 Task: Search one way flight ticket for 5 adults, 2 children, 1 infant in seat and 1 infant on lap in economy from Nome: Nome Airport to Raleigh: Raleigh-durham International Airport on 8-5-2023. Choice of flights is Royal air maroc. Number of bags: 10 checked bags. Price is upto 107000. Outbound departure time preference is 13:30.
Action: Mouse moved to (411, 365)
Screenshot: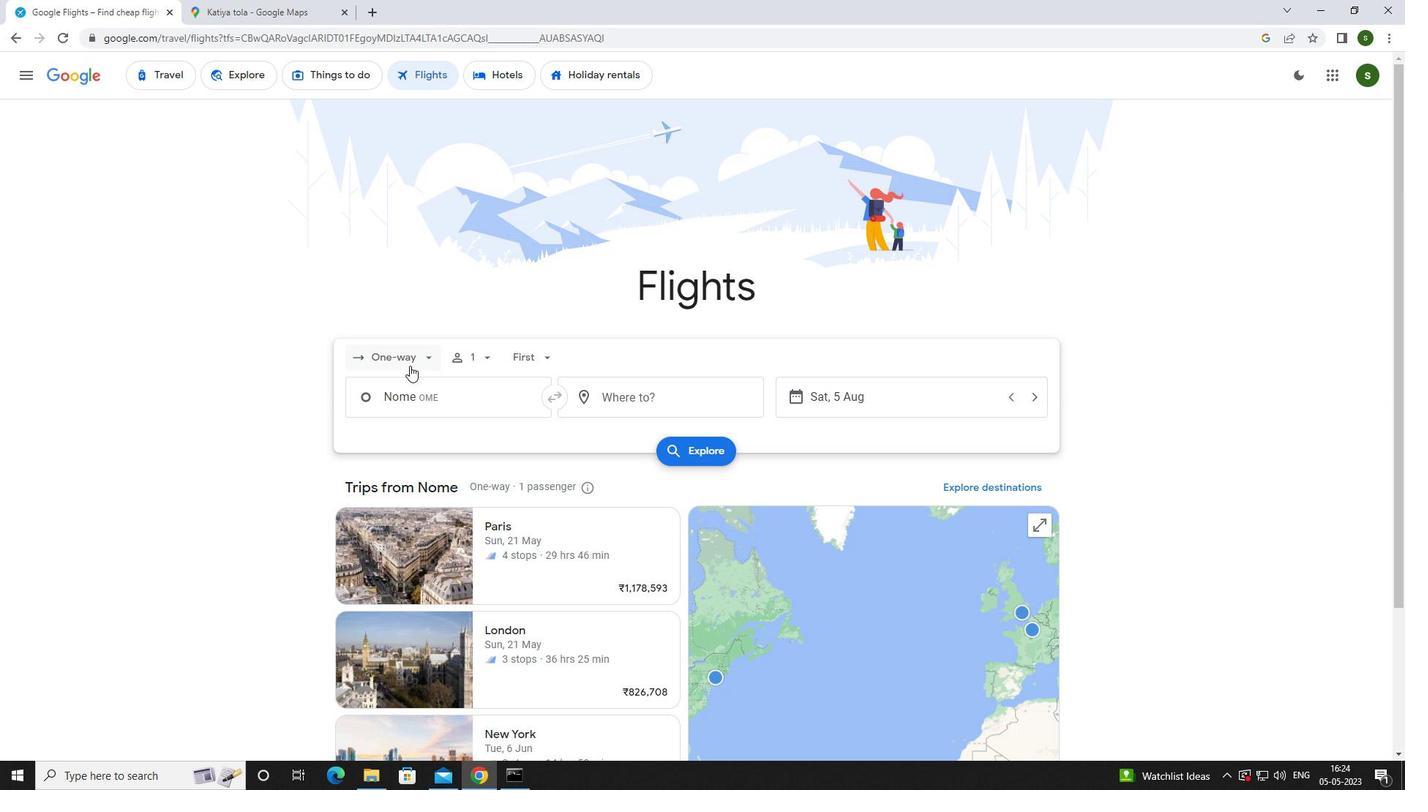 
Action: Mouse pressed left at (411, 365)
Screenshot: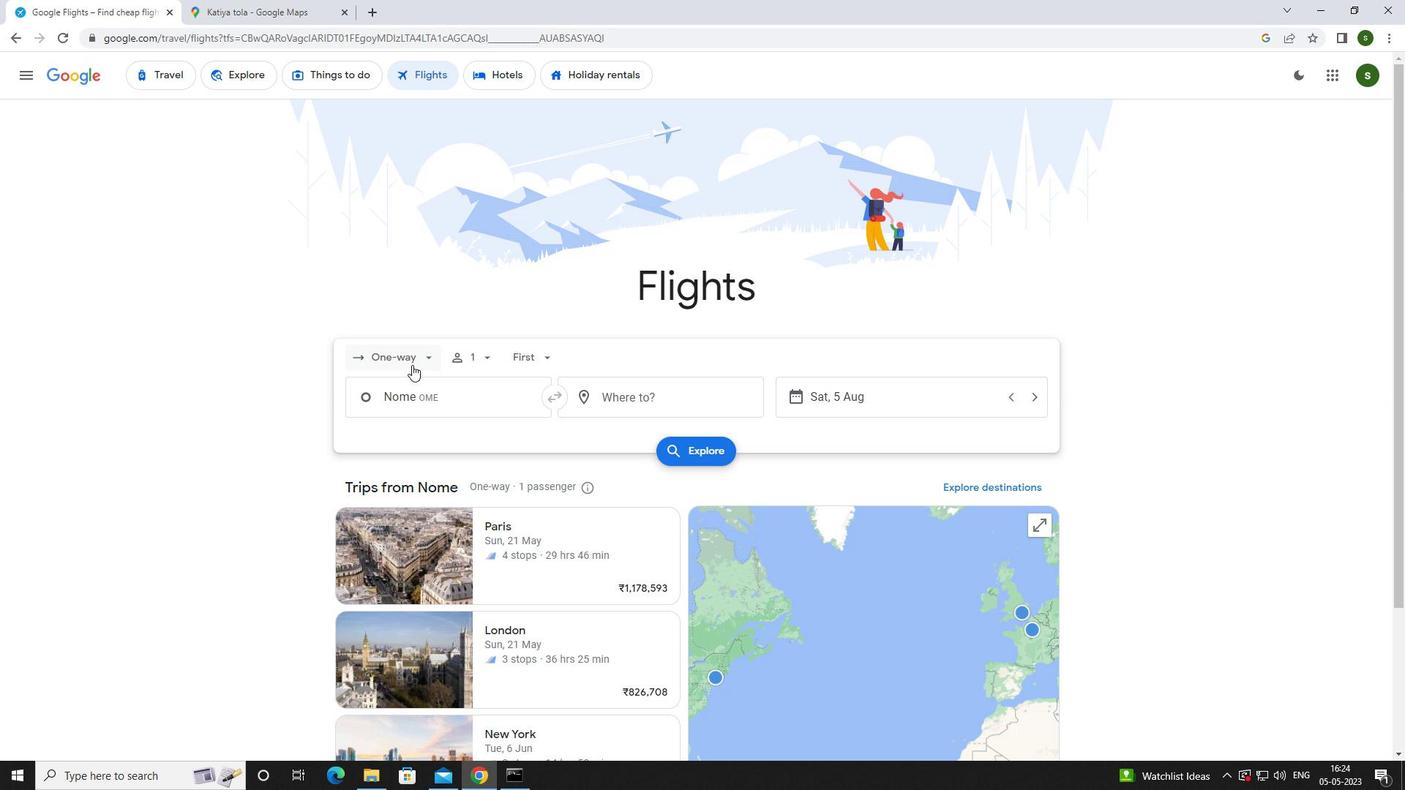 
Action: Mouse moved to (408, 418)
Screenshot: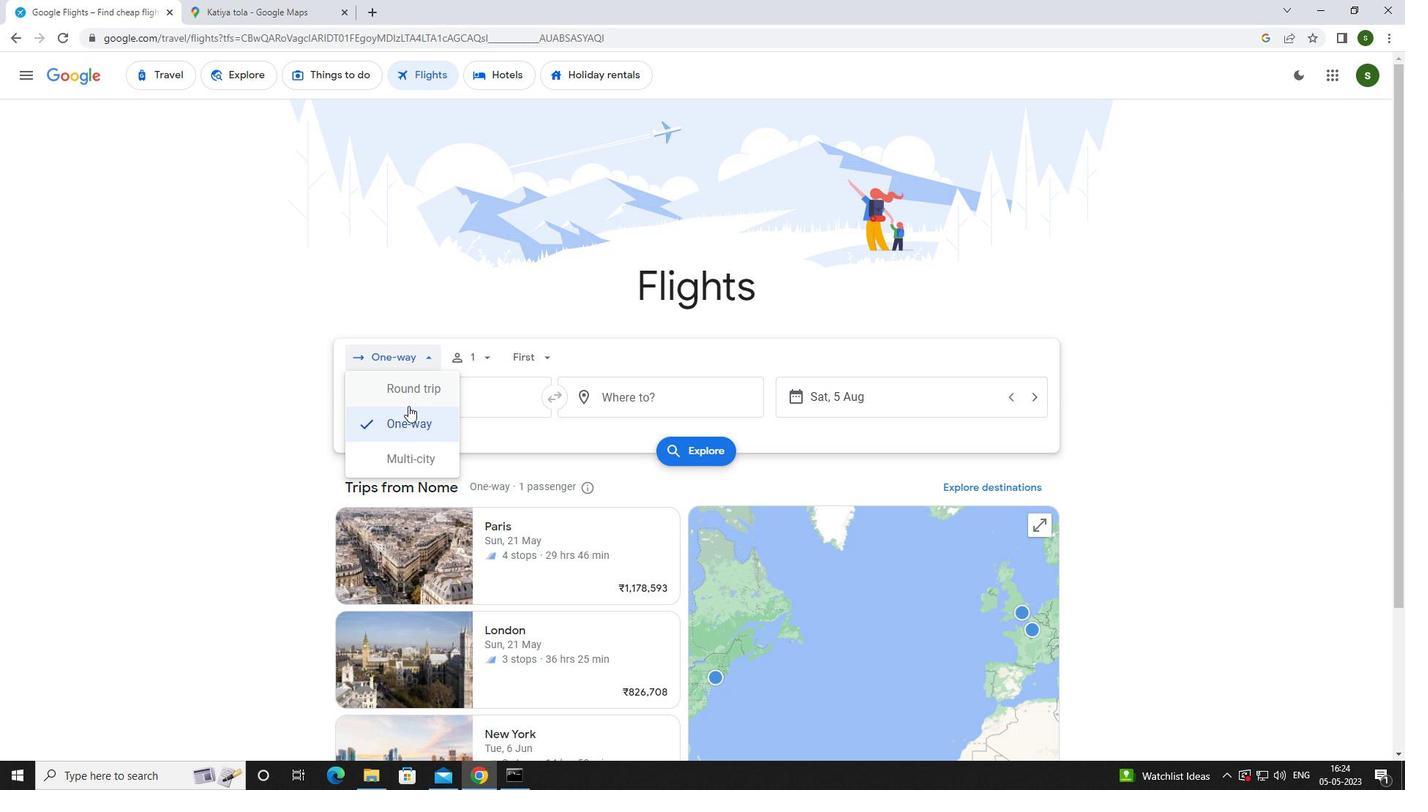 
Action: Mouse pressed left at (408, 418)
Screenshot: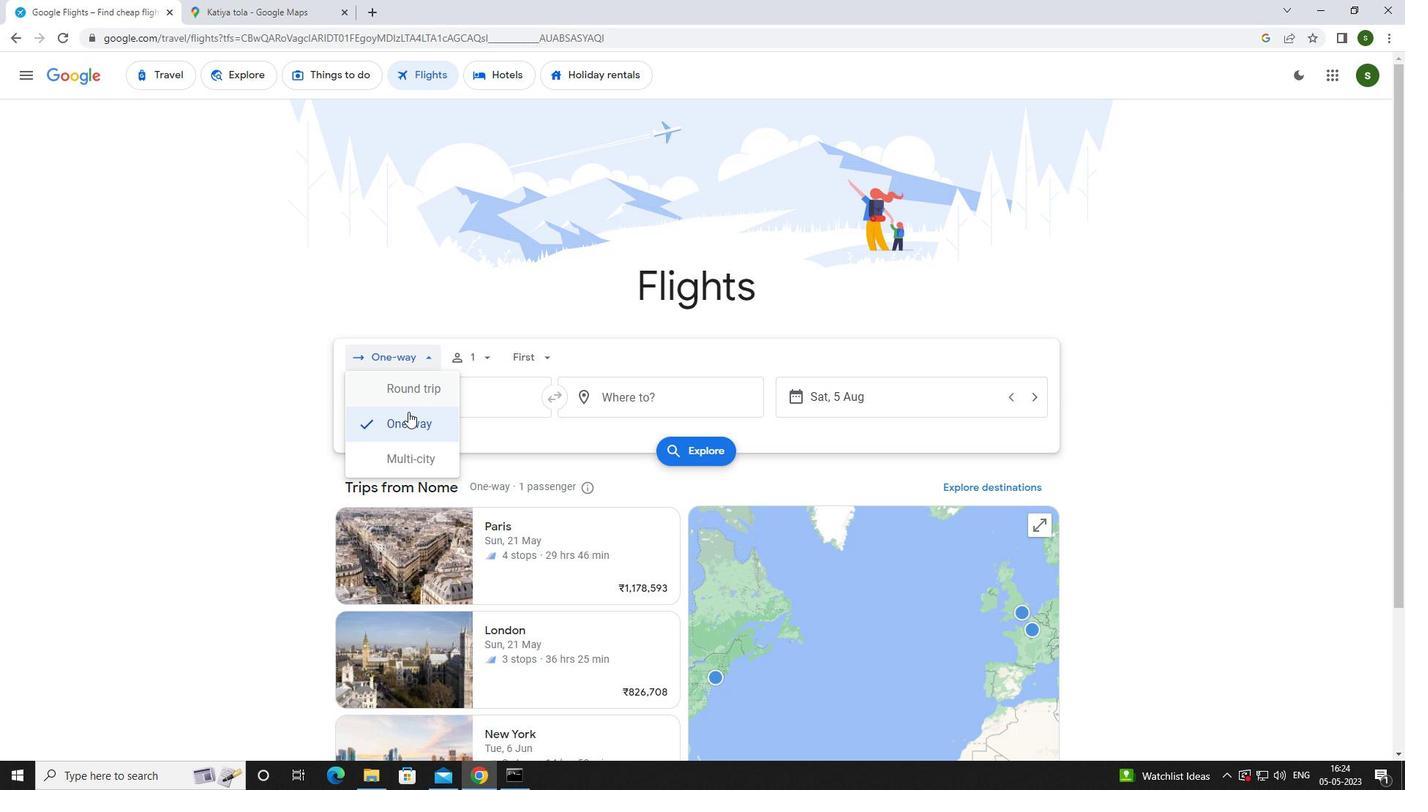 
Action: Mouse moved to (469, 358)
Screenshot: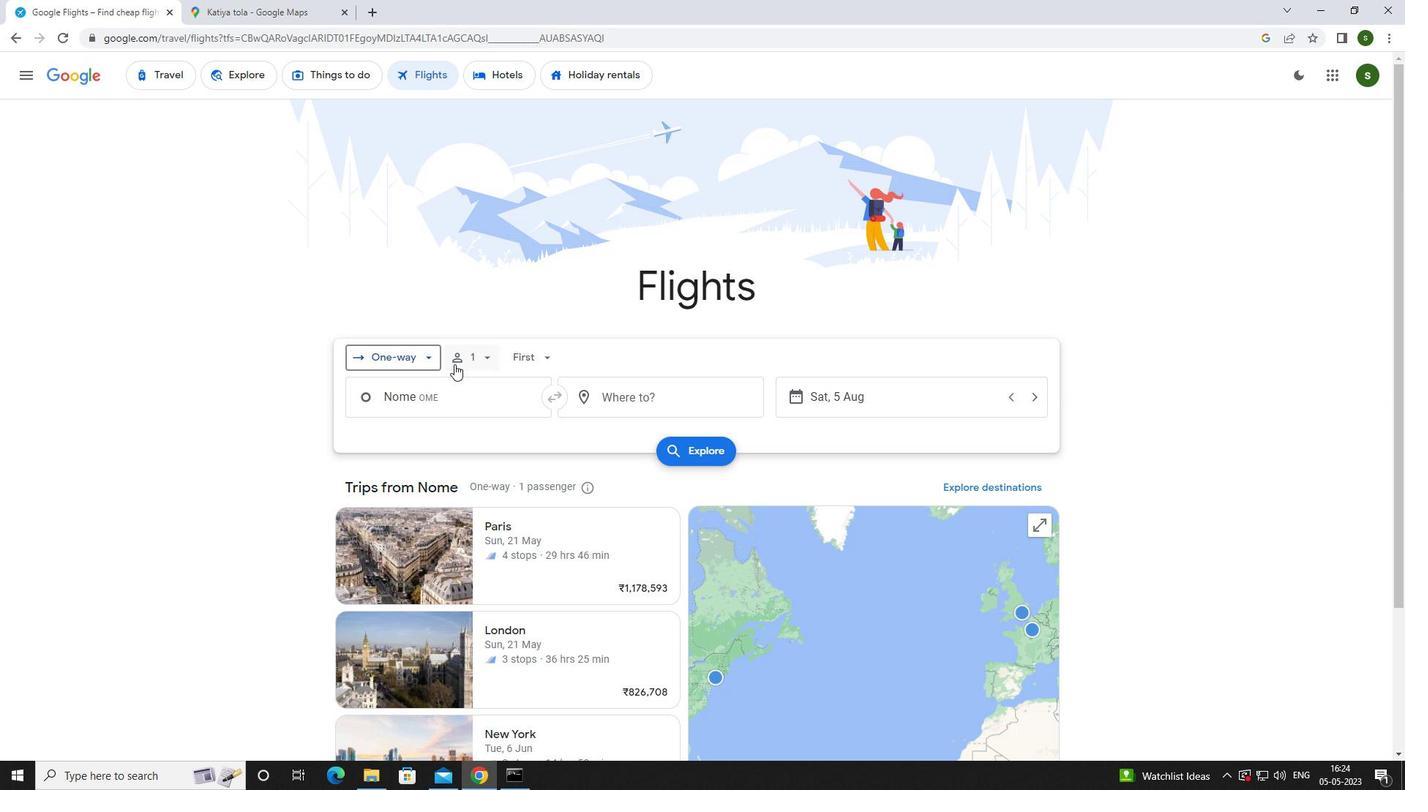 
Action: Mouse pressed left at (469, 358)
Screenshot: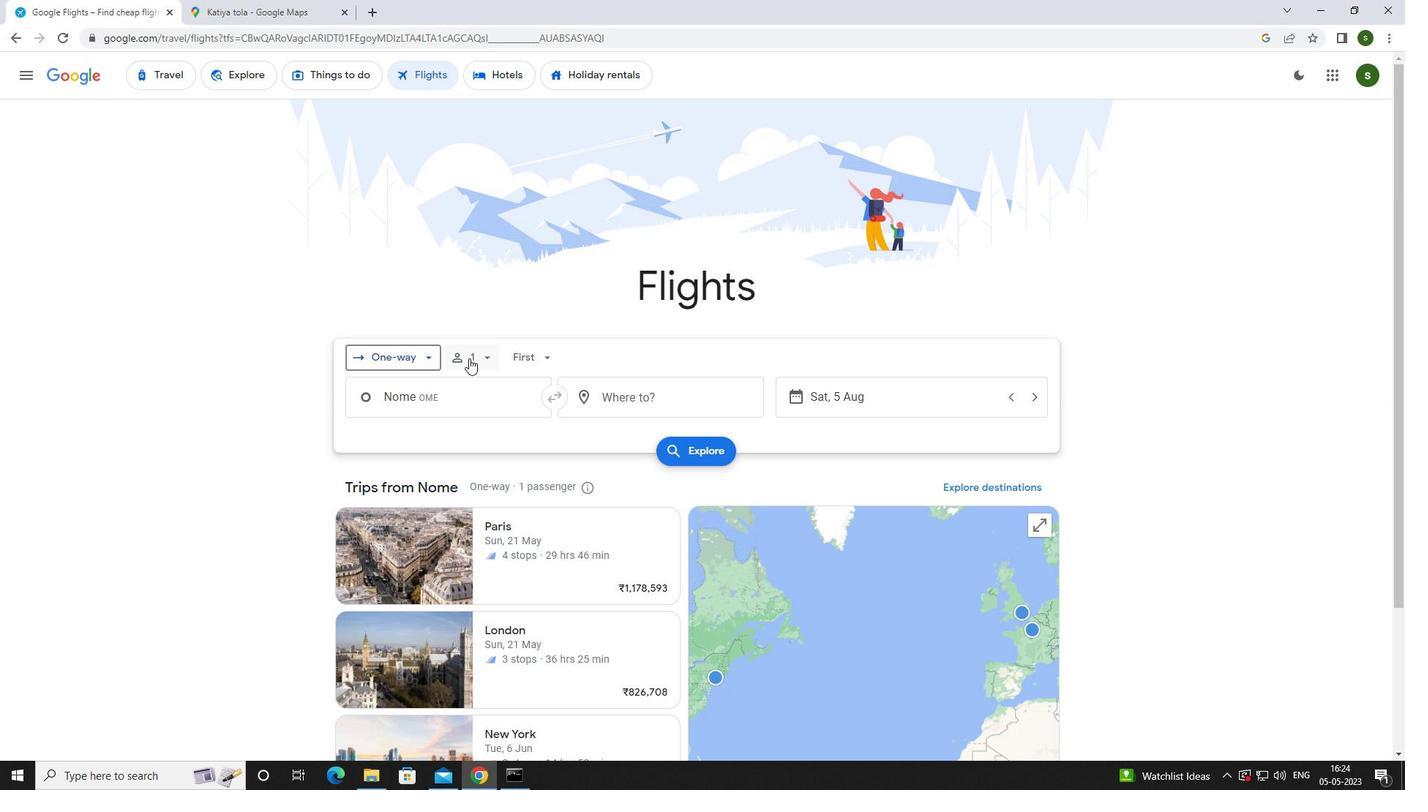 
Action: Mouse moved to (593, 395)
Screenshot: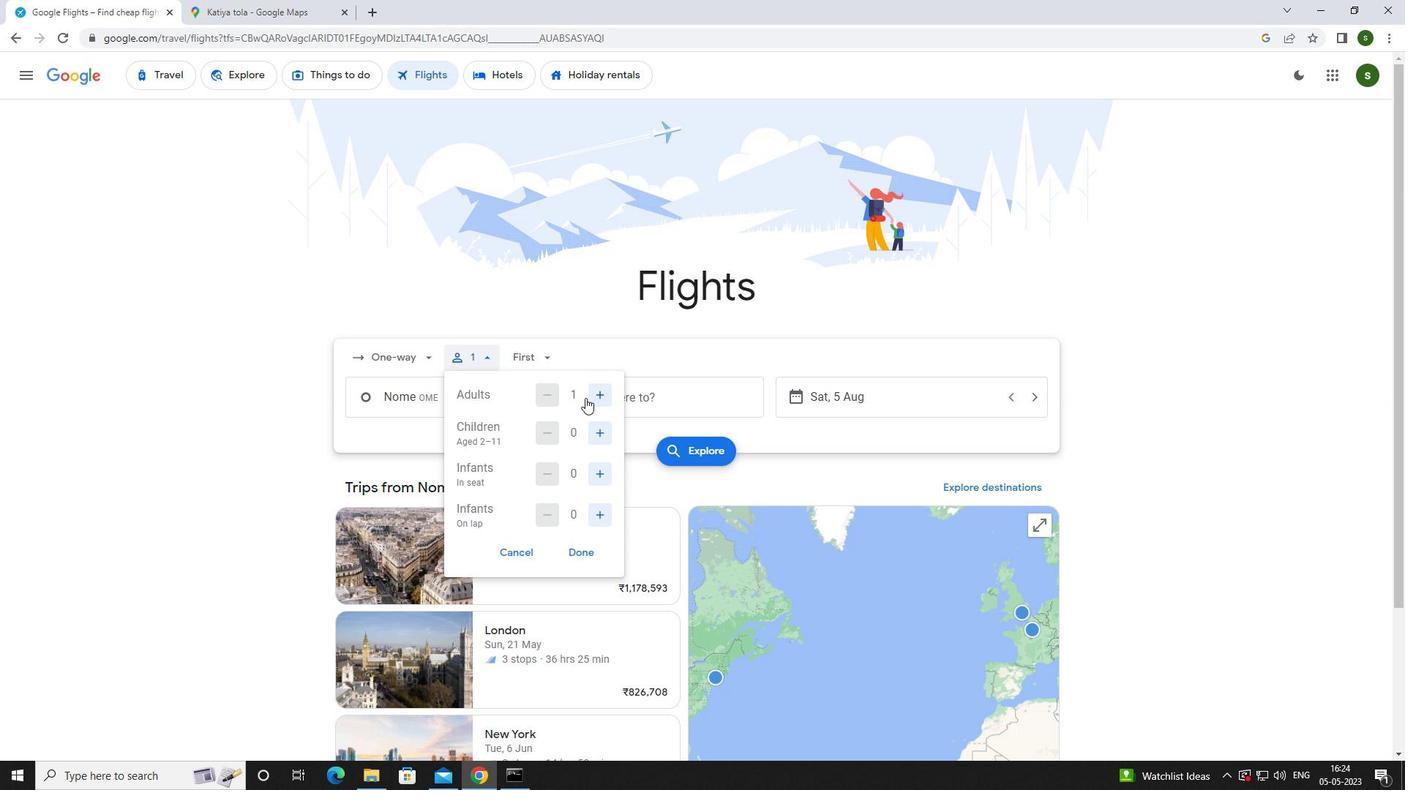 
Action: Mouse pressed left at (593, 395)
Screenshot: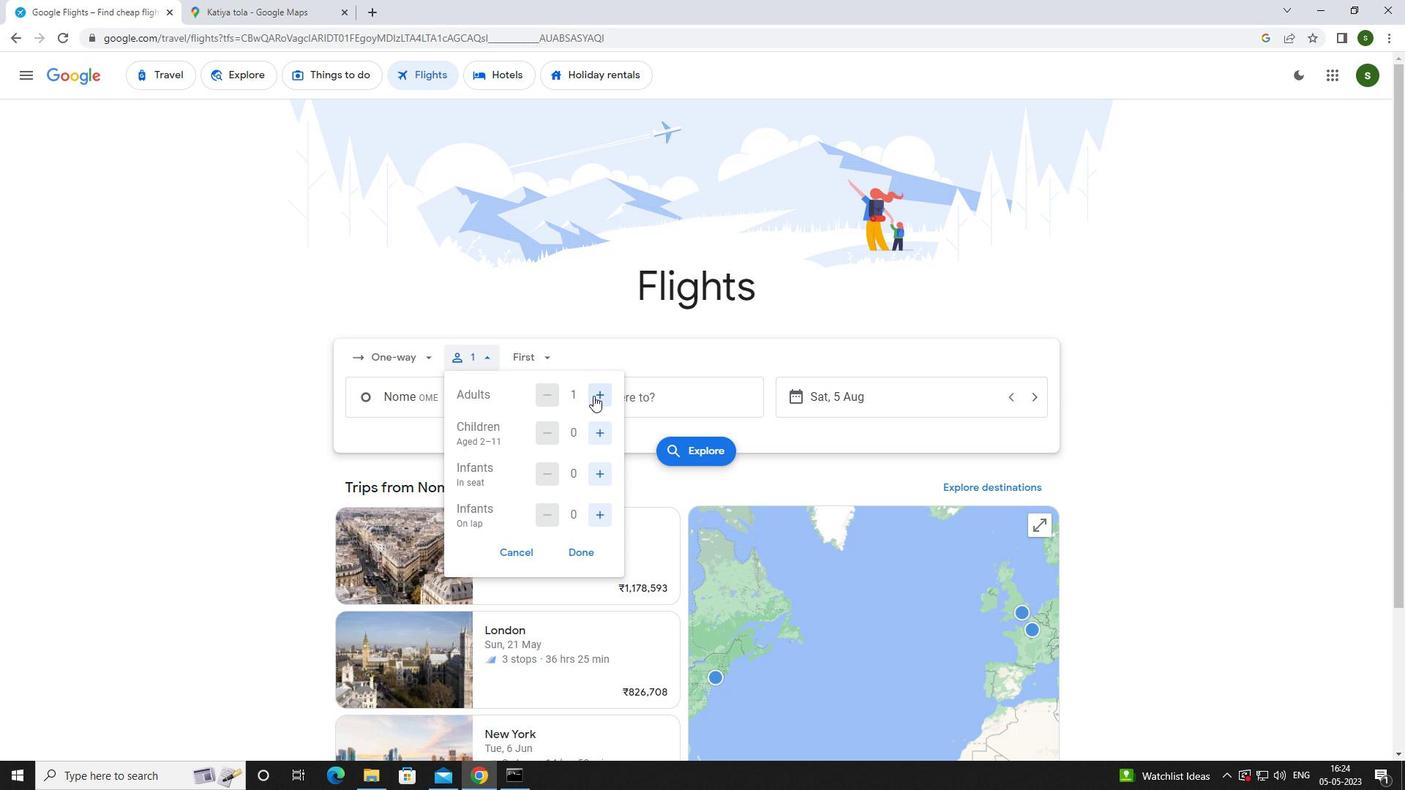
Action: Mouse pressed left at (593, 395)
Screenshot: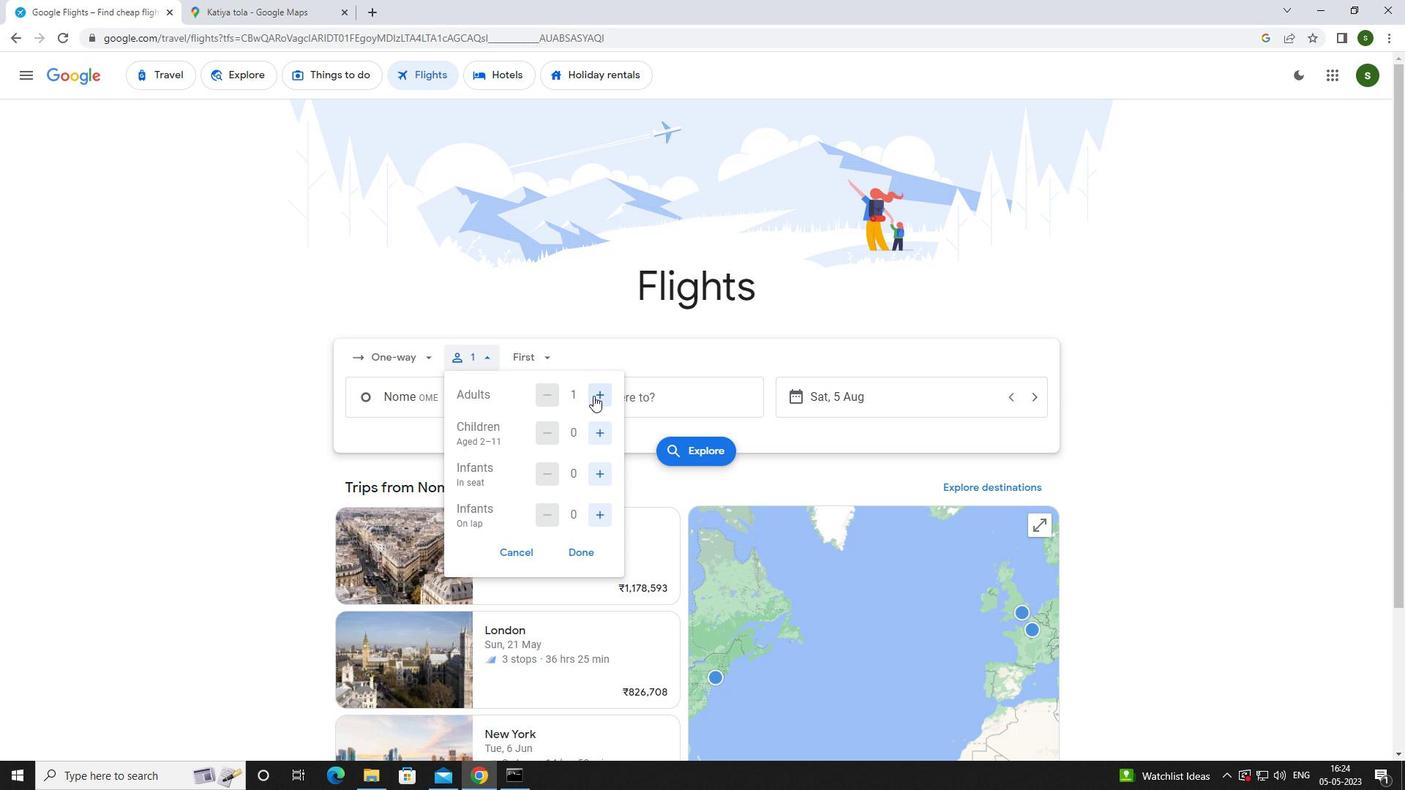 
Action: Mouse pressed left at (593, 395)
Screenshot: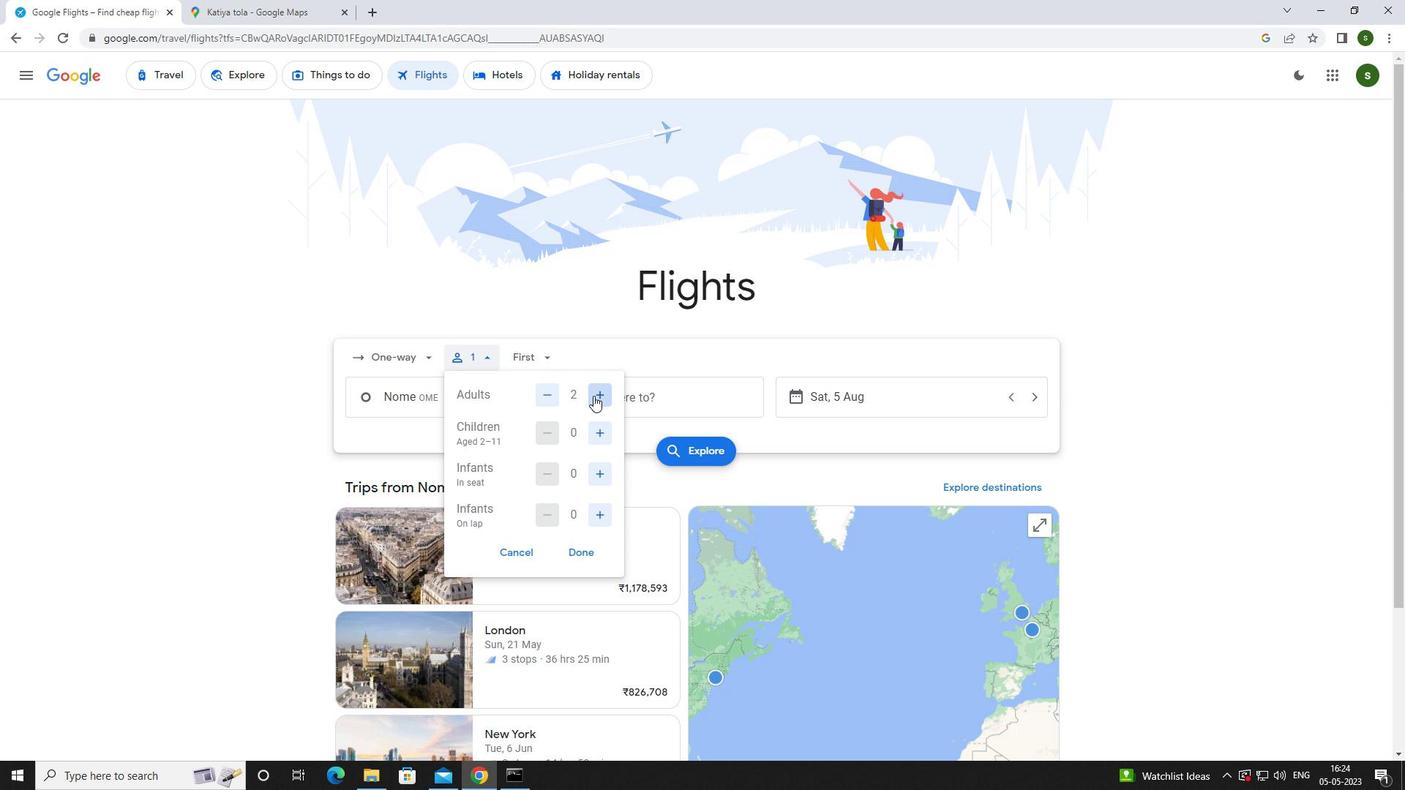 
Action: Mouse pressed left at (593, 395)
Screenshot: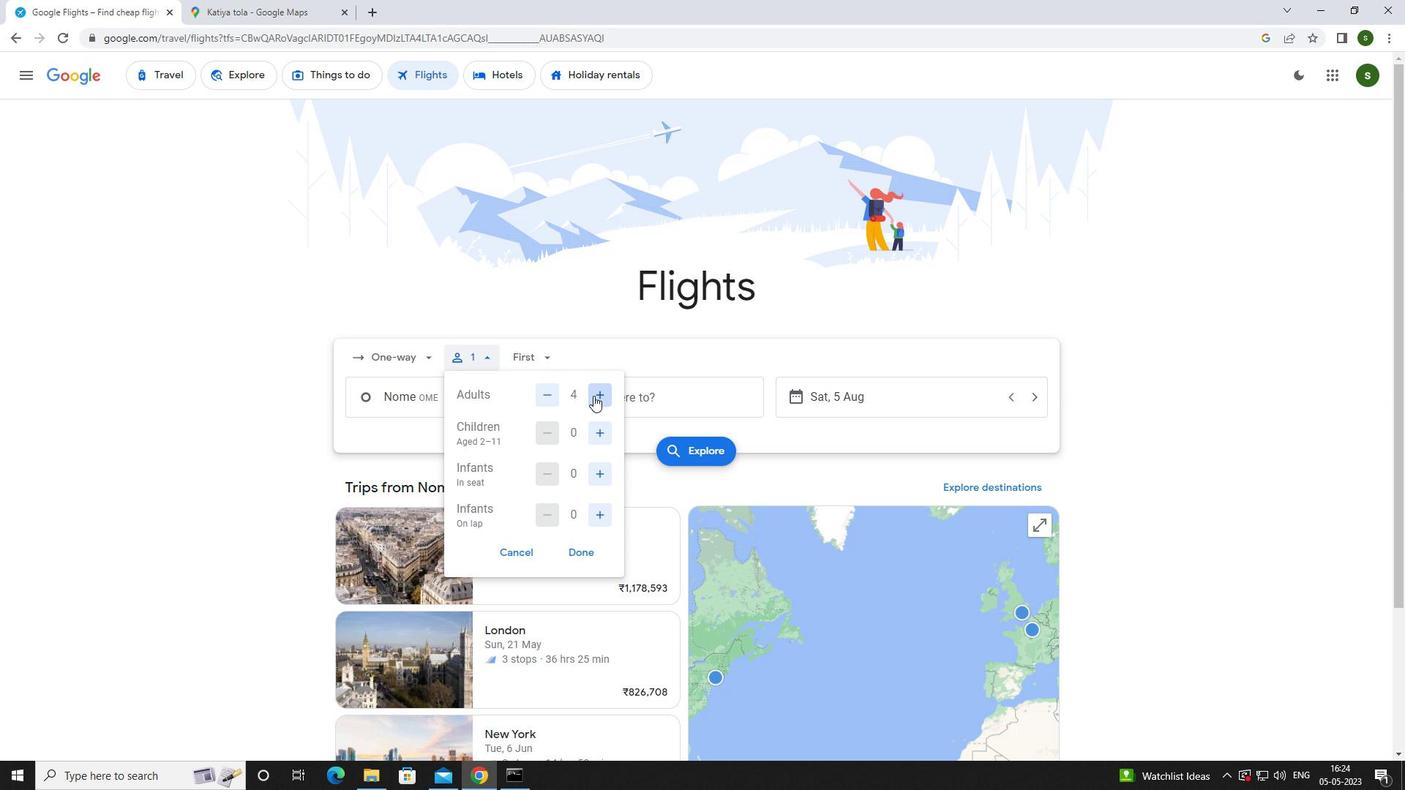 
Action: Mouse moved to (599, 425)
Screenshot: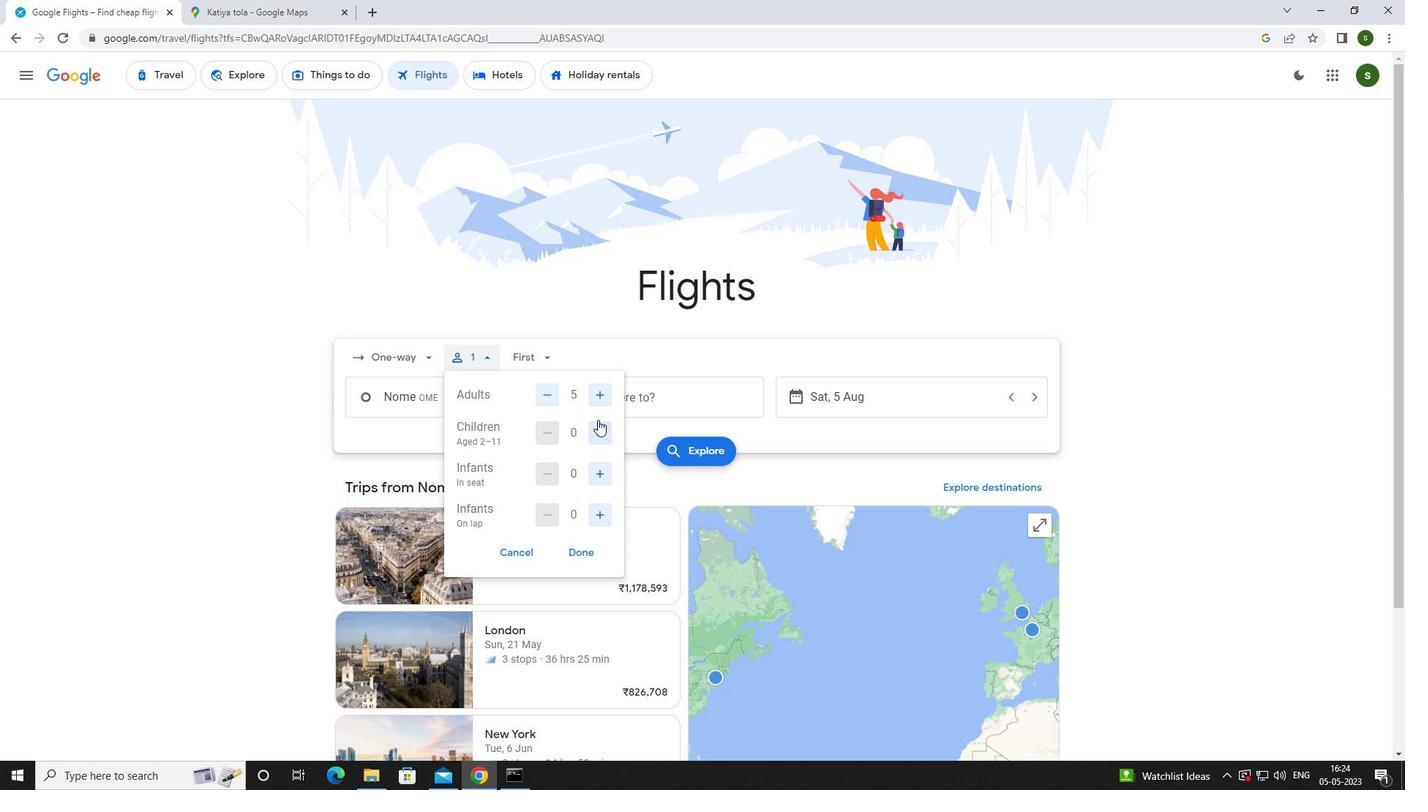
Action: Mouse pressed left at (599, 425)
Screenshot: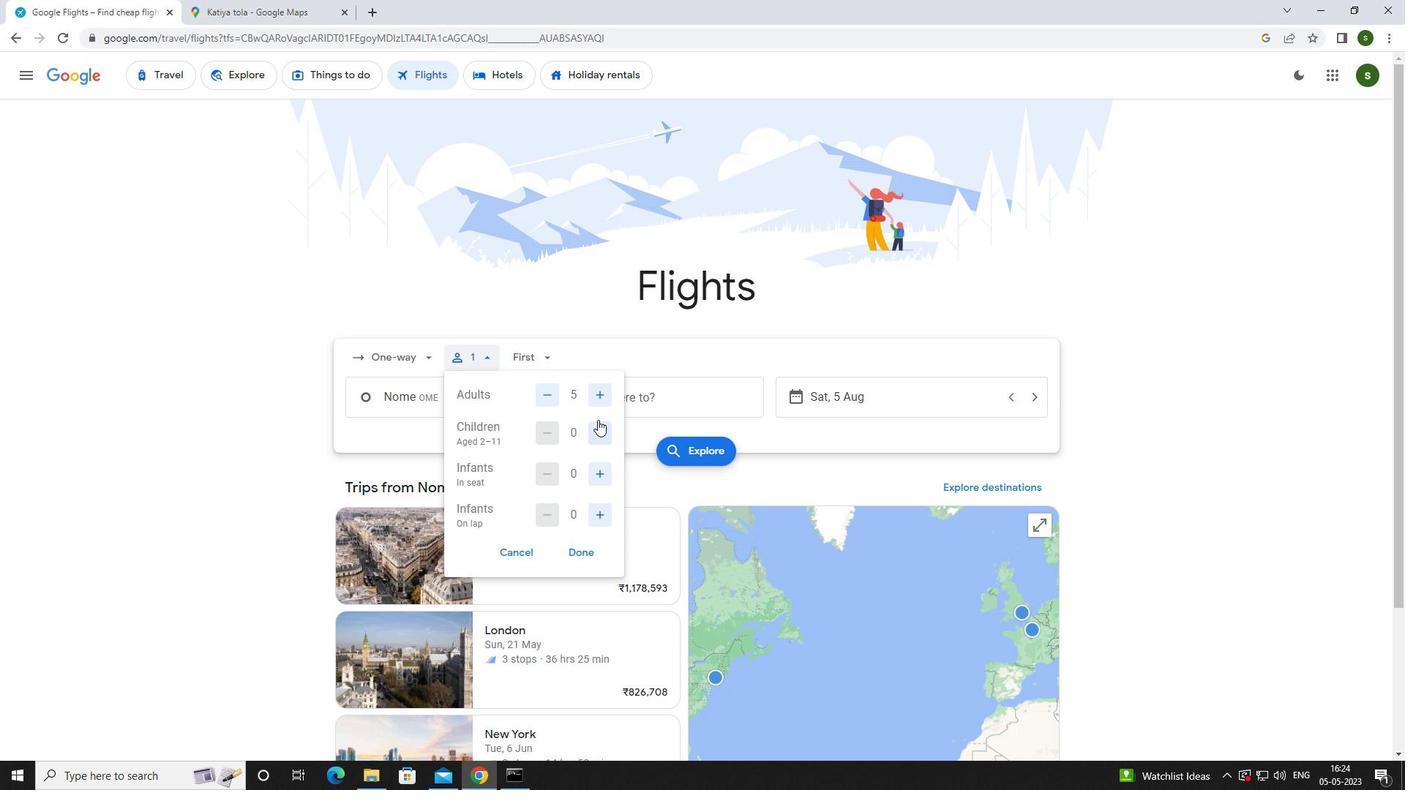 
Action: Mouse pressed left at (599, 425)
Screenshot: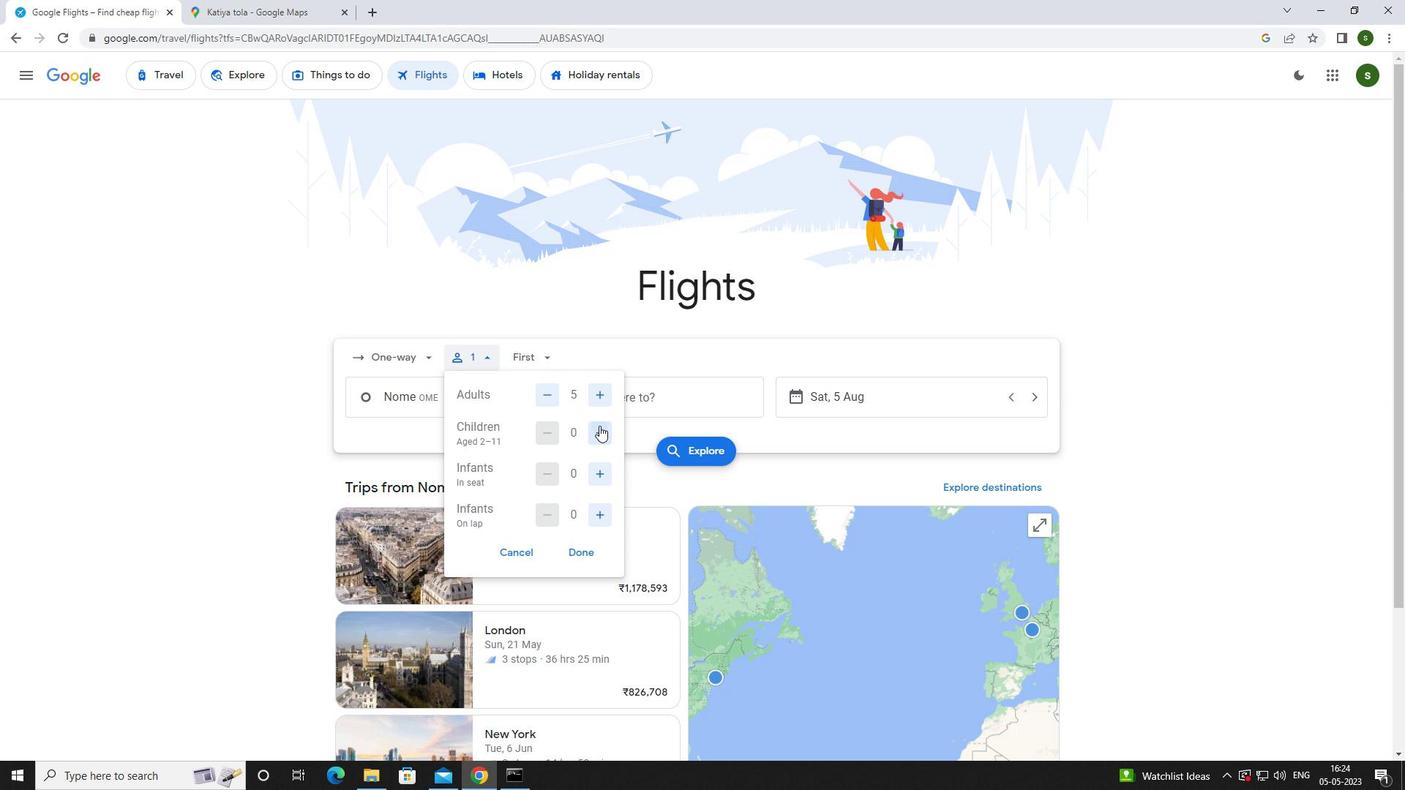 
Action: Mouse moved to (601, 471)
Screenshot: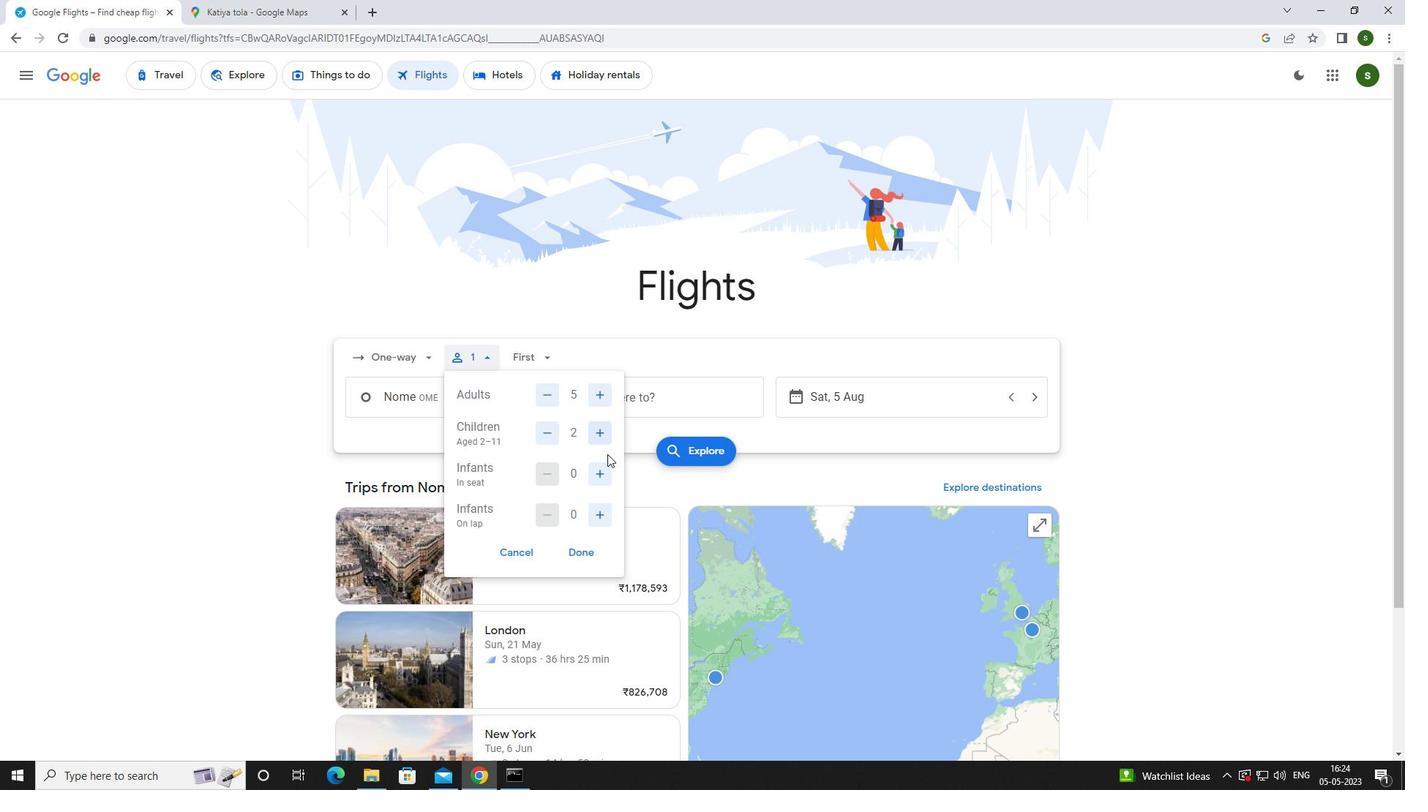
Action: Mouse pressed left at (601, 471)
Screenshot: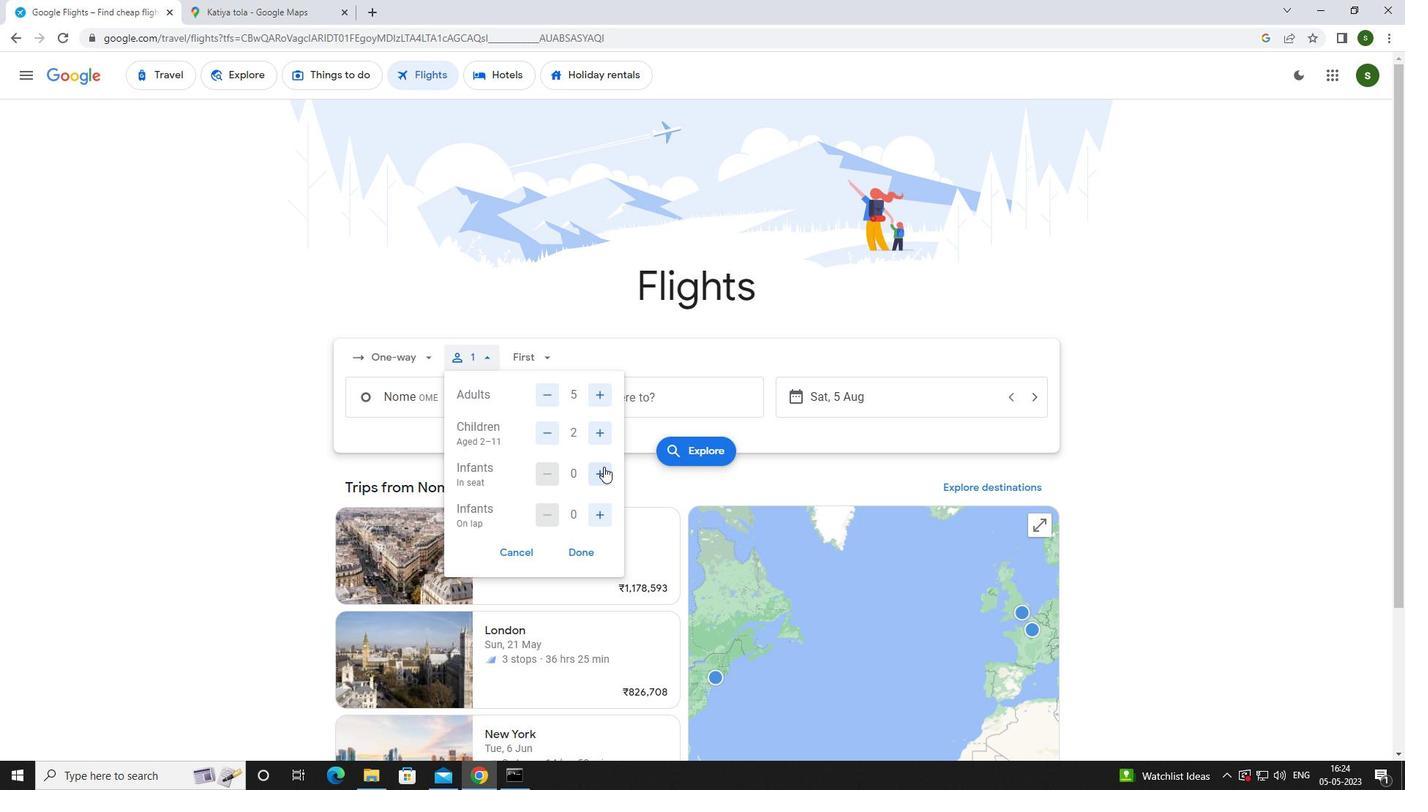
Action: Mouse moved to (601, 512)
Screenshot: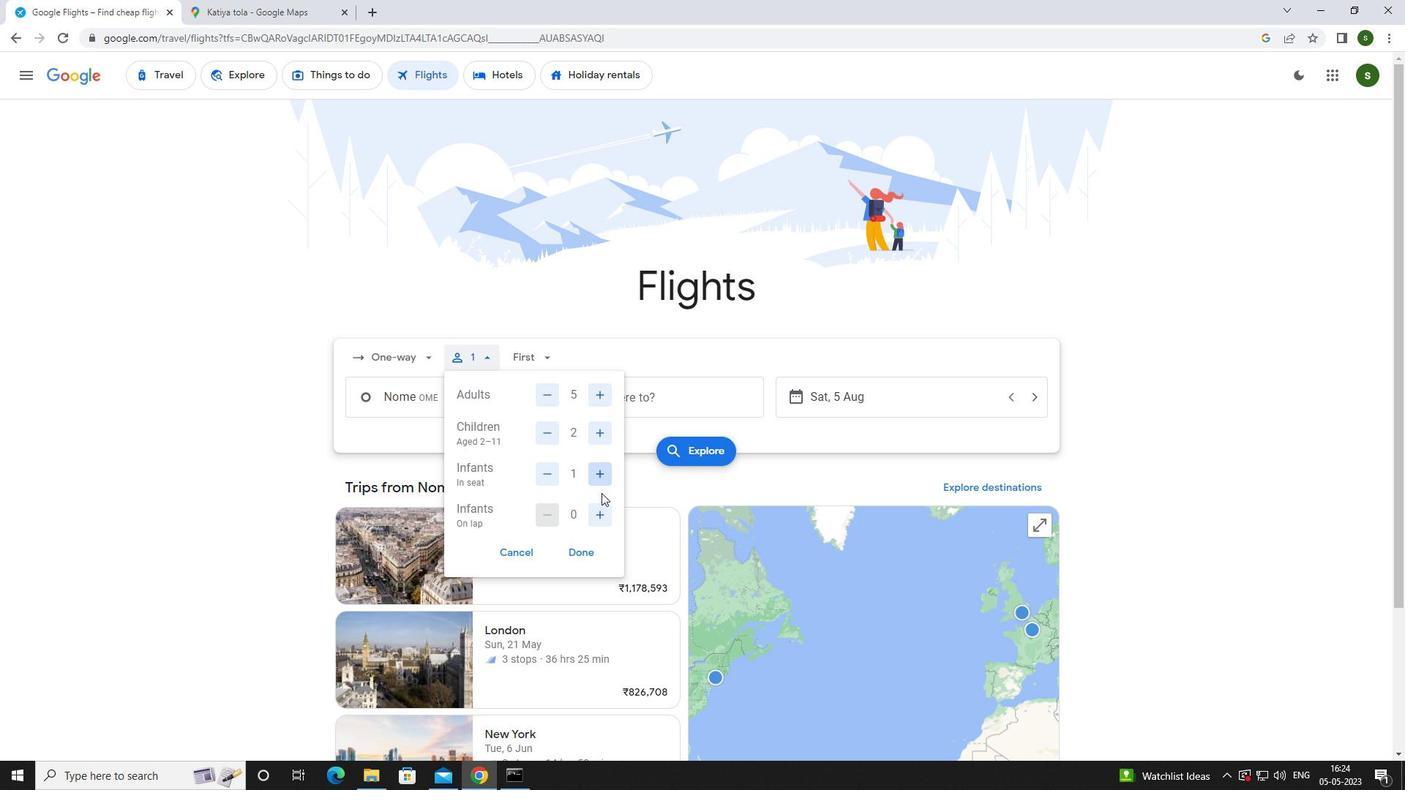 
Action: Mouse pressed left at (601, 512)
Screenshot: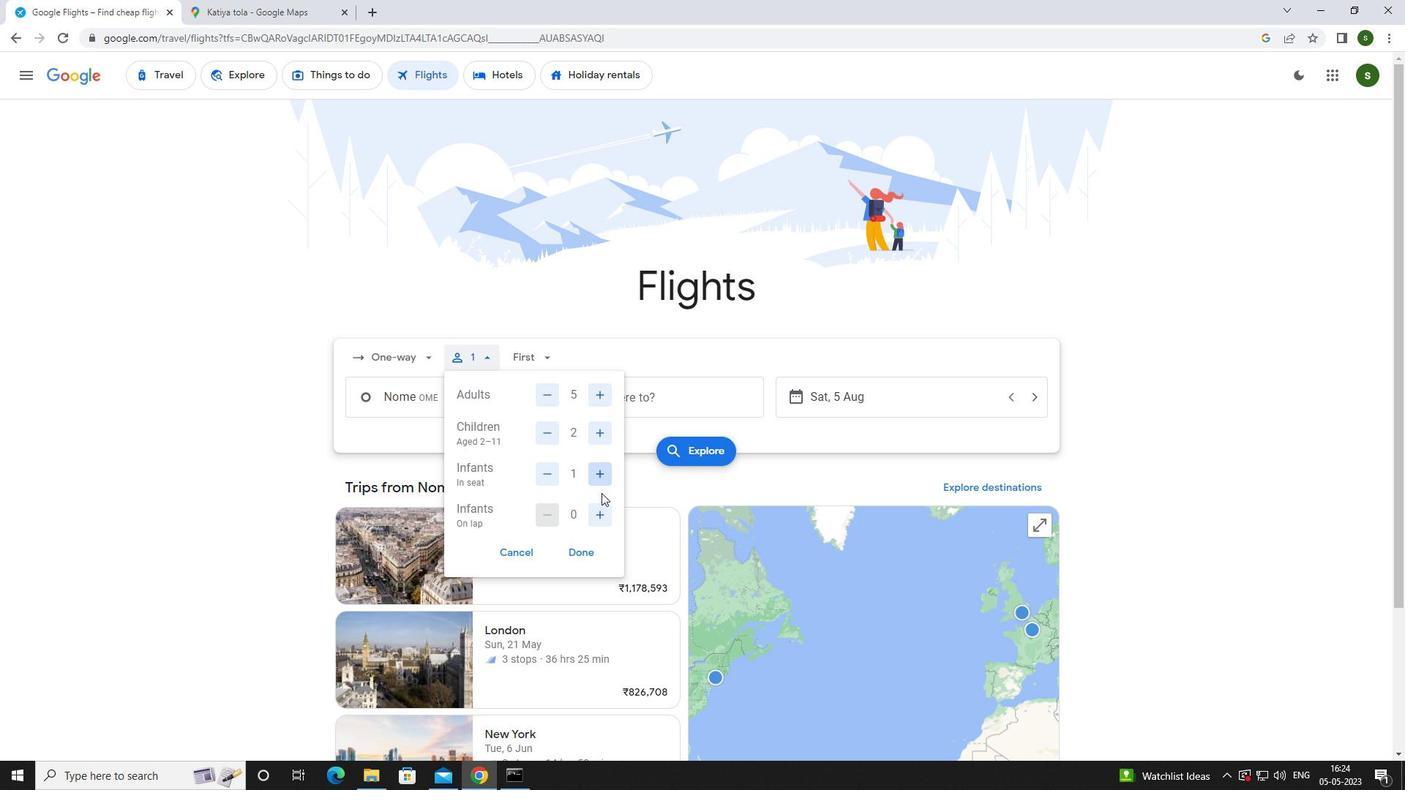 
Action: Mouse moved to (543, 353)
Screenshot: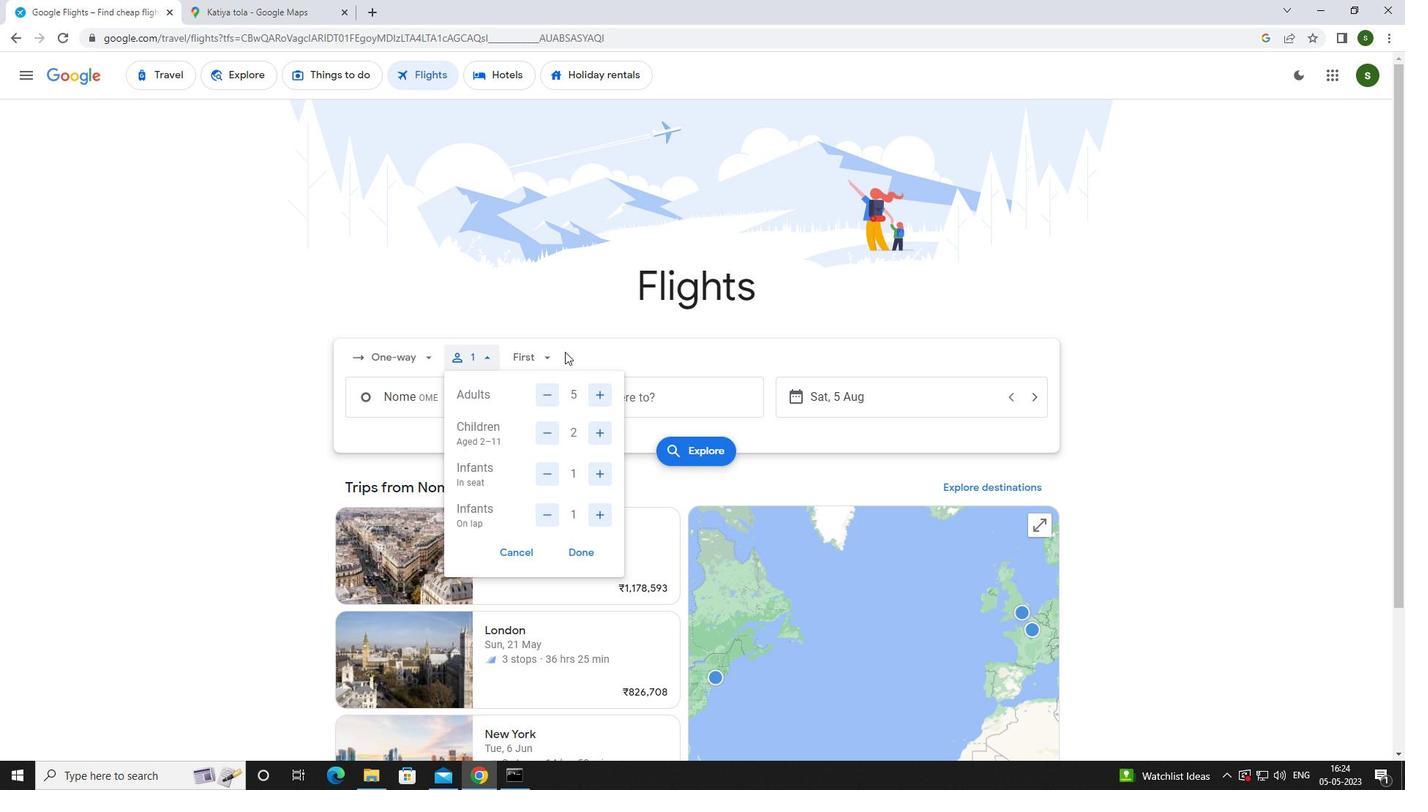 
Action: Mouse pressed left at (543, 353)
Screenshot: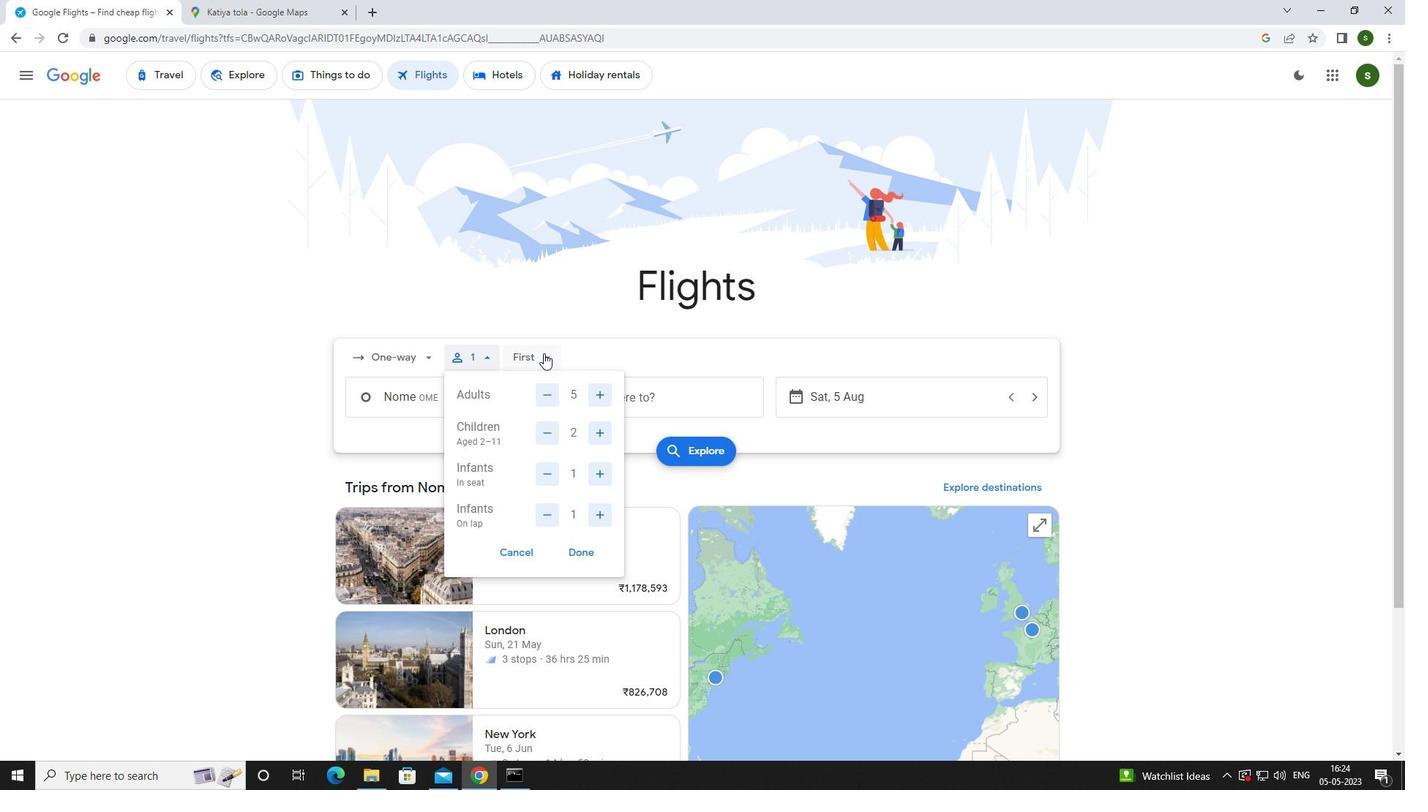 
Action: Mouse moved to (570, 389)
Screenshot: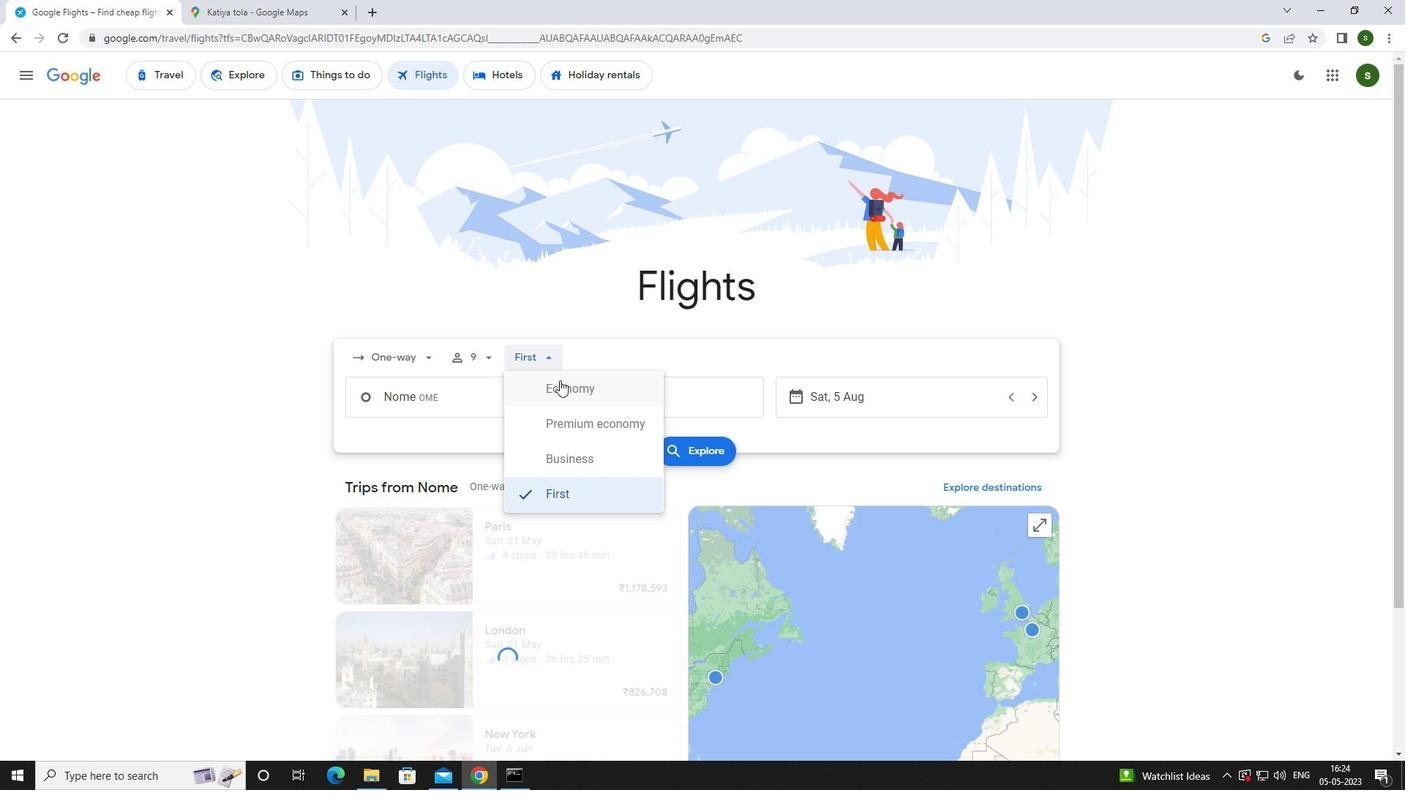 
Action: Mouse pressed left at (570, 389)
Screenshot: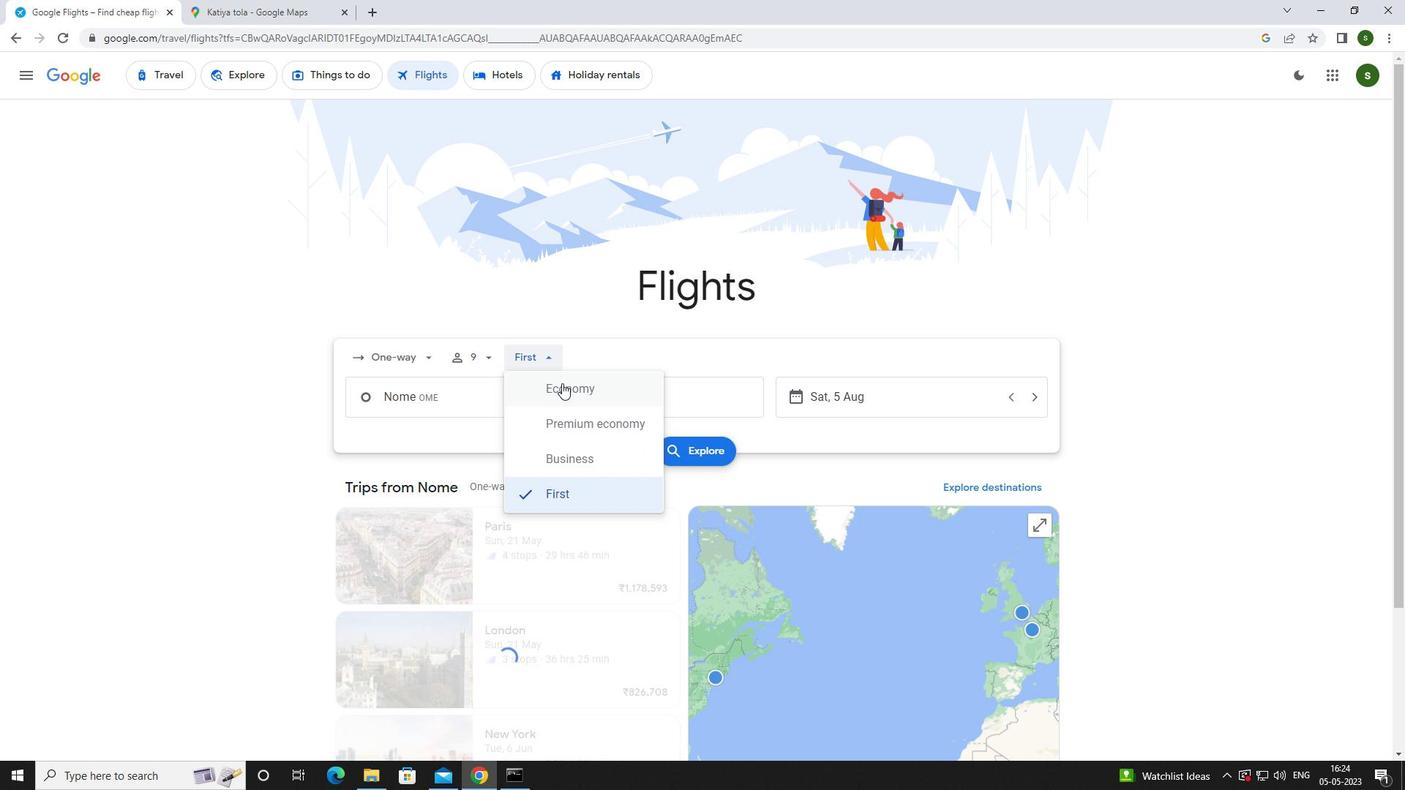 
Action: Mouse moved to (506, 400)
Screenshot: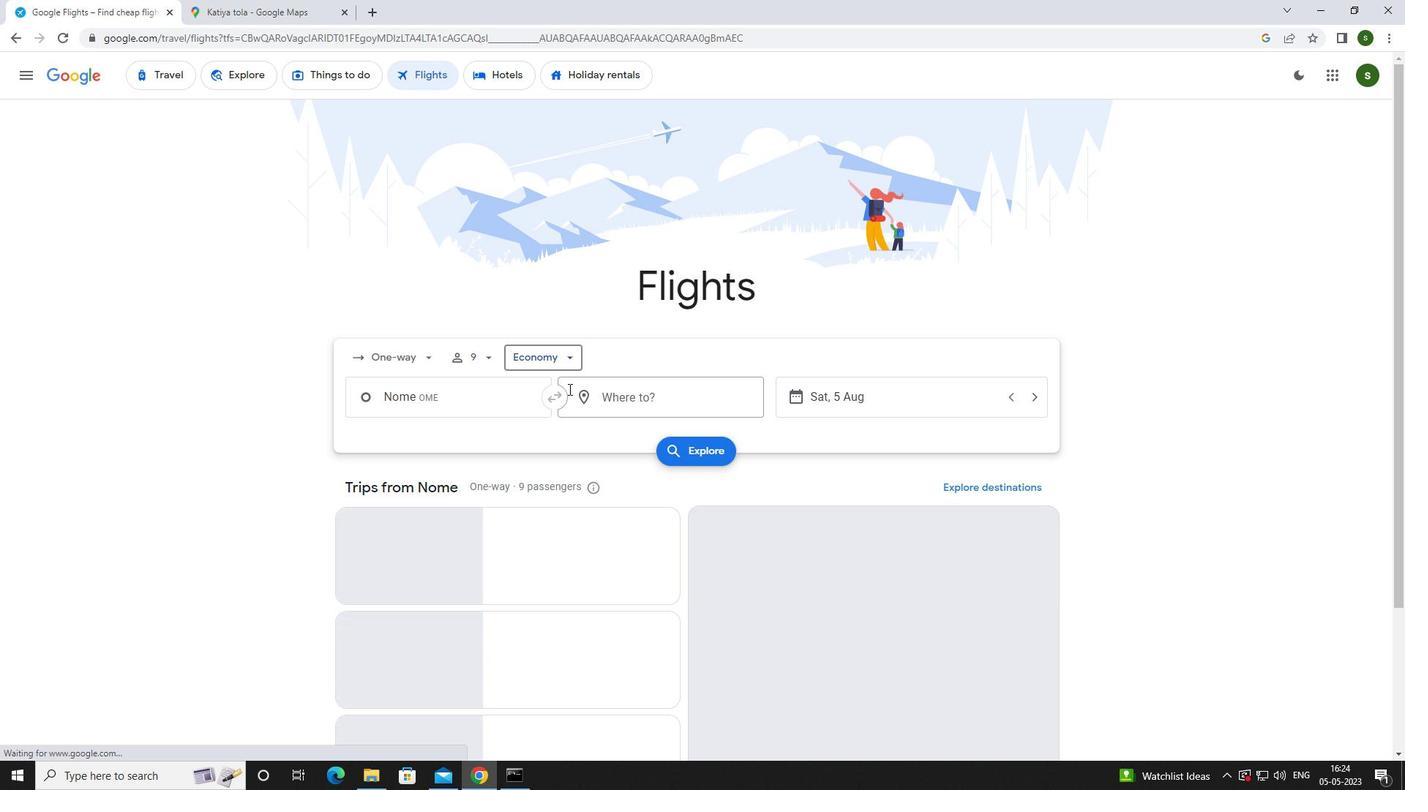 
Action: Mouse pressed left at (506, 400)
Screenshot: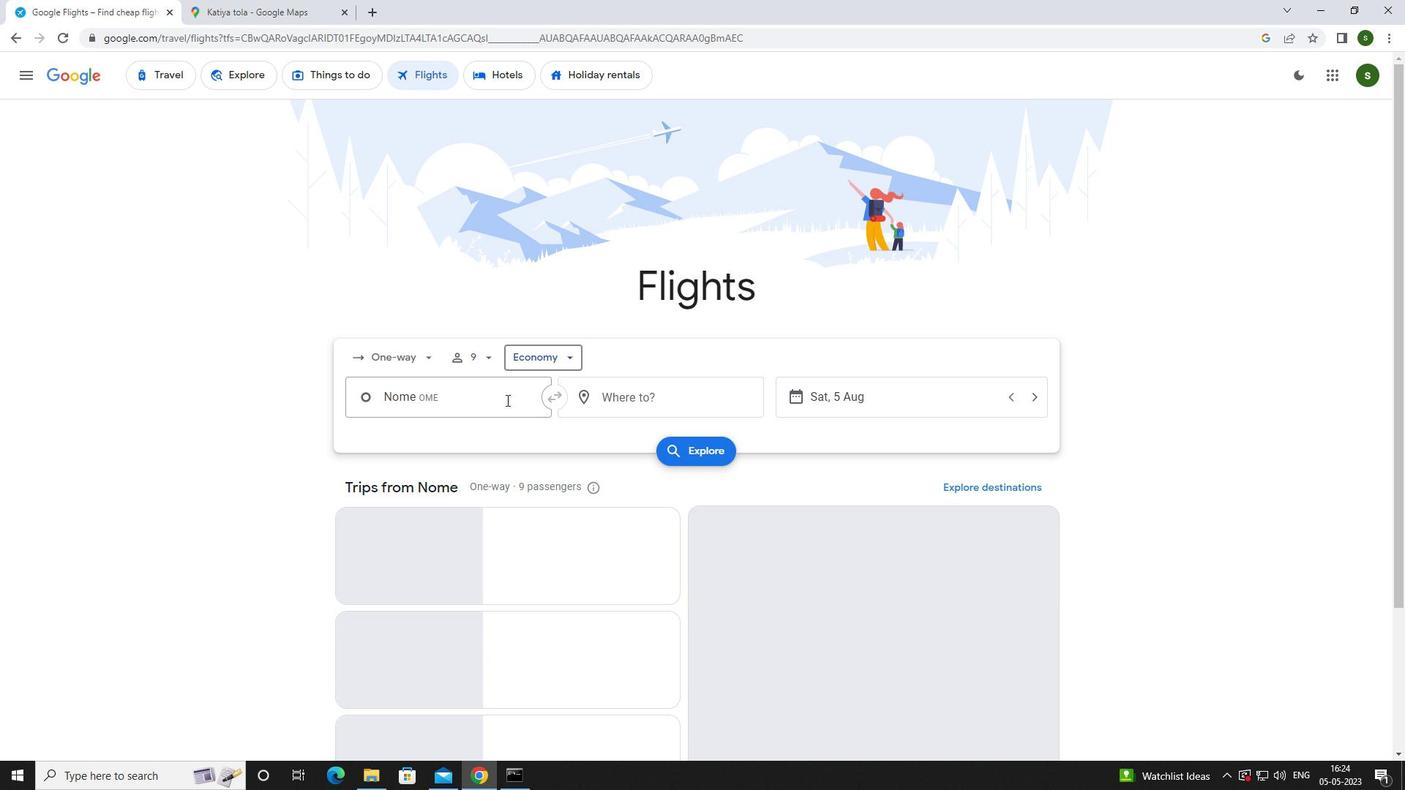 
Action: Key pressed <Key.caps_lock>n<Key.caps_lock>ome
Screenshot: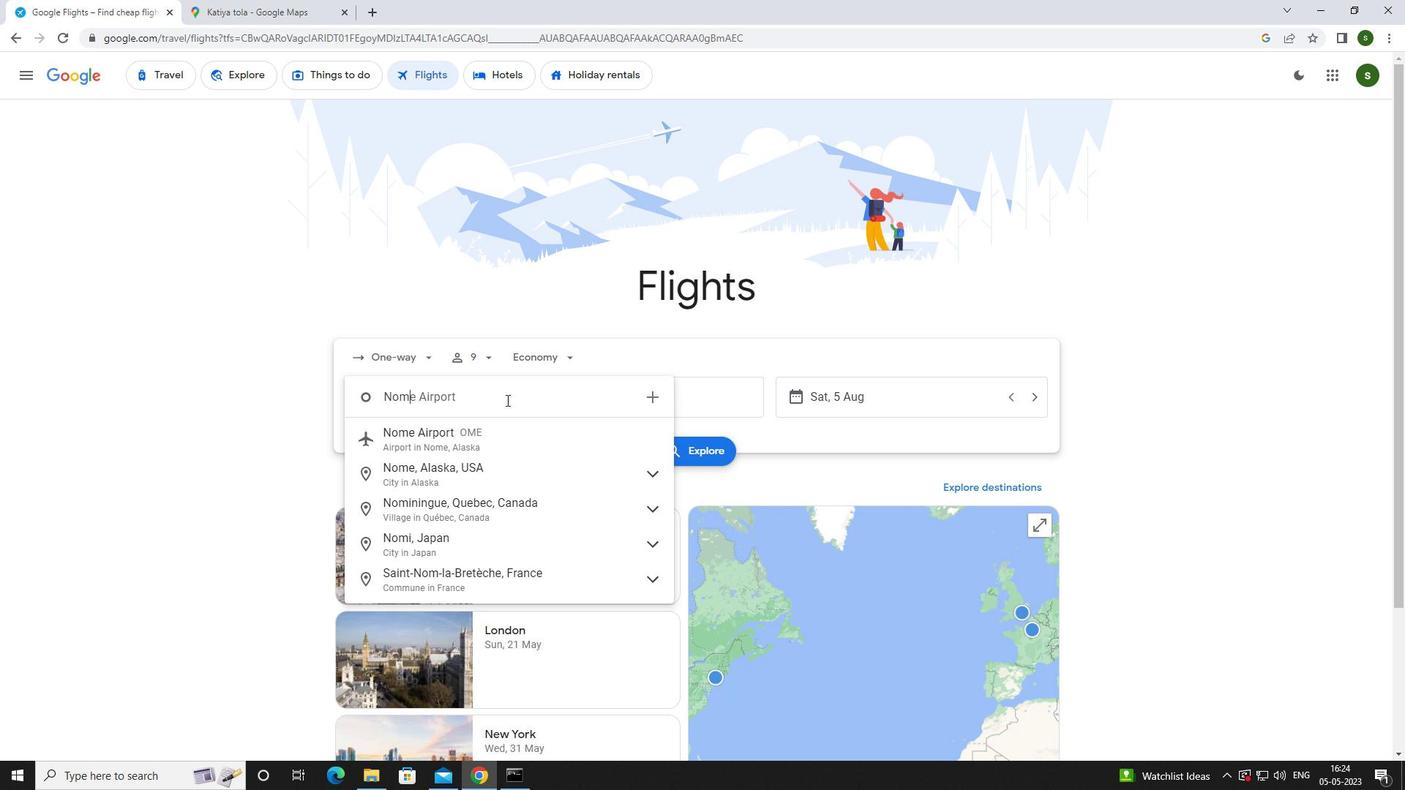 
Action: Mouse moved to (504, 439)
Screenshot: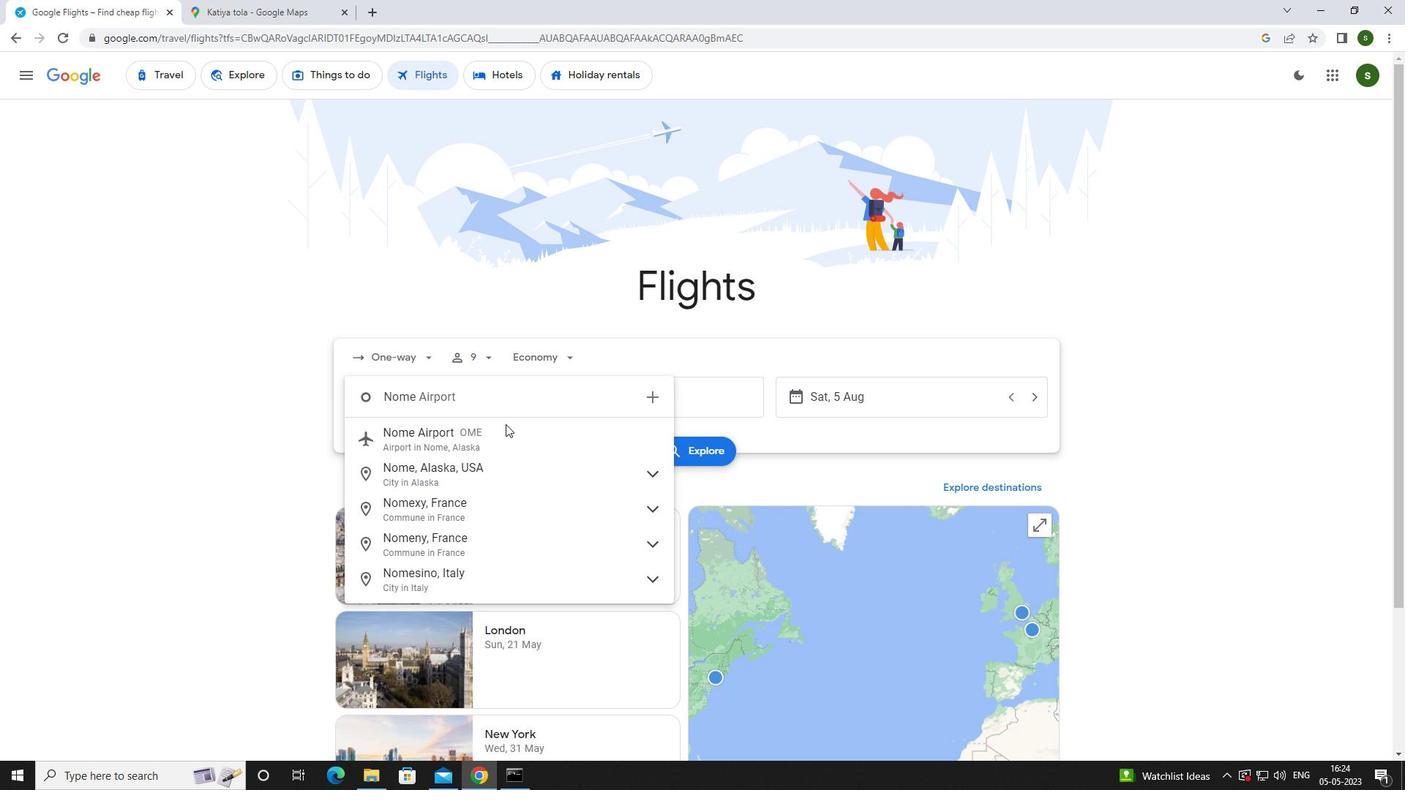 
Action: Mouse pressed left at (504, 439)
Screenshot: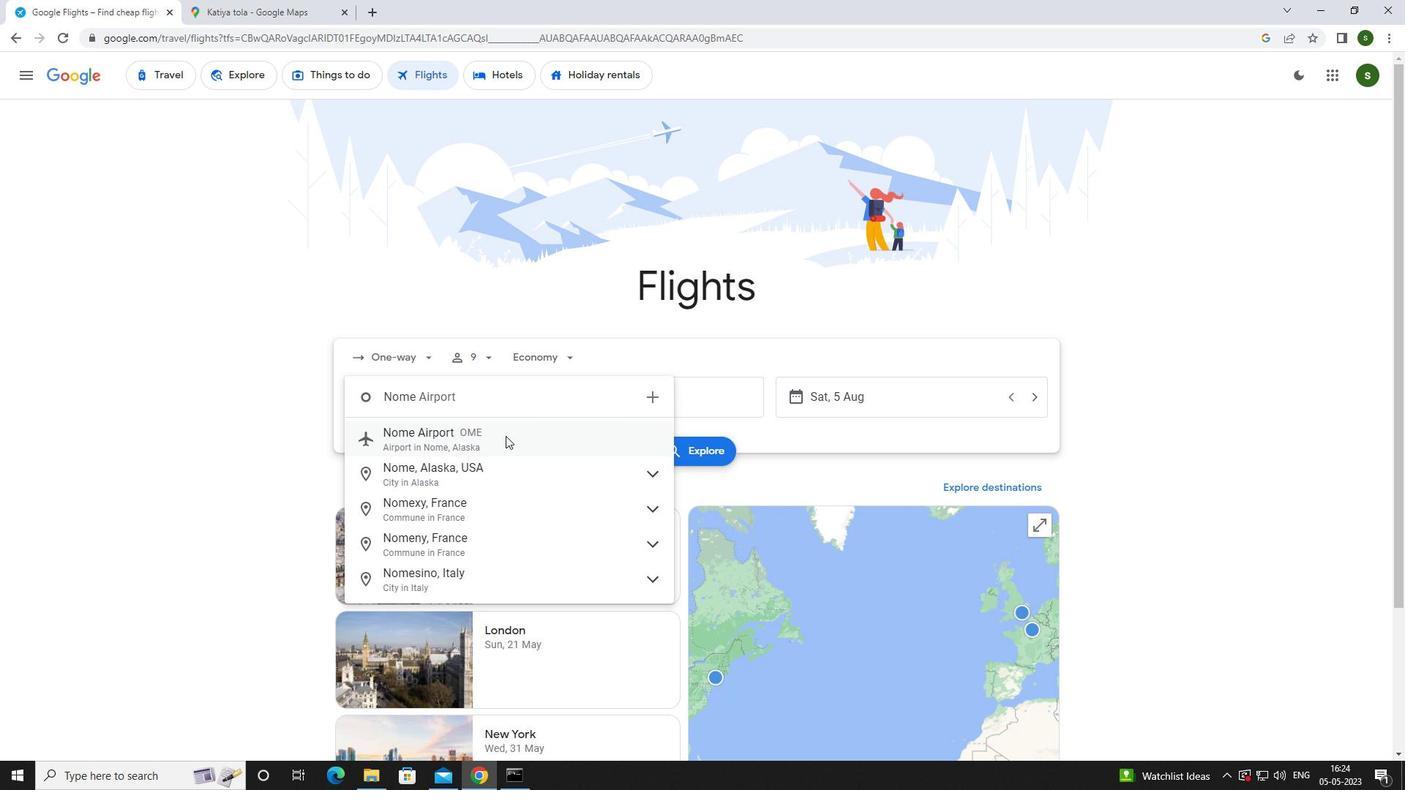 
Action: Mouse moved to (619, 387)
Screenshot: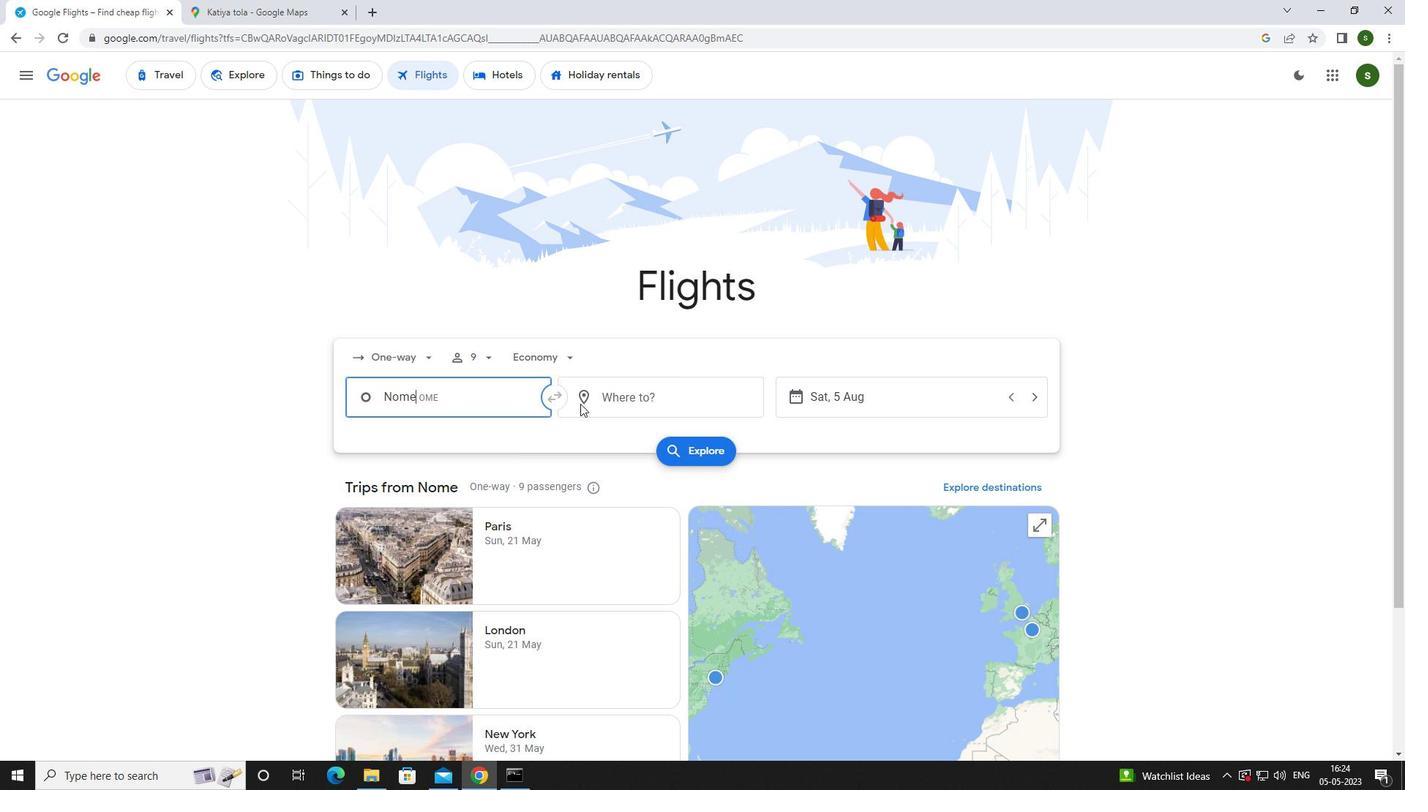 
Action: Mouse pressed left at (619, 387)
Screenshot: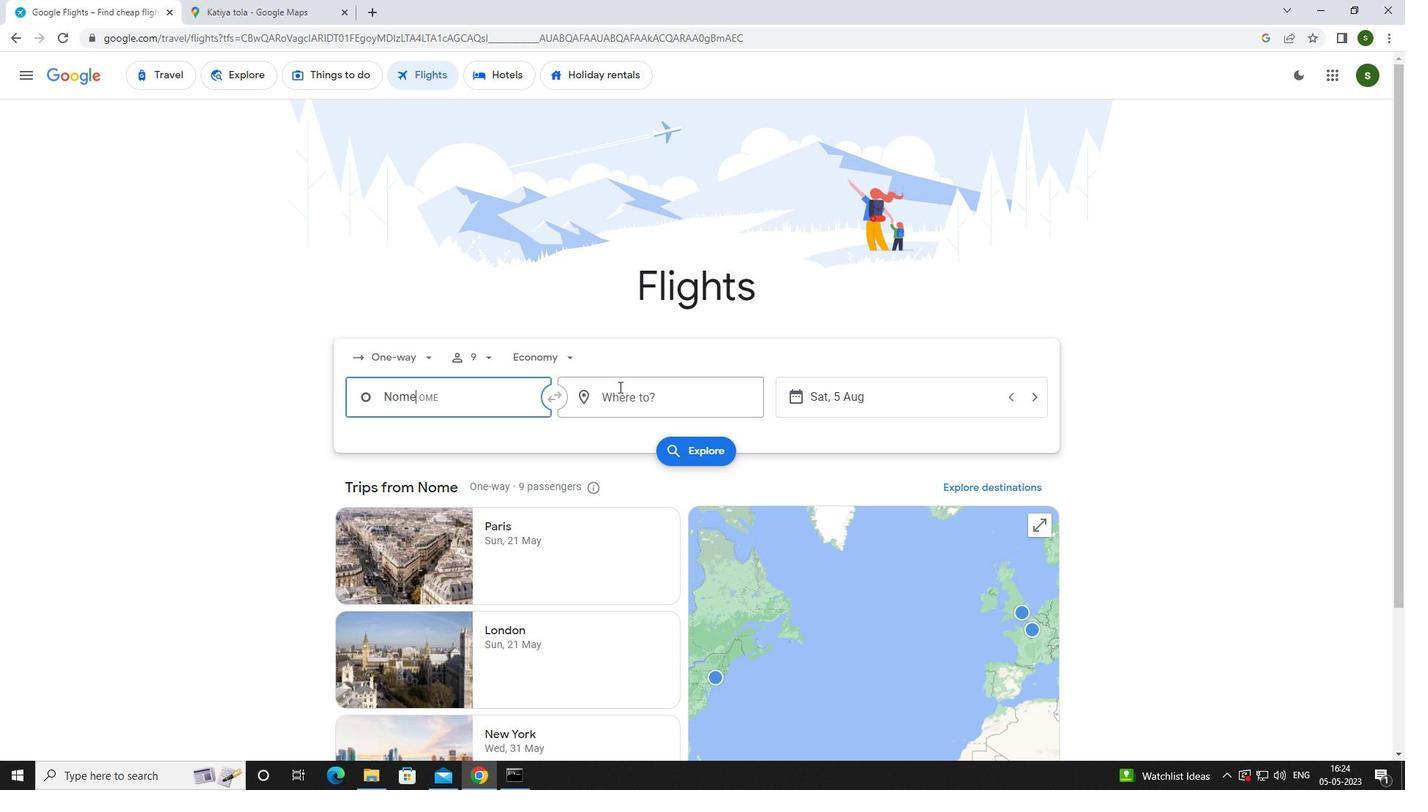 
Action: Mouse moved to (619, 387)
Screenshot: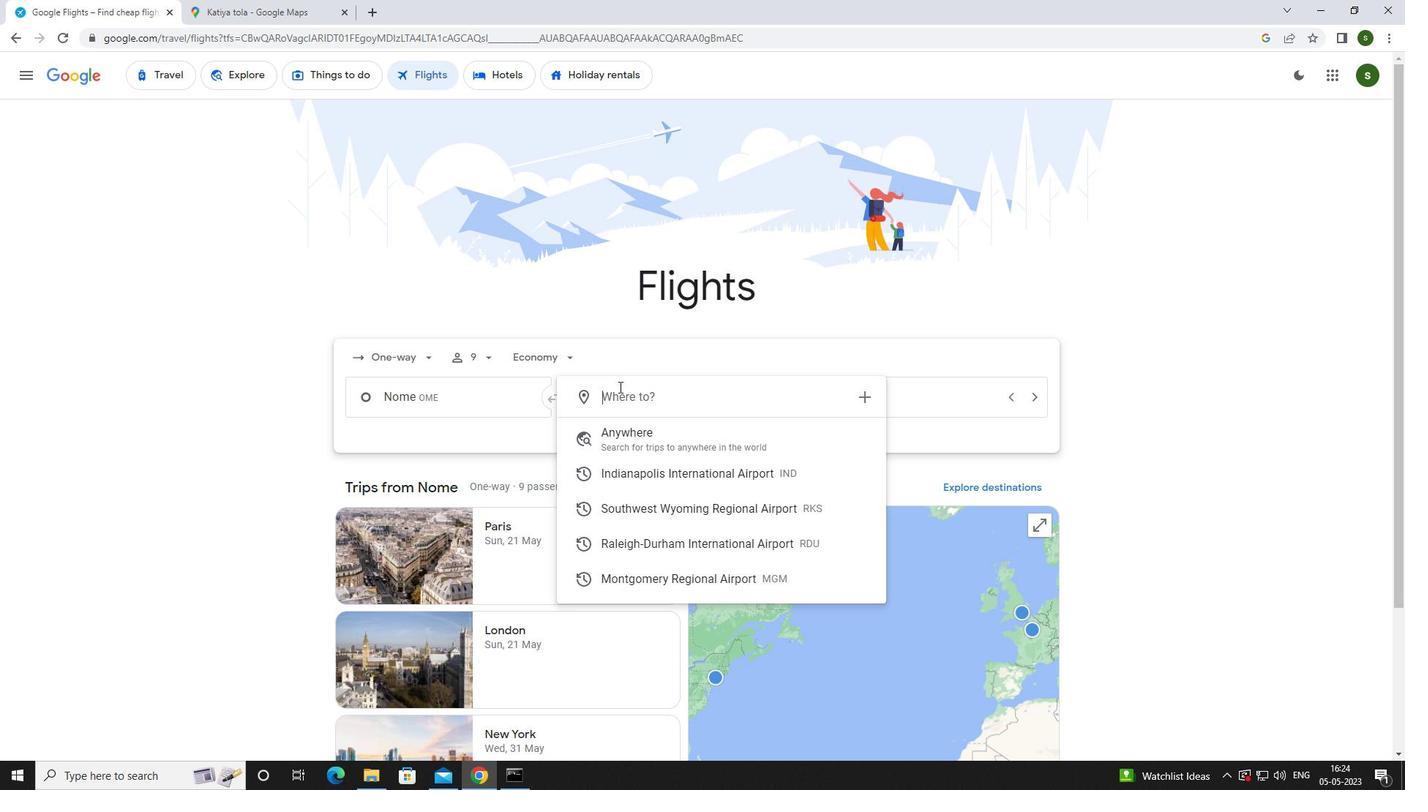 
Action: Key pressed <Key.caps_lock>r<Key.caps_lock>aleigh
Screenshot: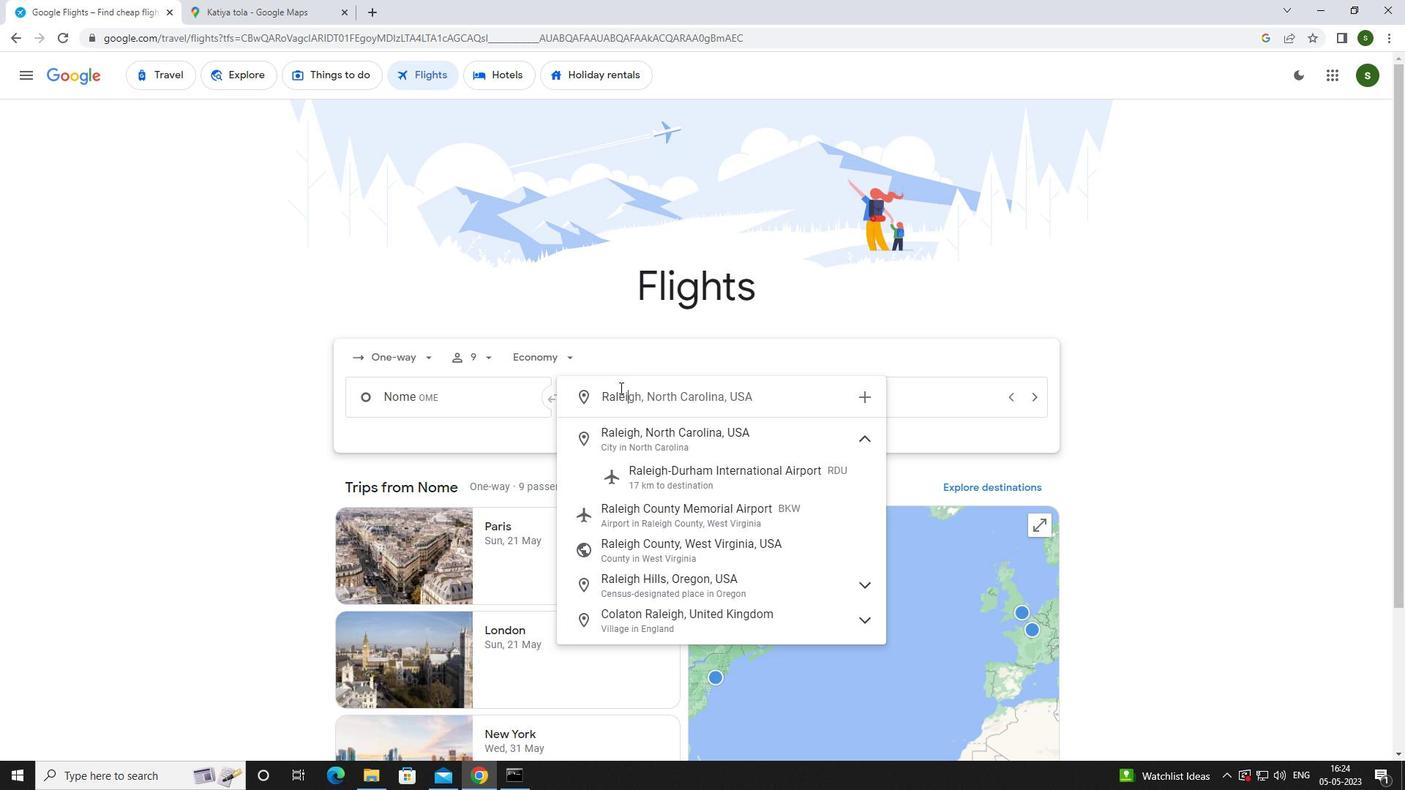 
Action: Mouse moved to (659, 470)
Screenshot: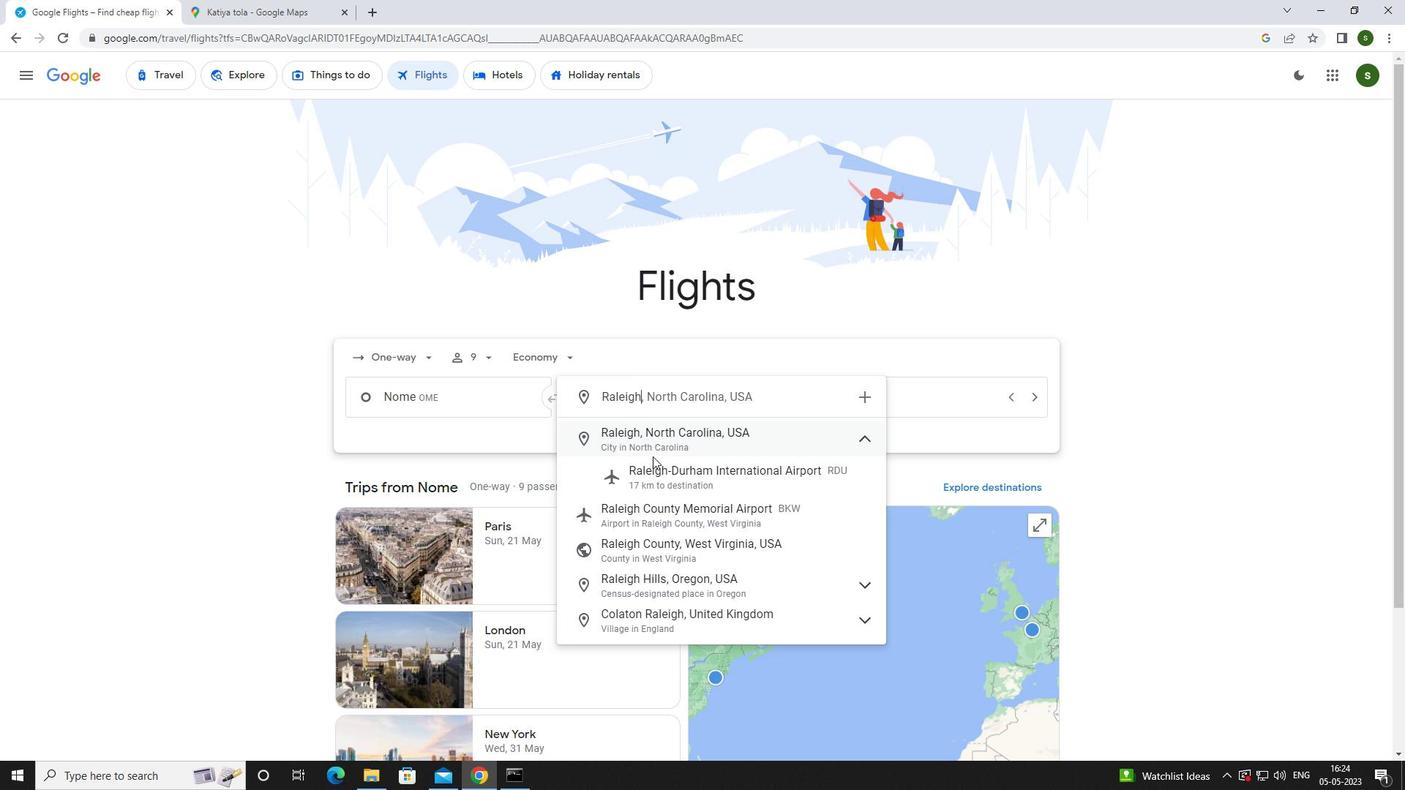 
Action: Mouse pressed left at (659, 470)
Screenshot: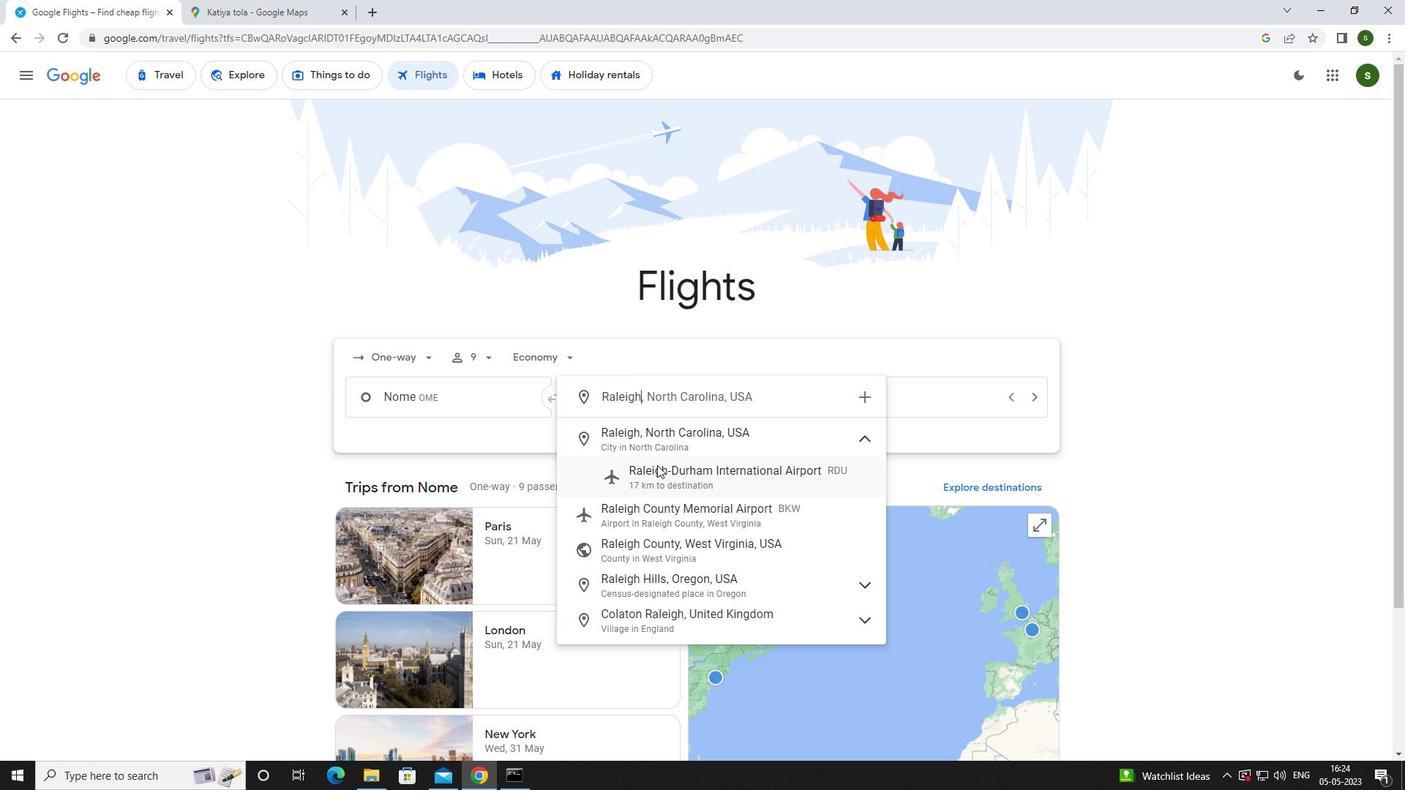 
Action: Mouse moved to (879, 390)
Screenshot: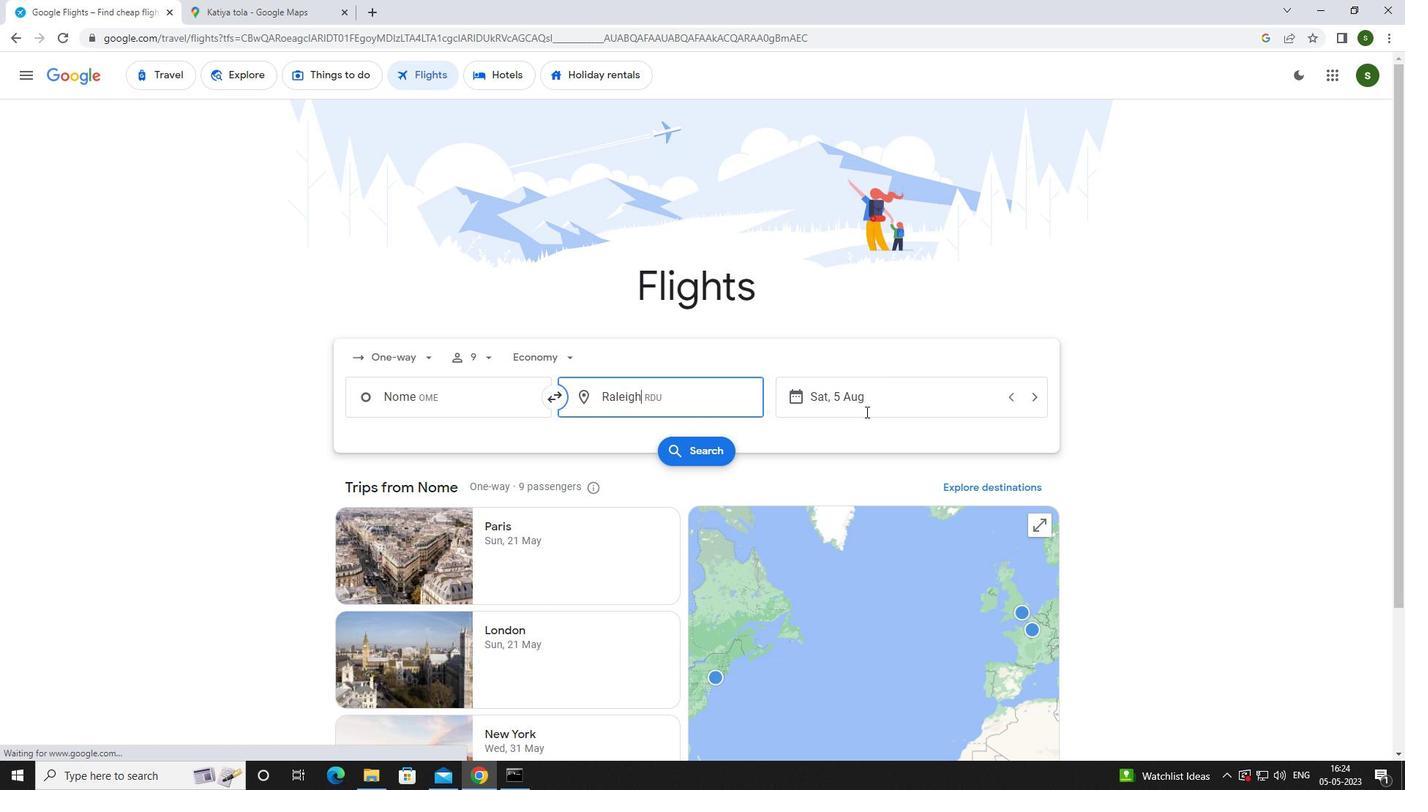 
Action: Mouse pressed left at (879, 390)
Screenshot: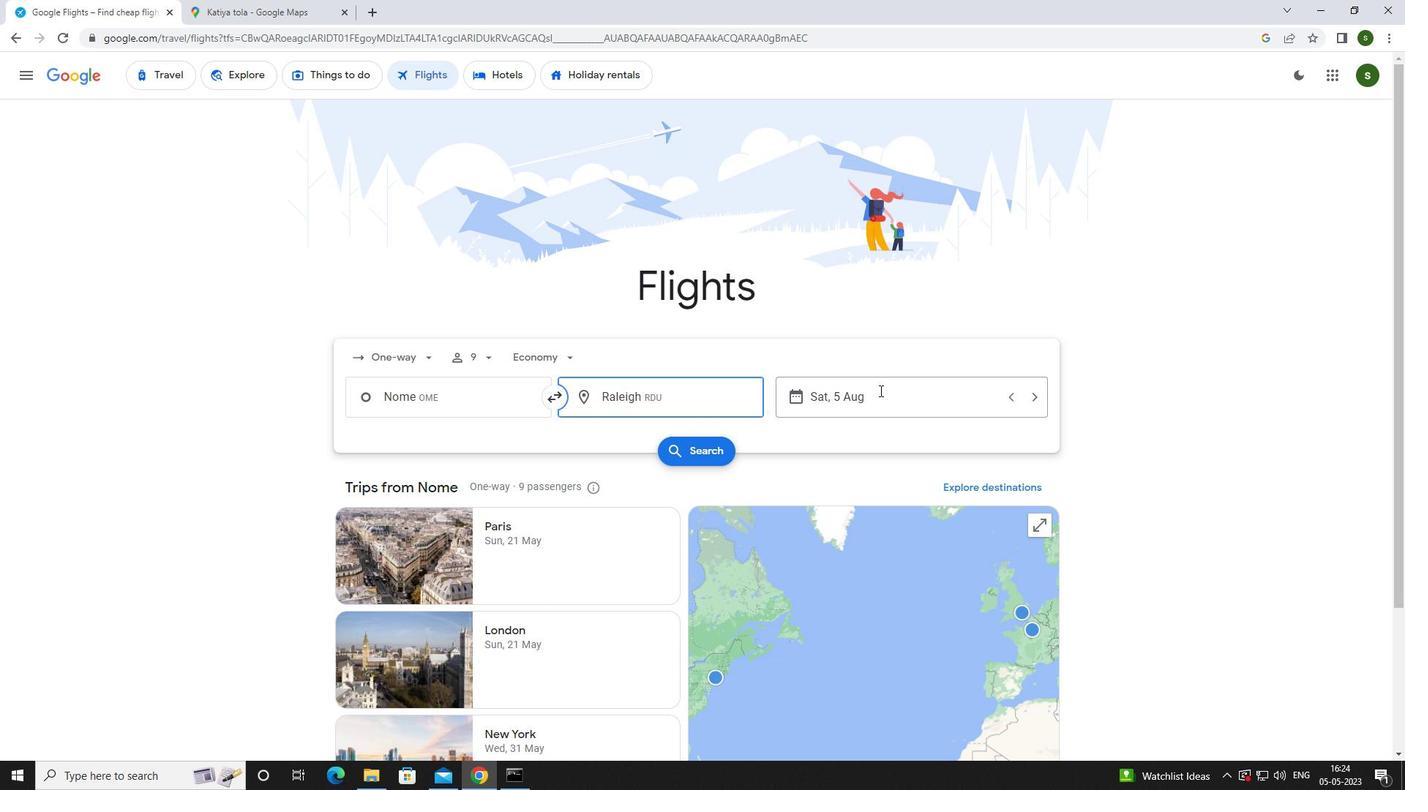 
Action: Mouse moved to (739, 488)
Screenshot: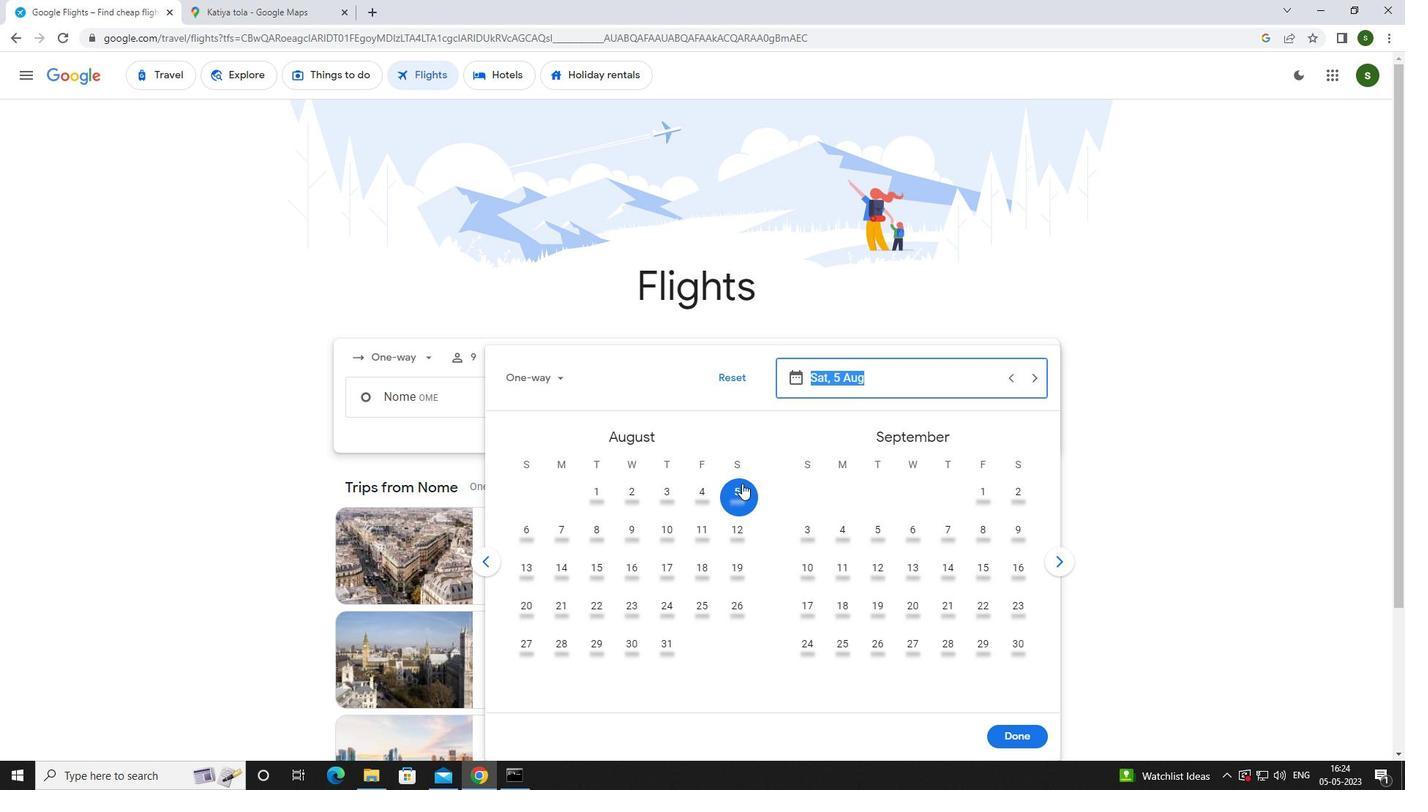 
Action: Mouse pressed left at (739, 488)
Screenshot: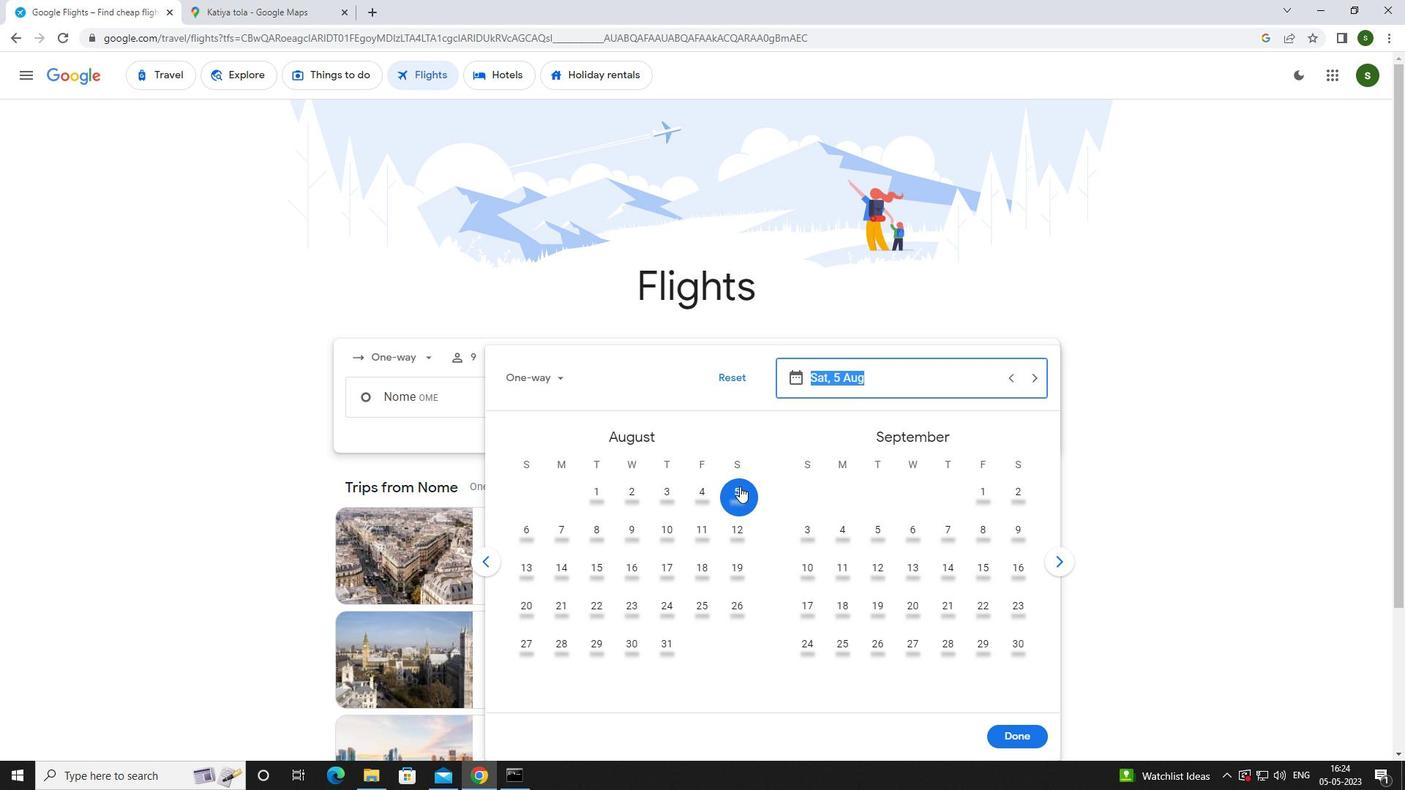 
Action: Mouse moved to (1002, 725)
Screenshot: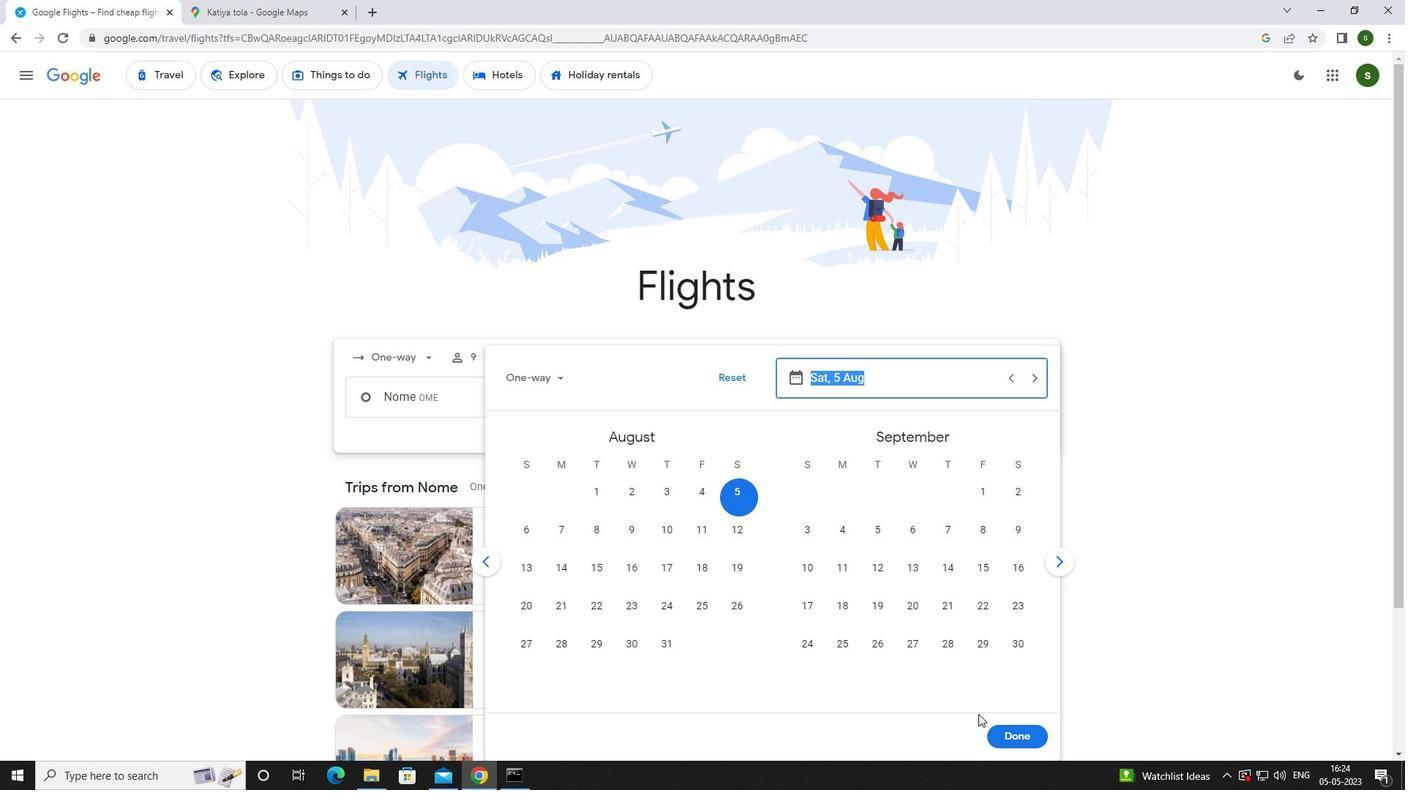 
Action: Mouse pressed left at (1002, 725)
Screenshot: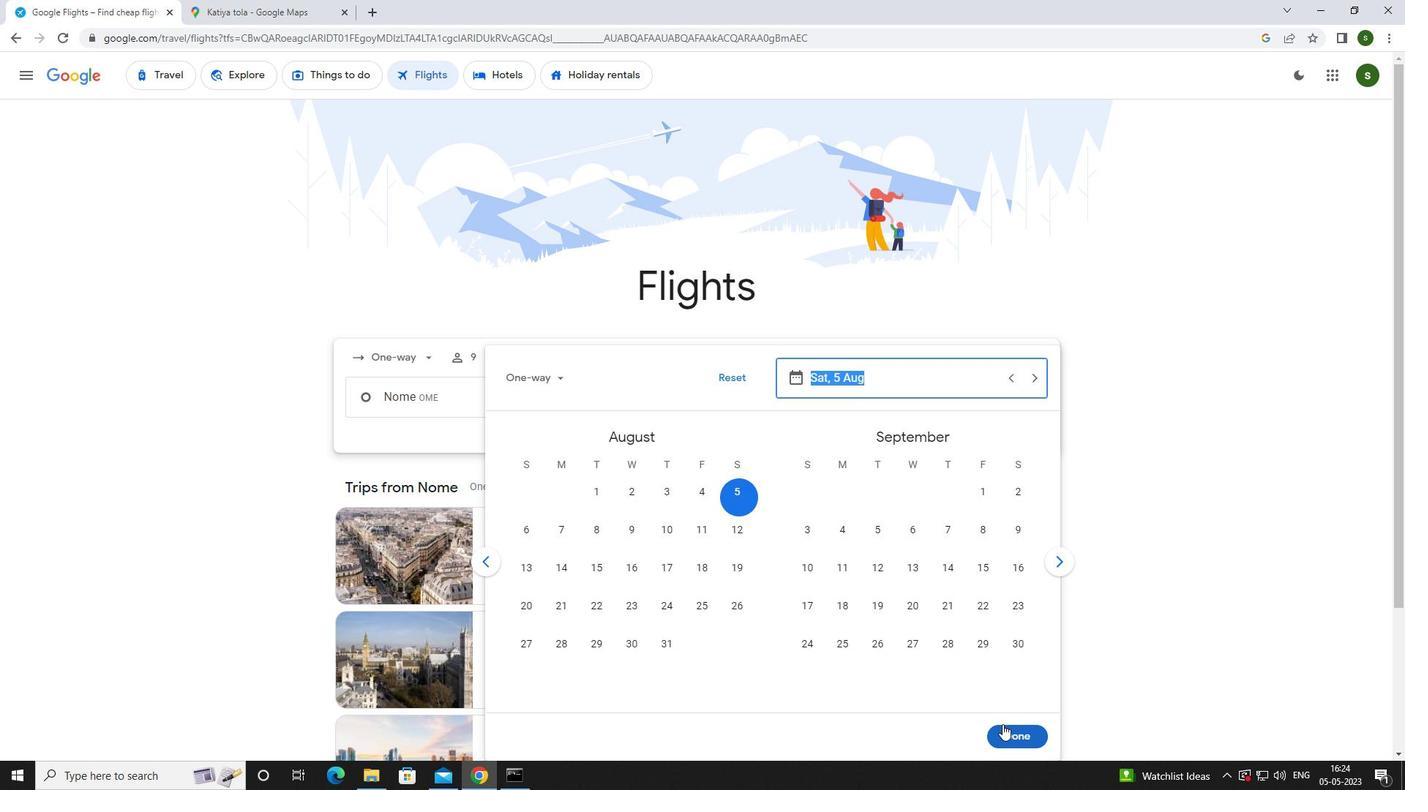 
Action: Mouse moved to (684, 444)
Screenshot: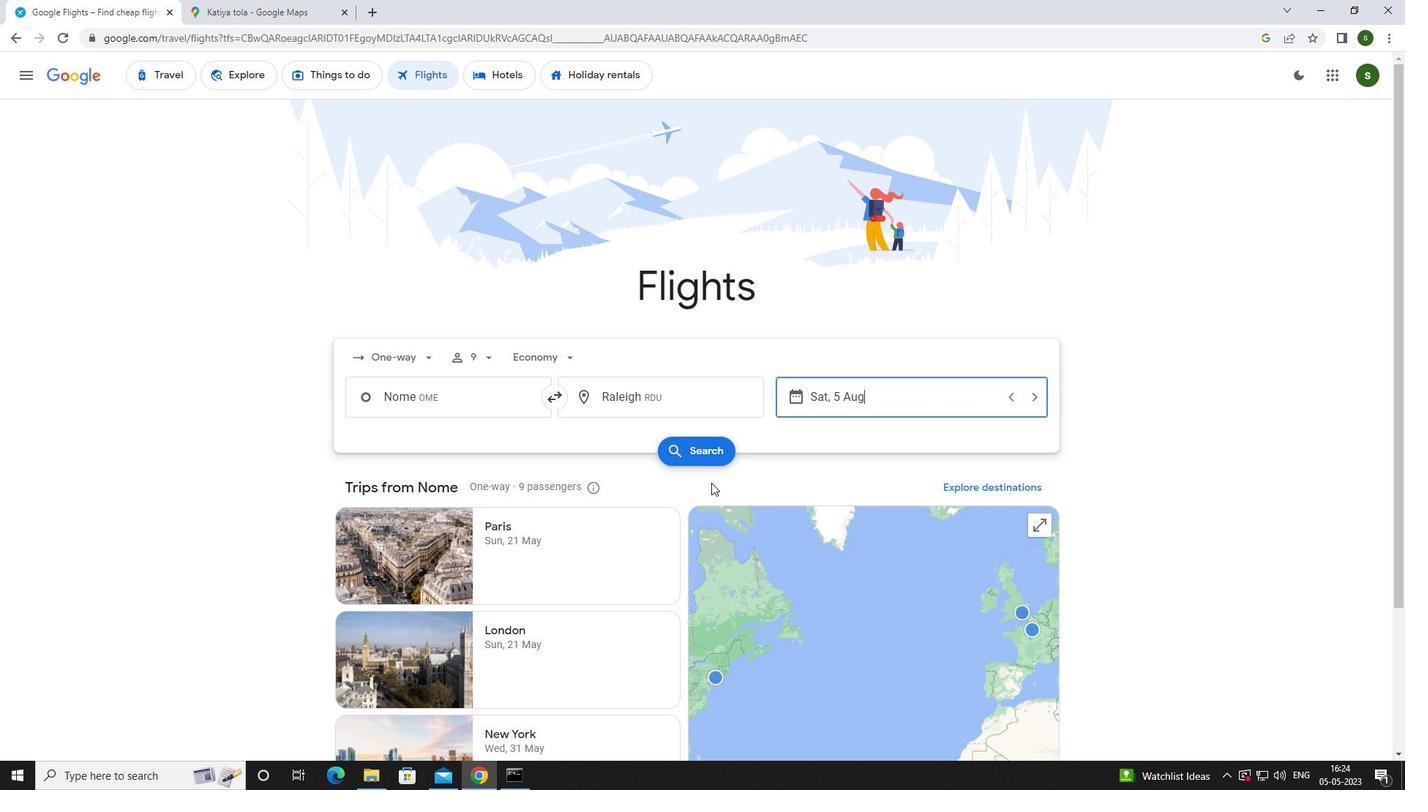 
Action: Mouse pressed left at (684, 444)
Screenshot: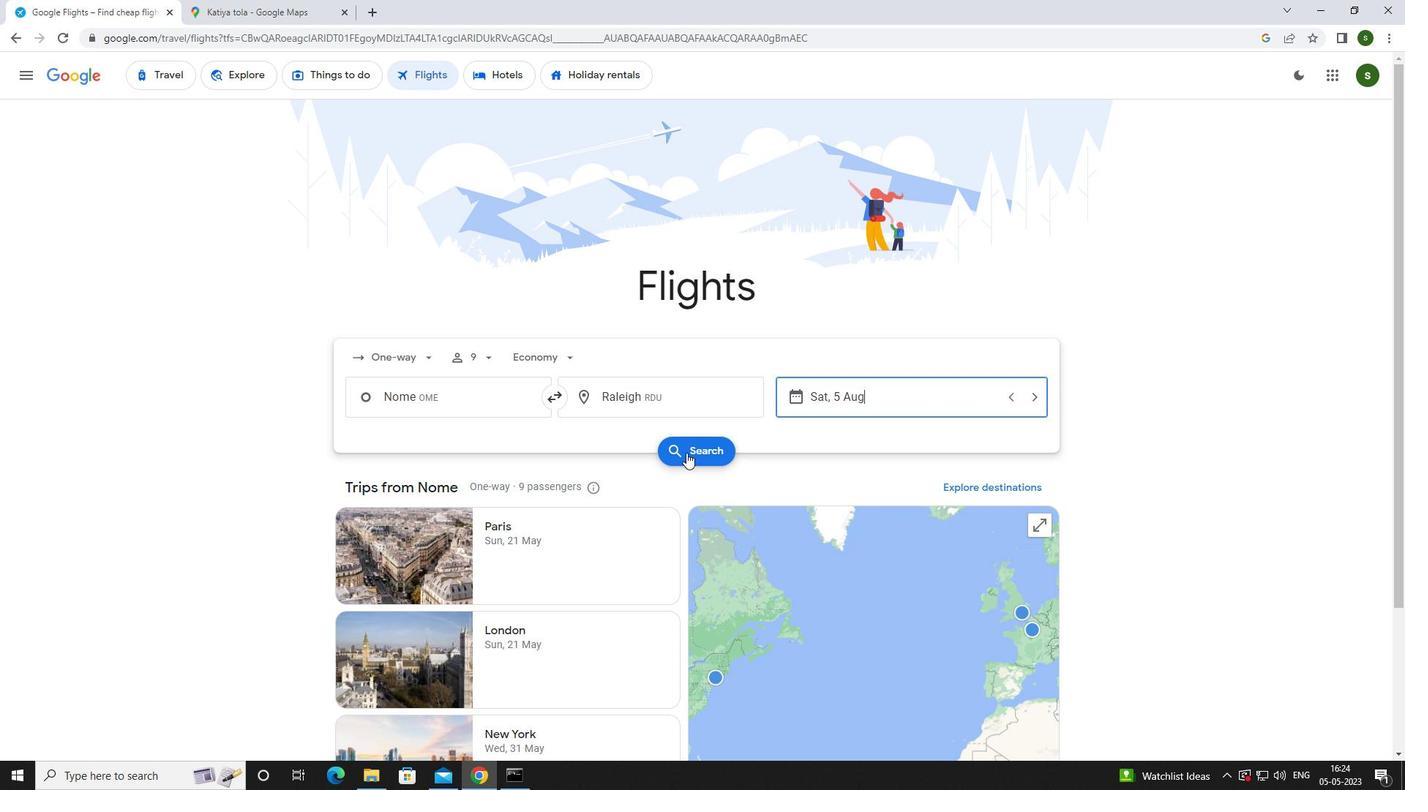 
Action: Mouse moved to (378, 213)
Screenshot: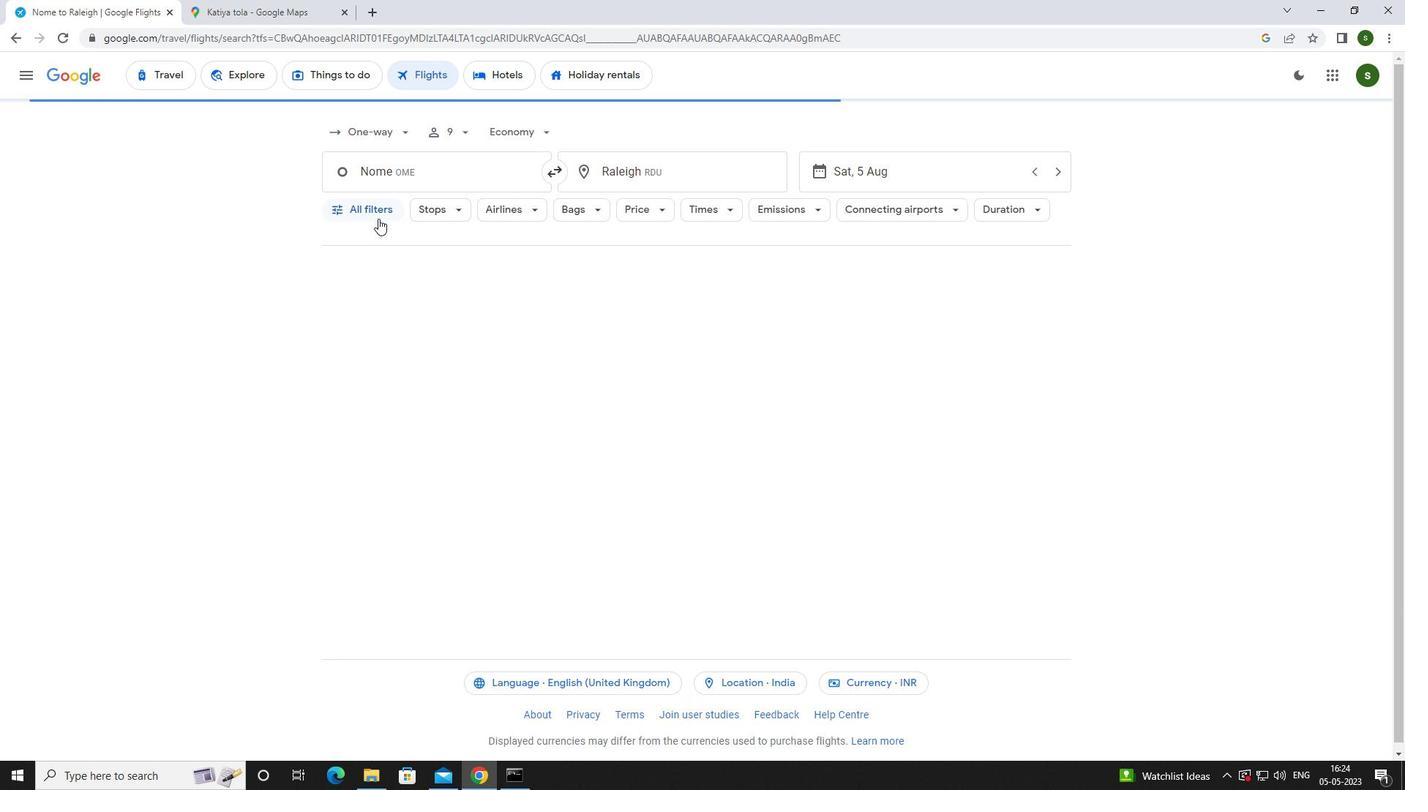 
Action: Mouse pressed left at (378, 213)
Screenshot: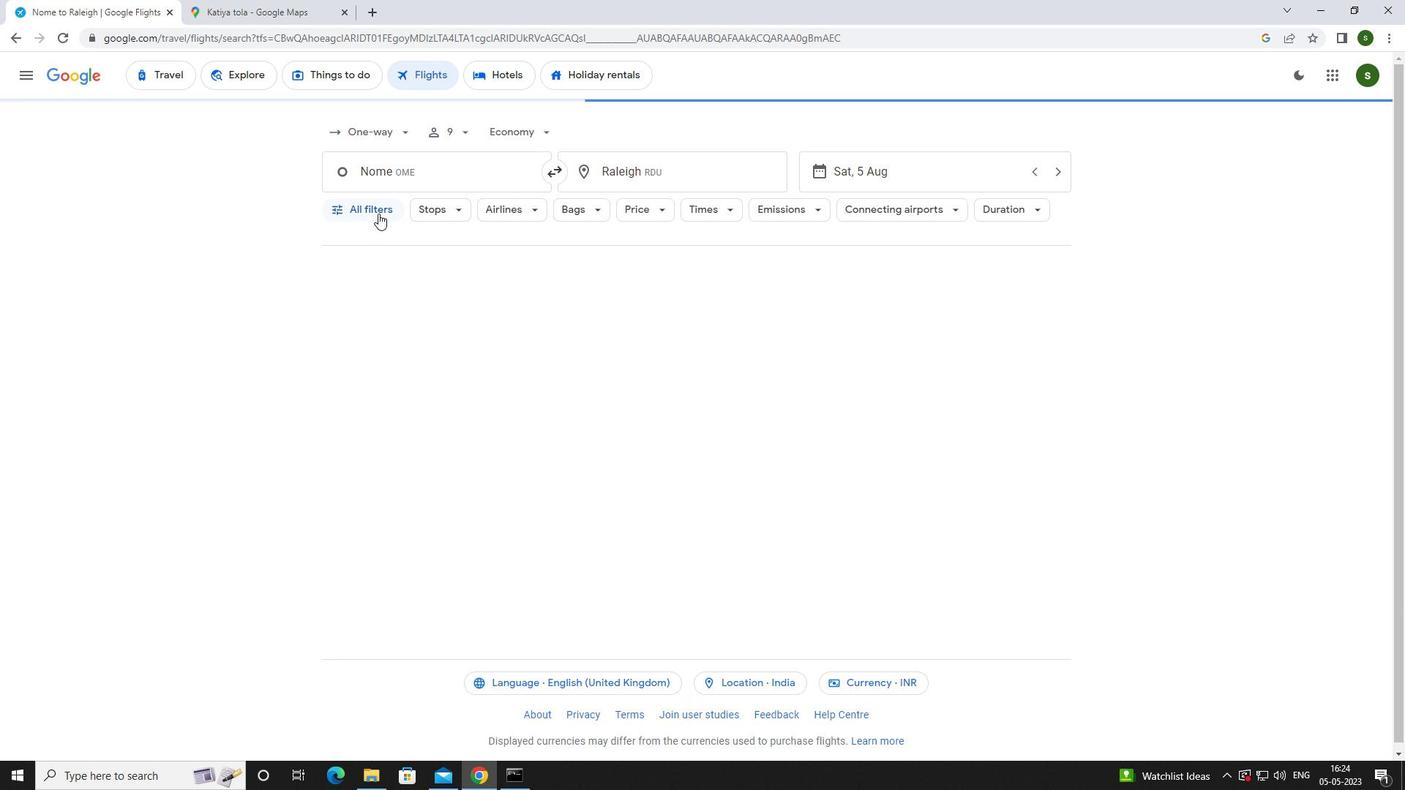 
Action: Mouse moved to (542, 523)
Screenshot: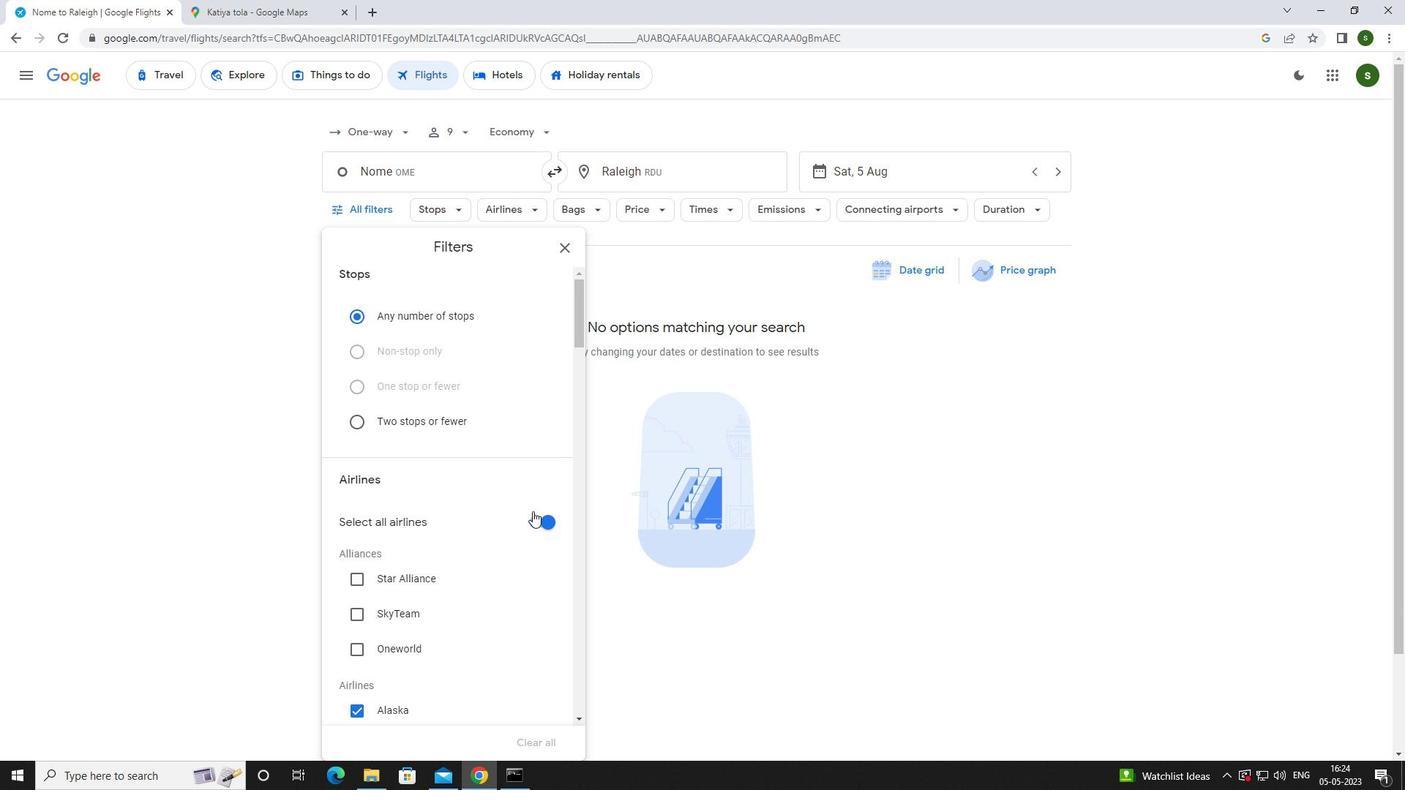 
Action: Mouse pressed left at (542, 523)
Screenshot: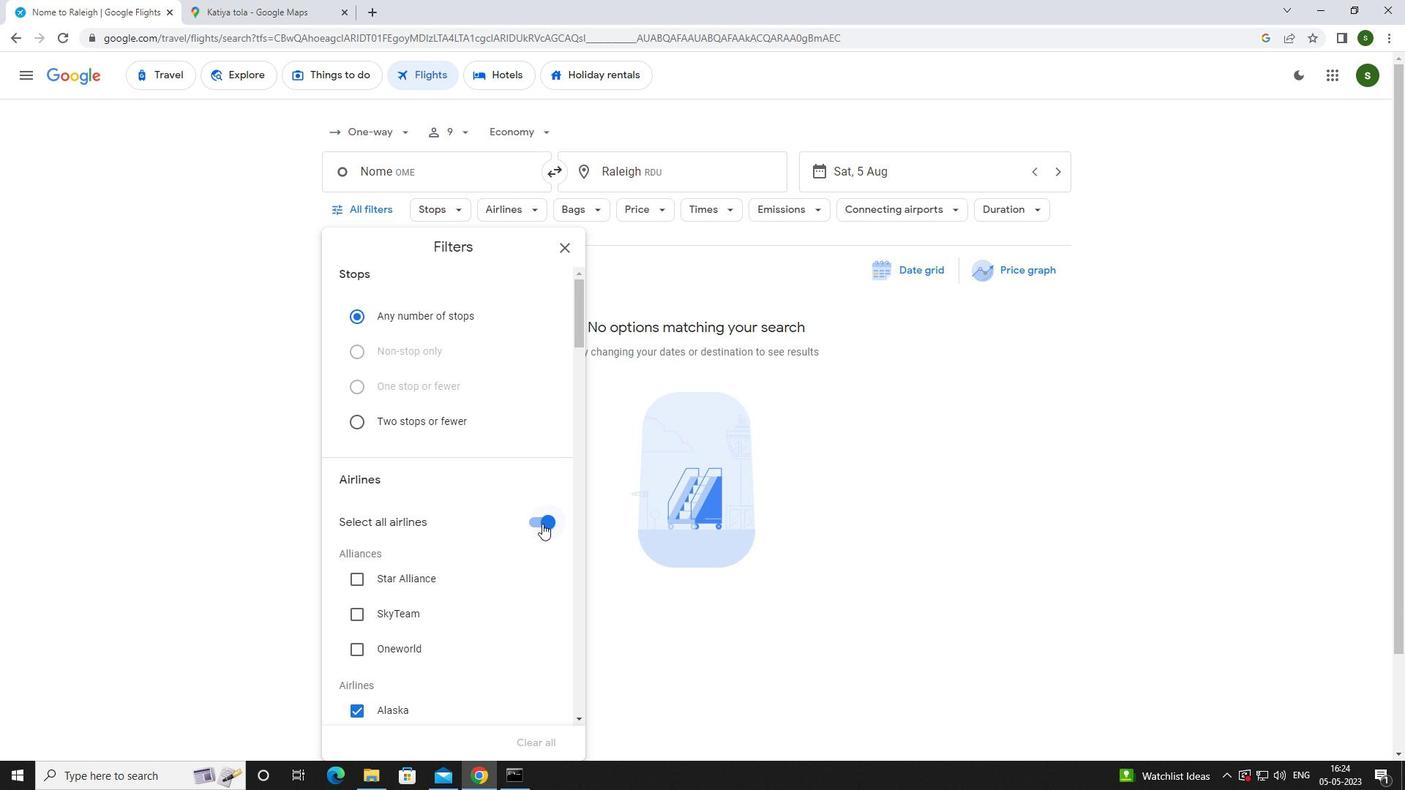 
Action: Mouse moved to (469, 469)
Screenshot: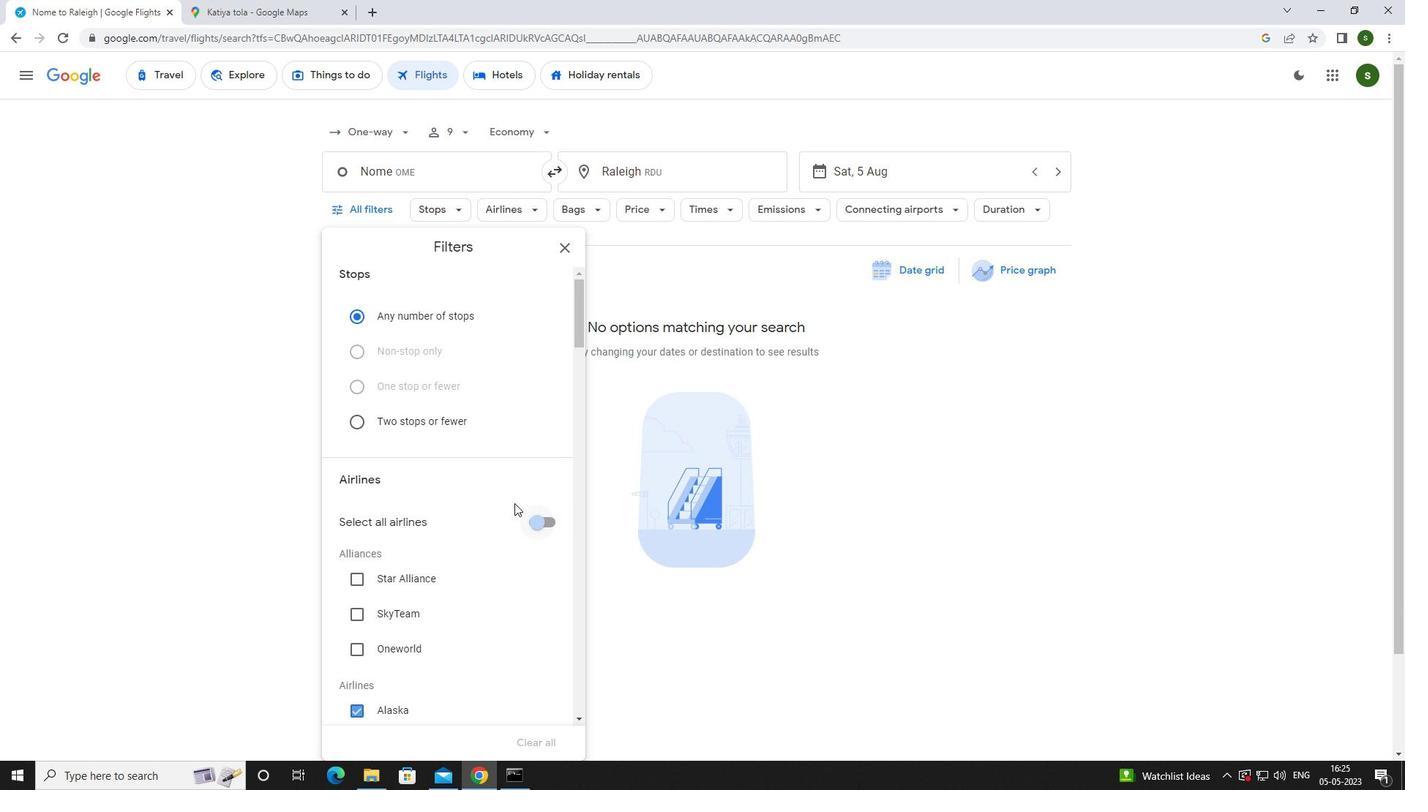 
Action: Mouse scrolled (469, 469) with delta (0, 0)
Screenshot: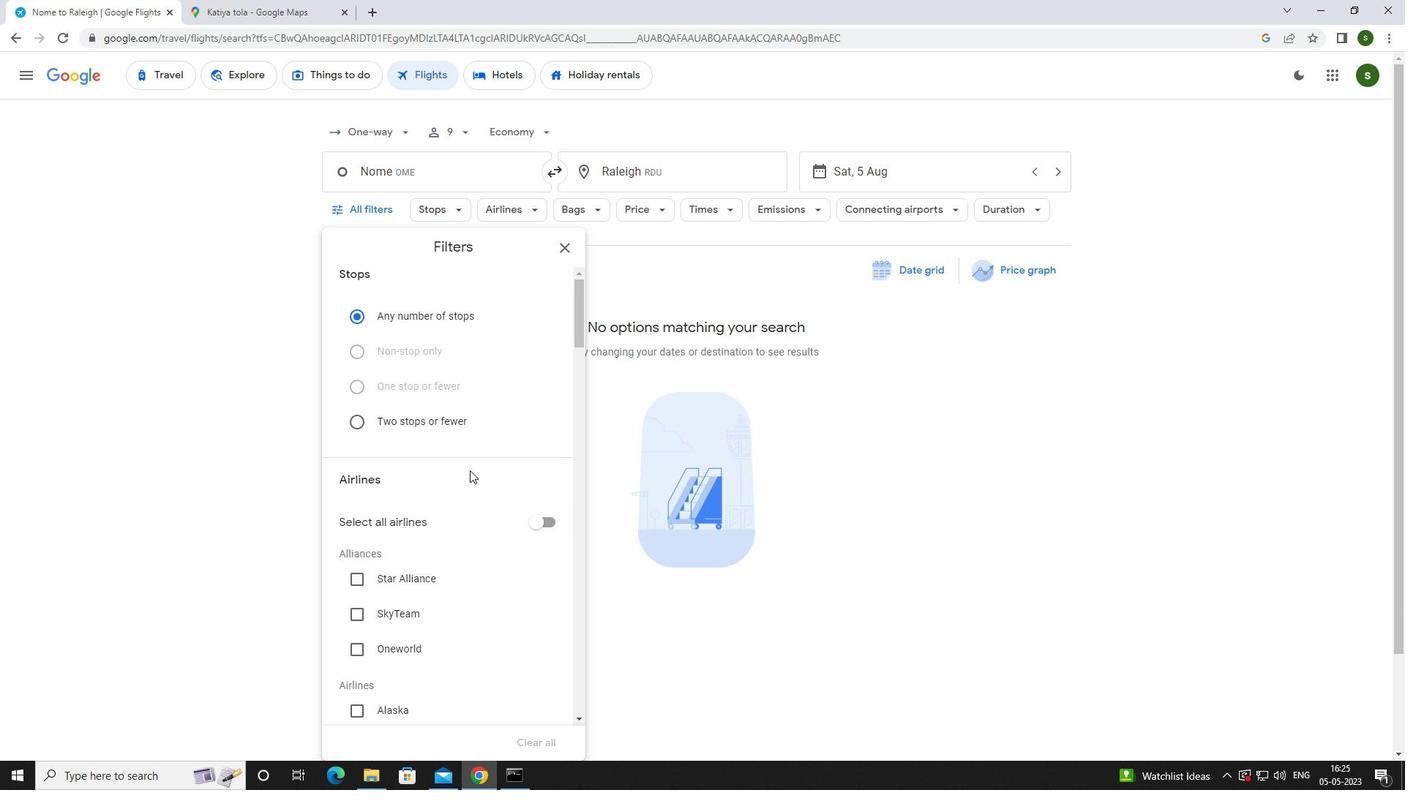 
Action: Mouse scrolled (469, 469) with delta (0, 0)
Screenshot: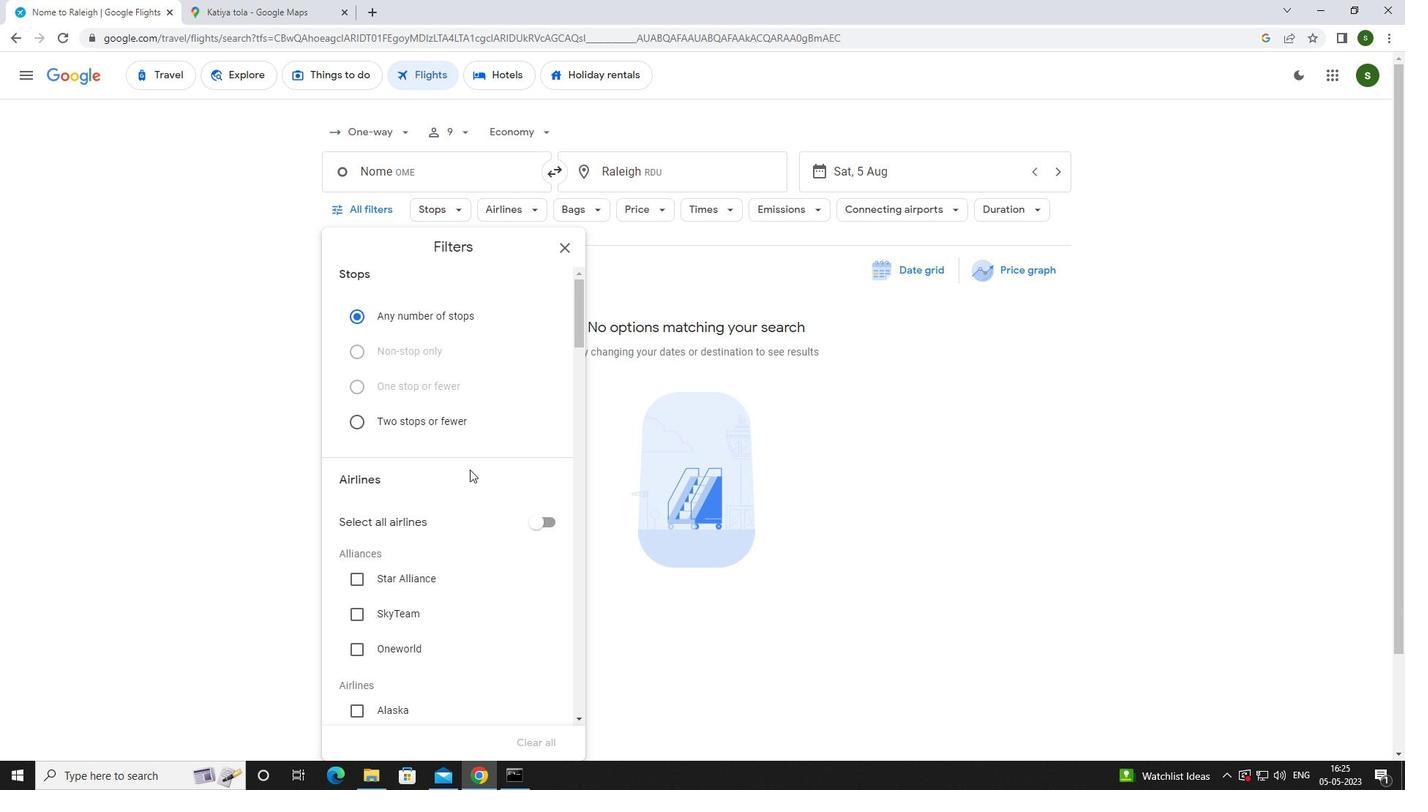 
Action: Mouse scrolled (469, 469) with delta (0, 0)
Screenshot: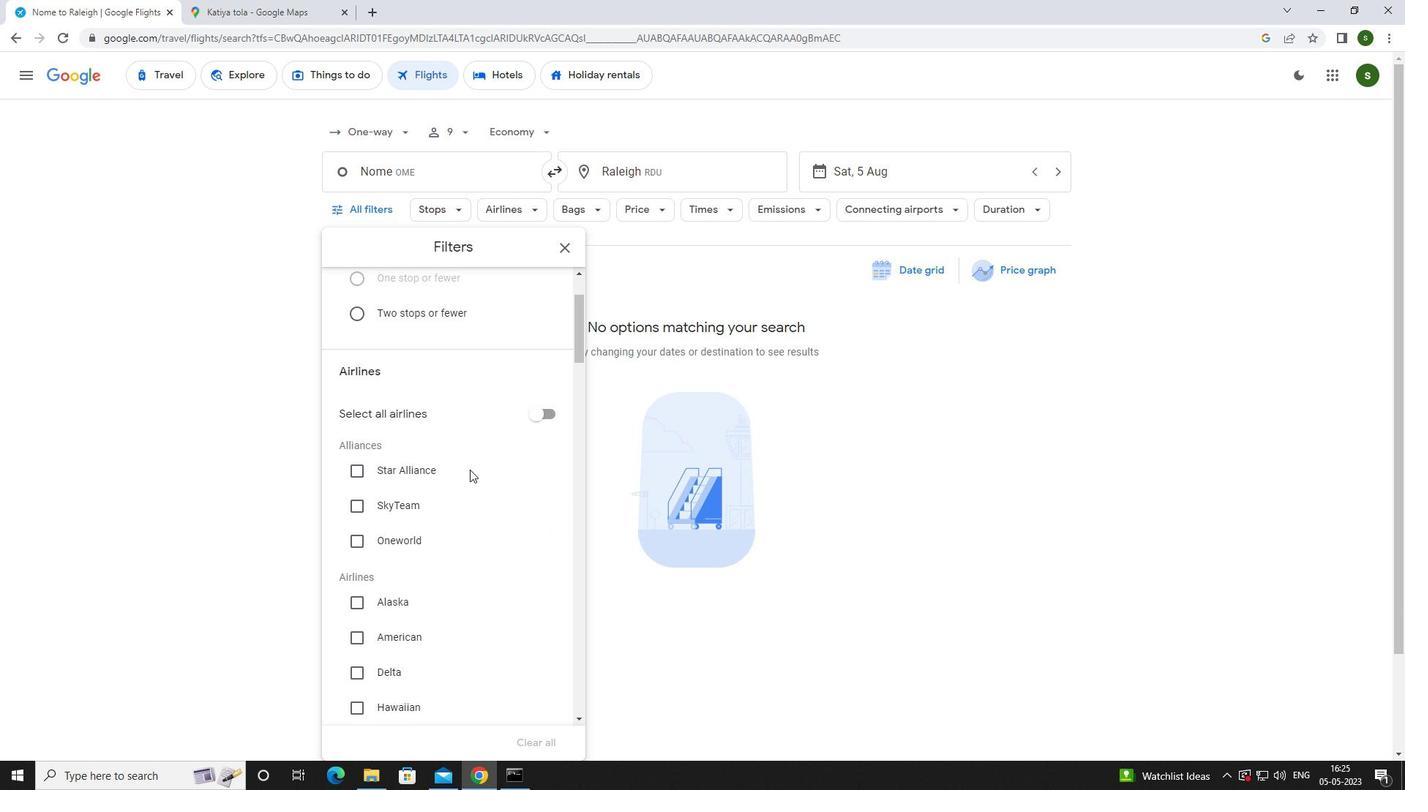 
Action: Mouse scrolled (469, 469) with delta (0, 0)
Screenshot: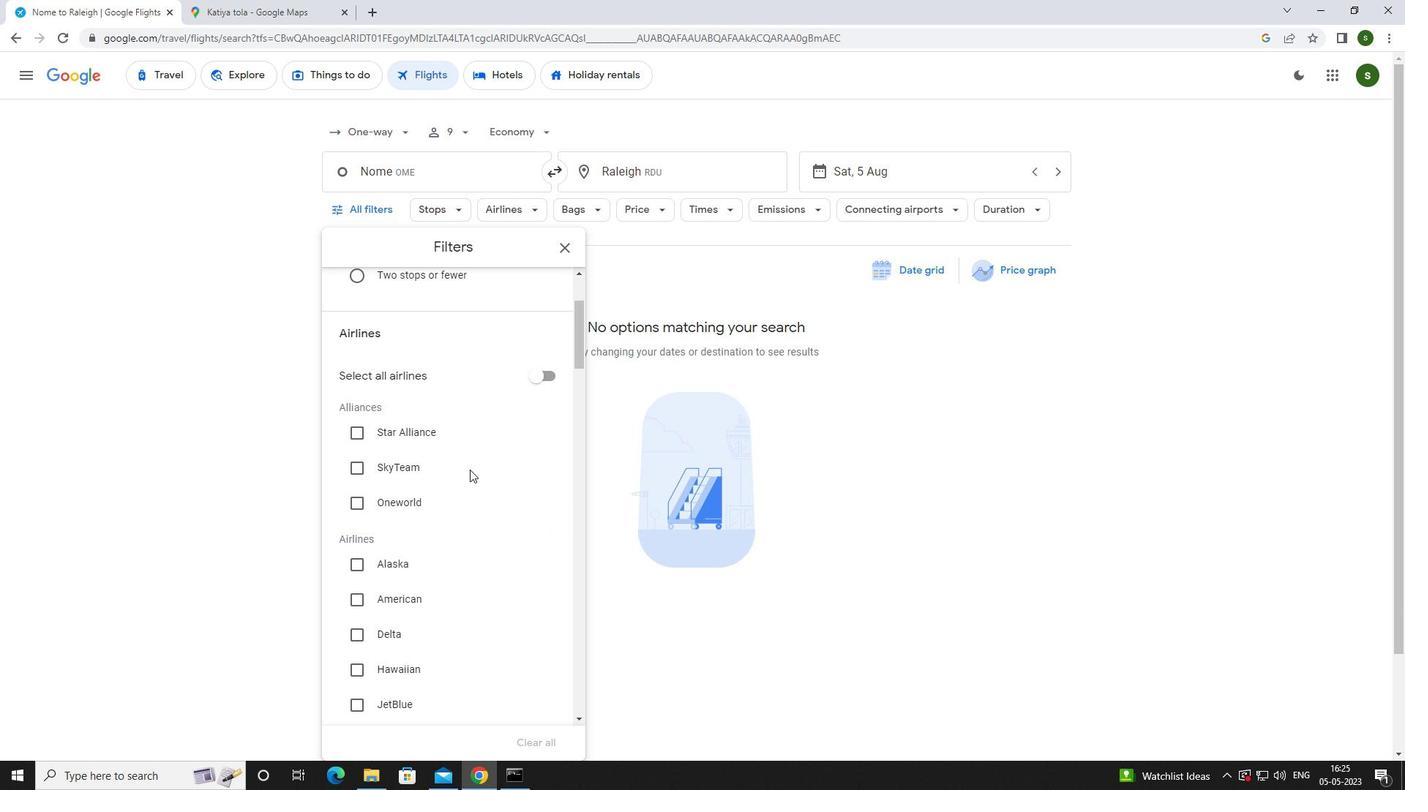 
Action: Mouse scrolled (469, 469) with delta (0, 0)
Screenshot: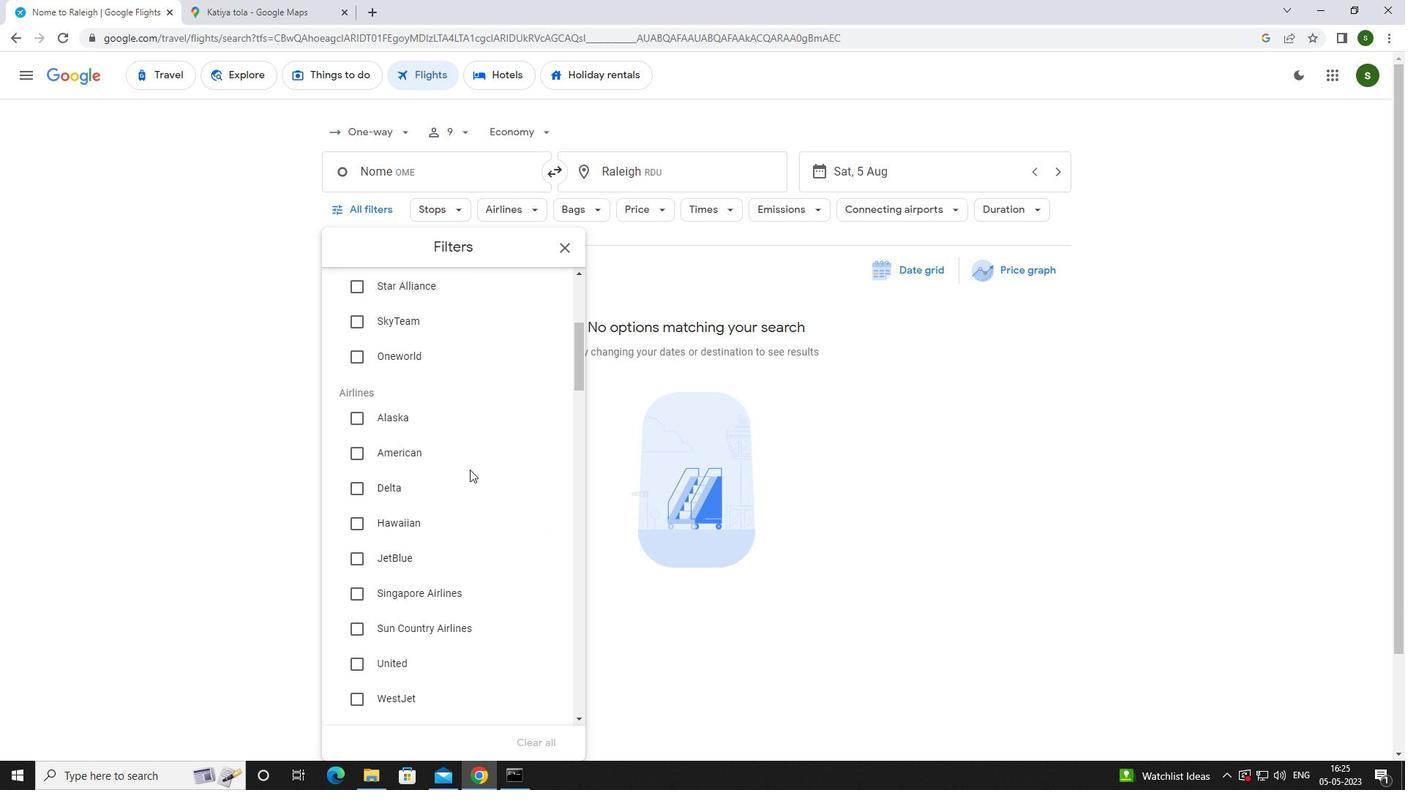 
Action: Mouse scrolled (469, 469) with delta (0, 0)
Screenshot: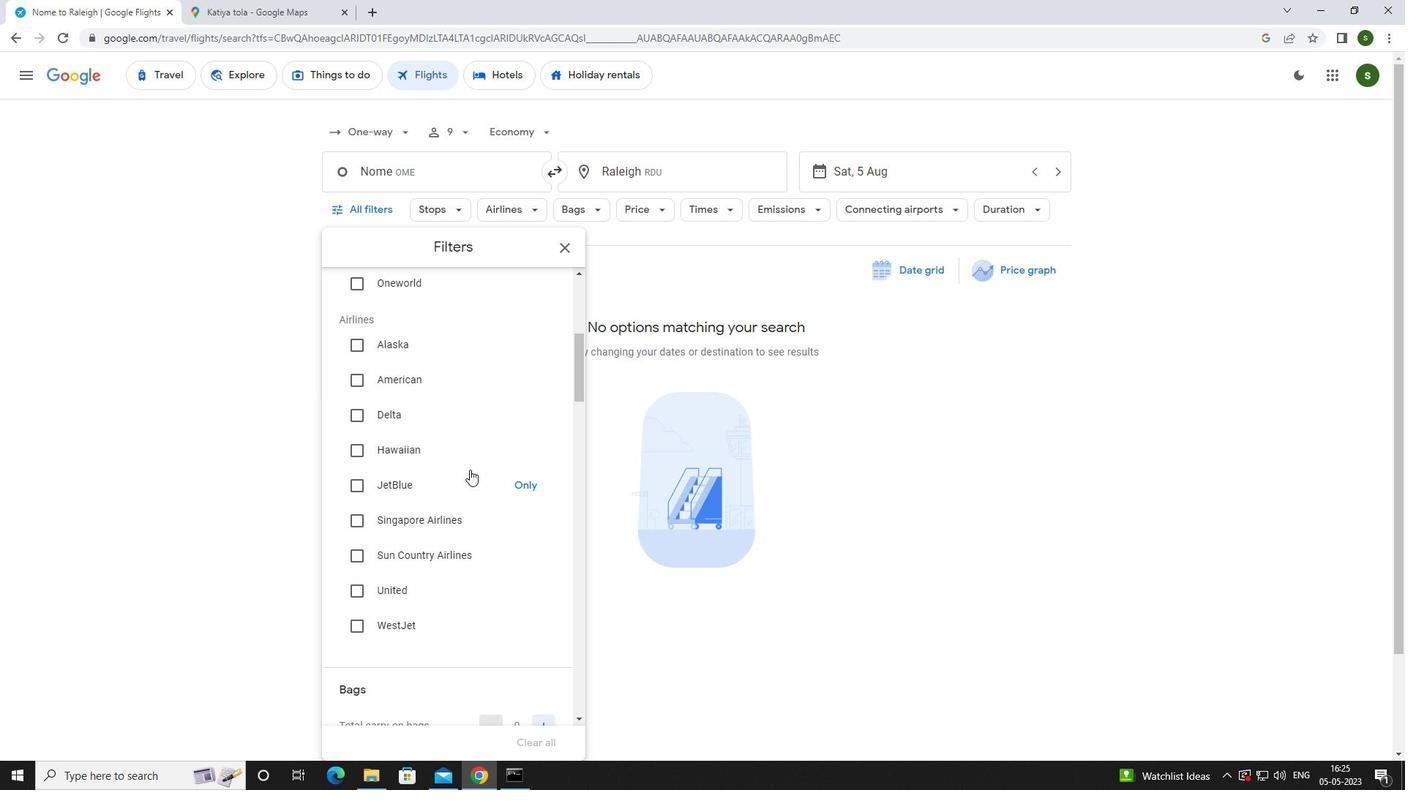 
Action: Mouse scrolled (469, 469) with delta (0, 0)
Screenshot: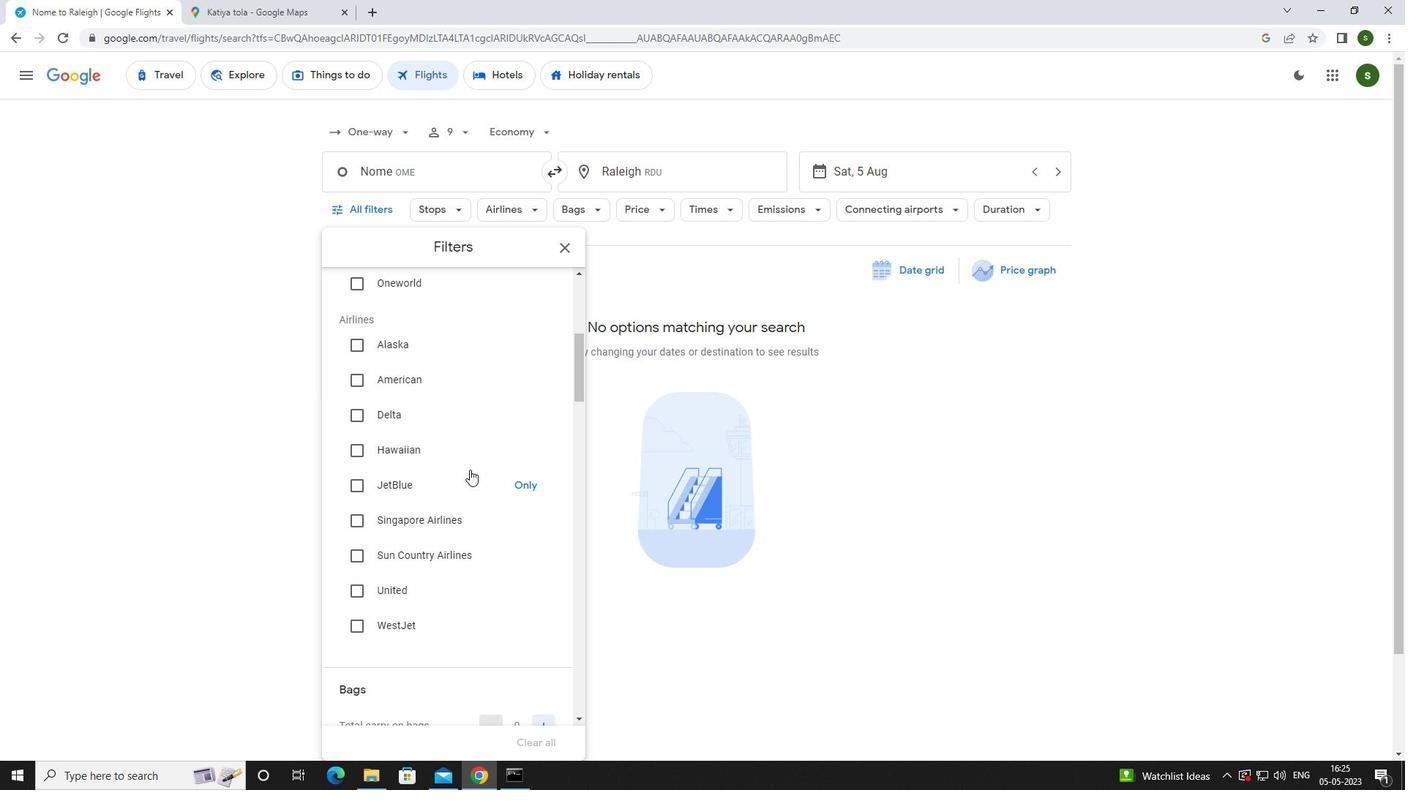 
Action: Mouse scrolled (469, 469) with delta (0, 0)
Screenshot: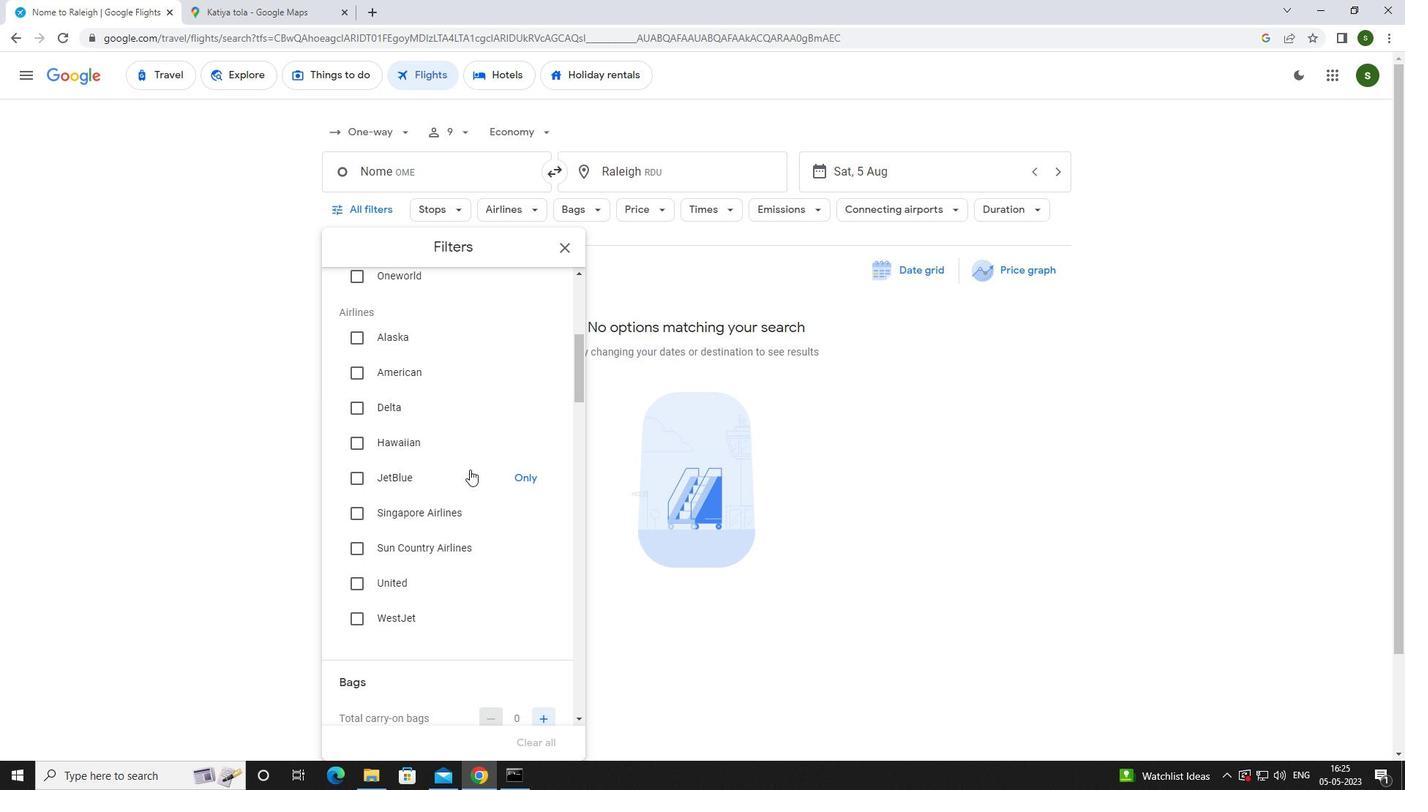 
Action: Mouse moved to (537, 539)
Screenshot: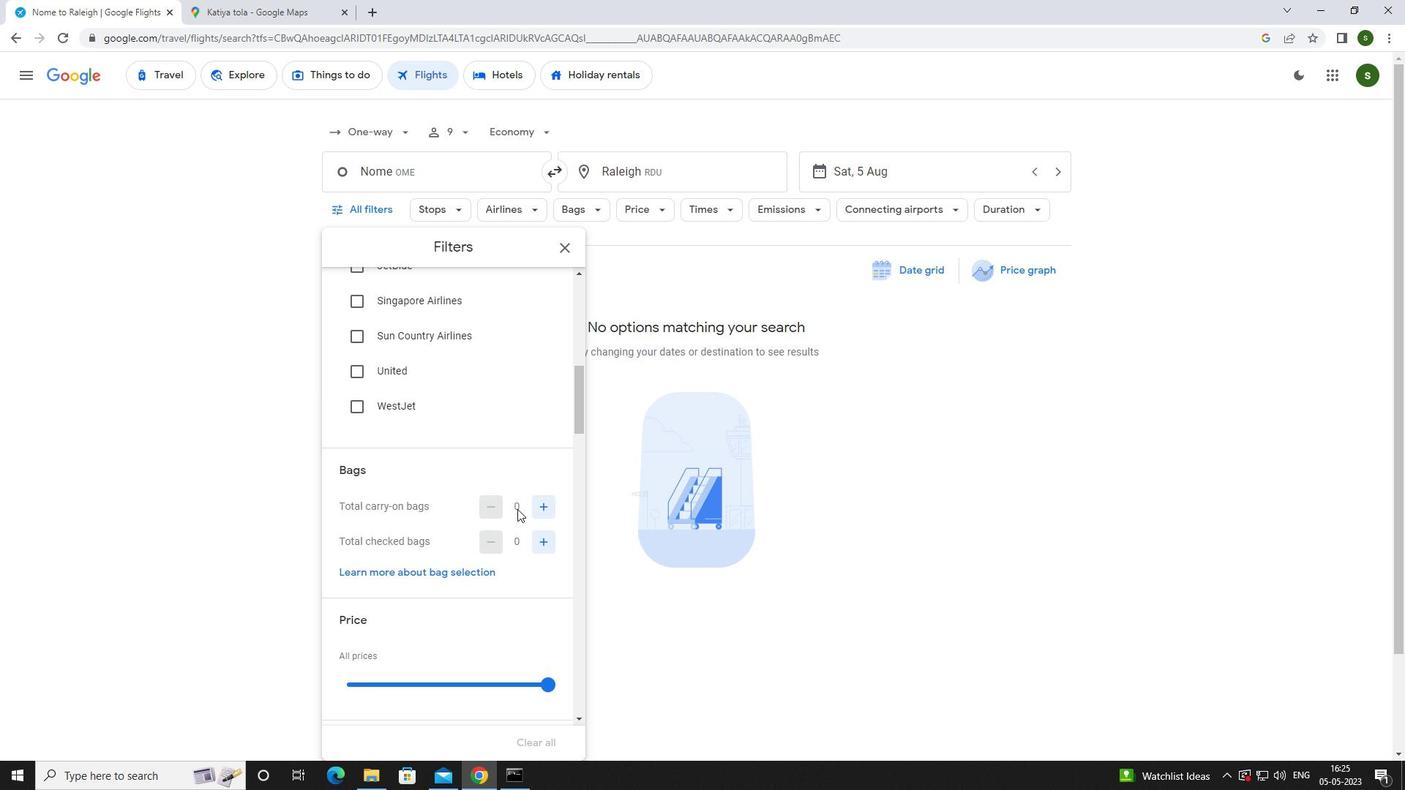 
Action: Mouse pressed left at (537, 539)
Screenshot: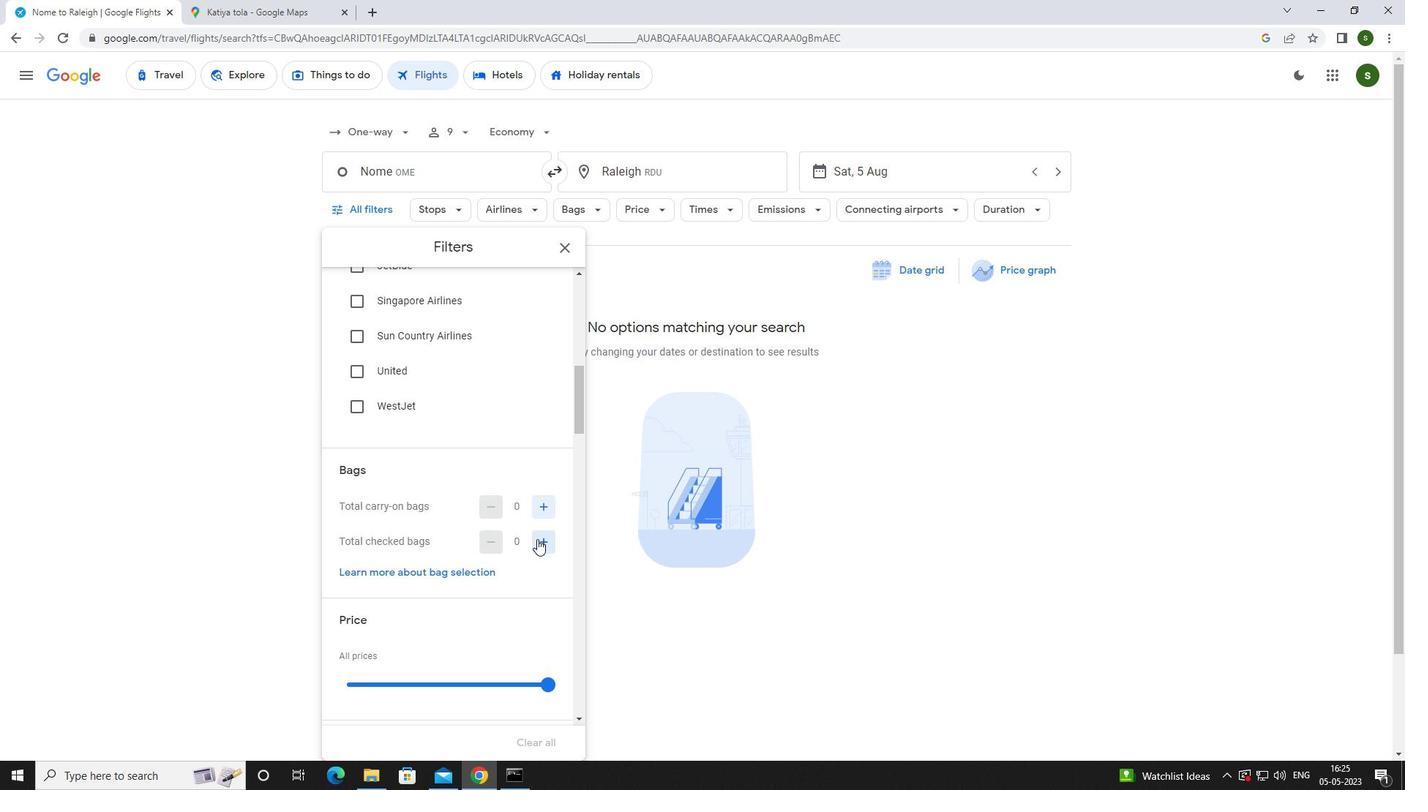 
Action: Mouse pressed left at (537, 539)
Screenshot: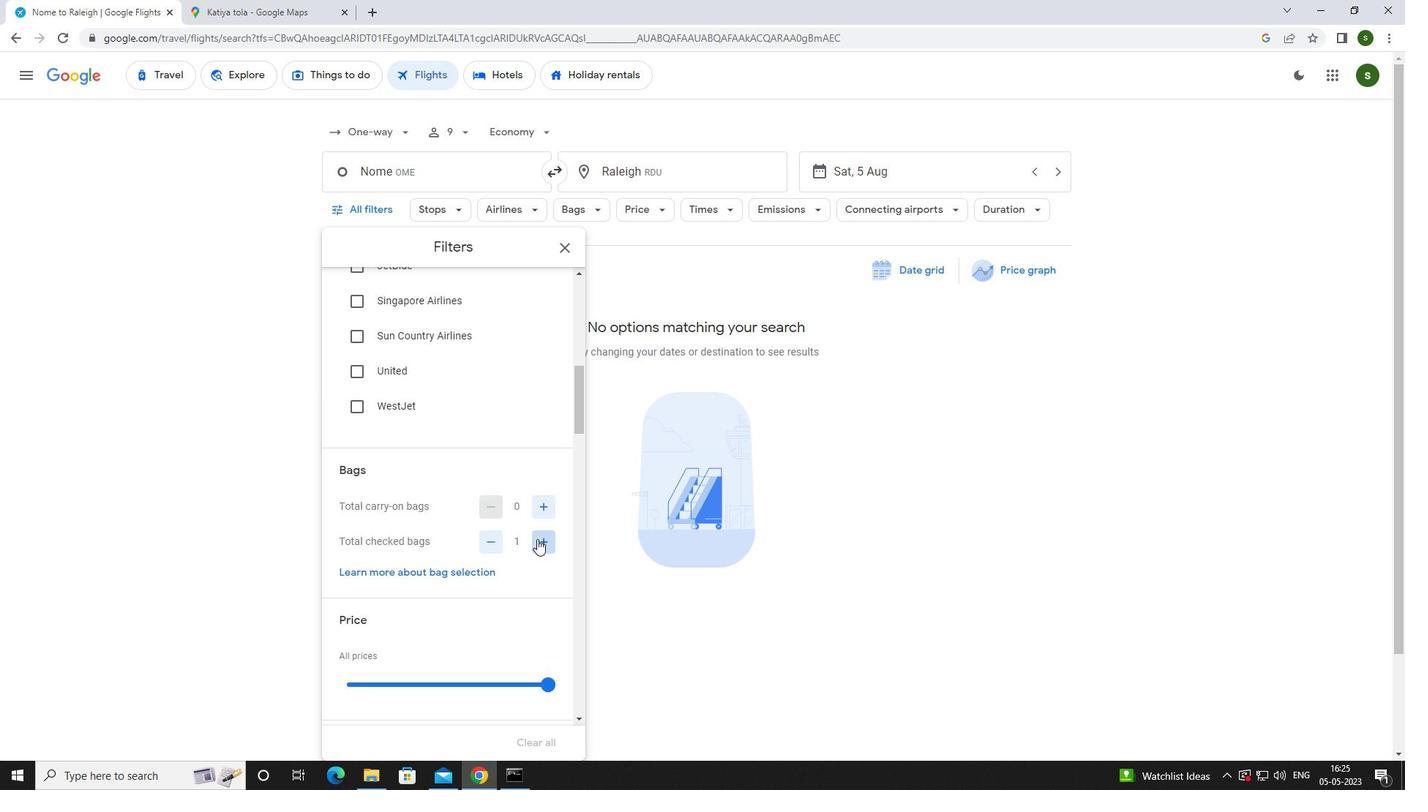 
Action: Mouse pressed left at (537, 539)
Screenshot: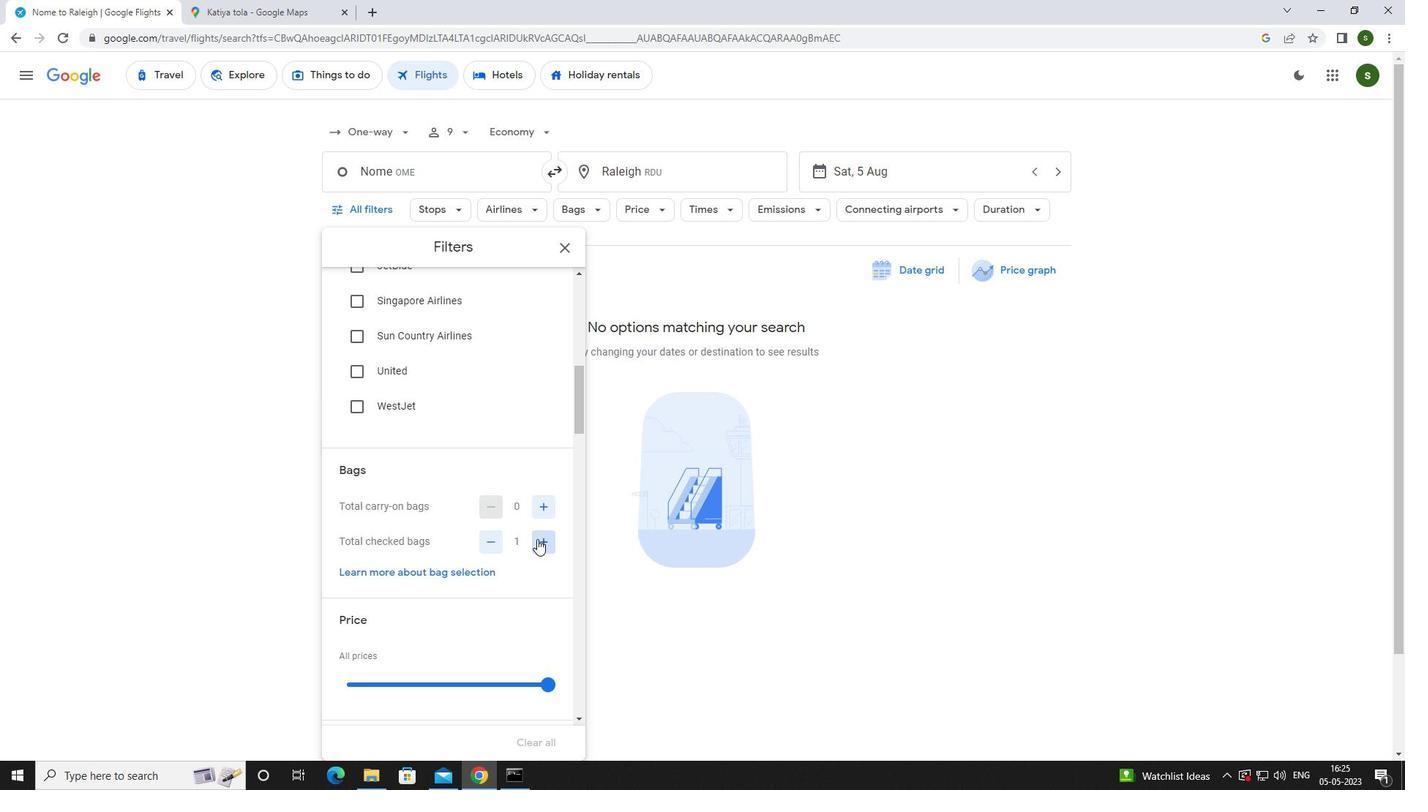 
Action: Mouse pressed left at (537, 539)
Screenshot: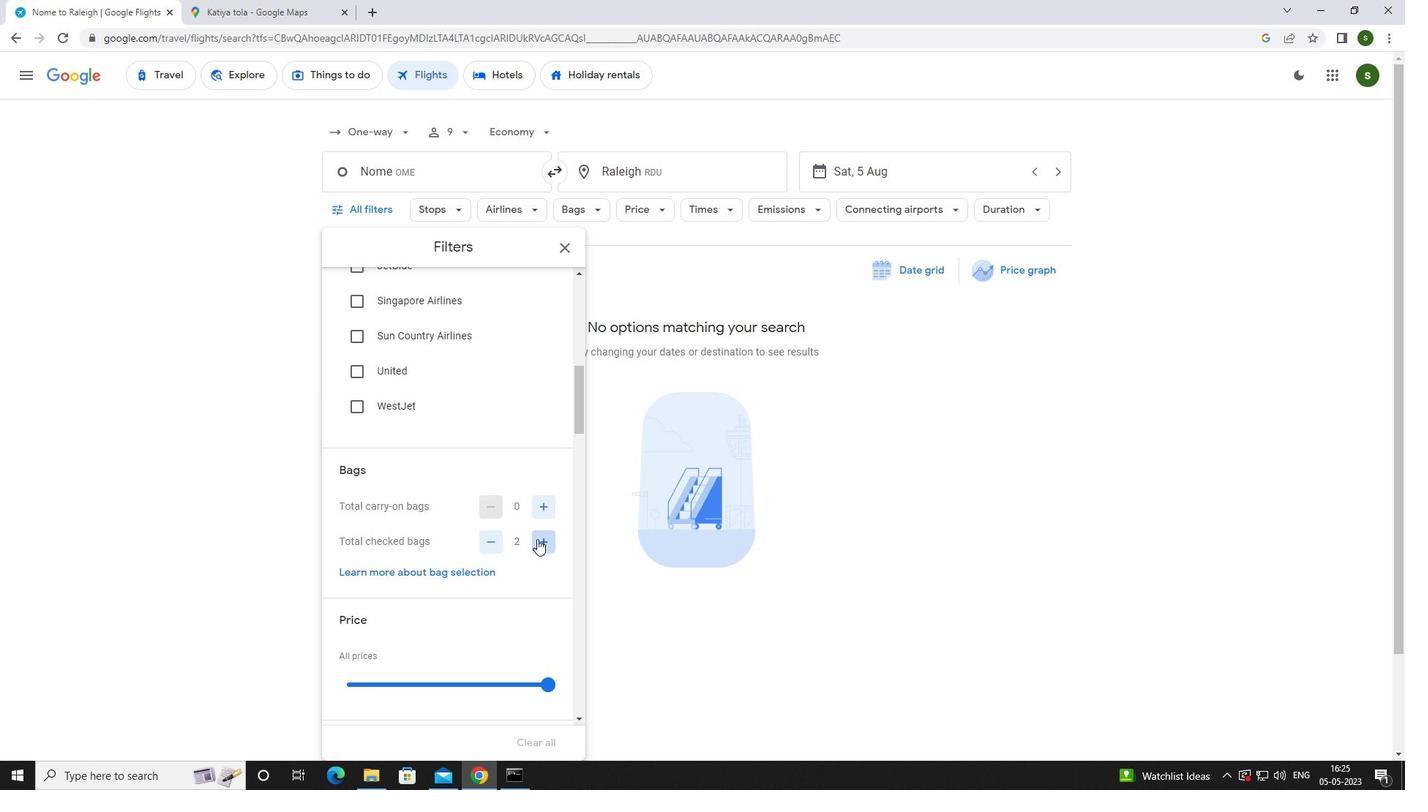 
Action: Mouse pressed left at (537, 539)
Screenshot: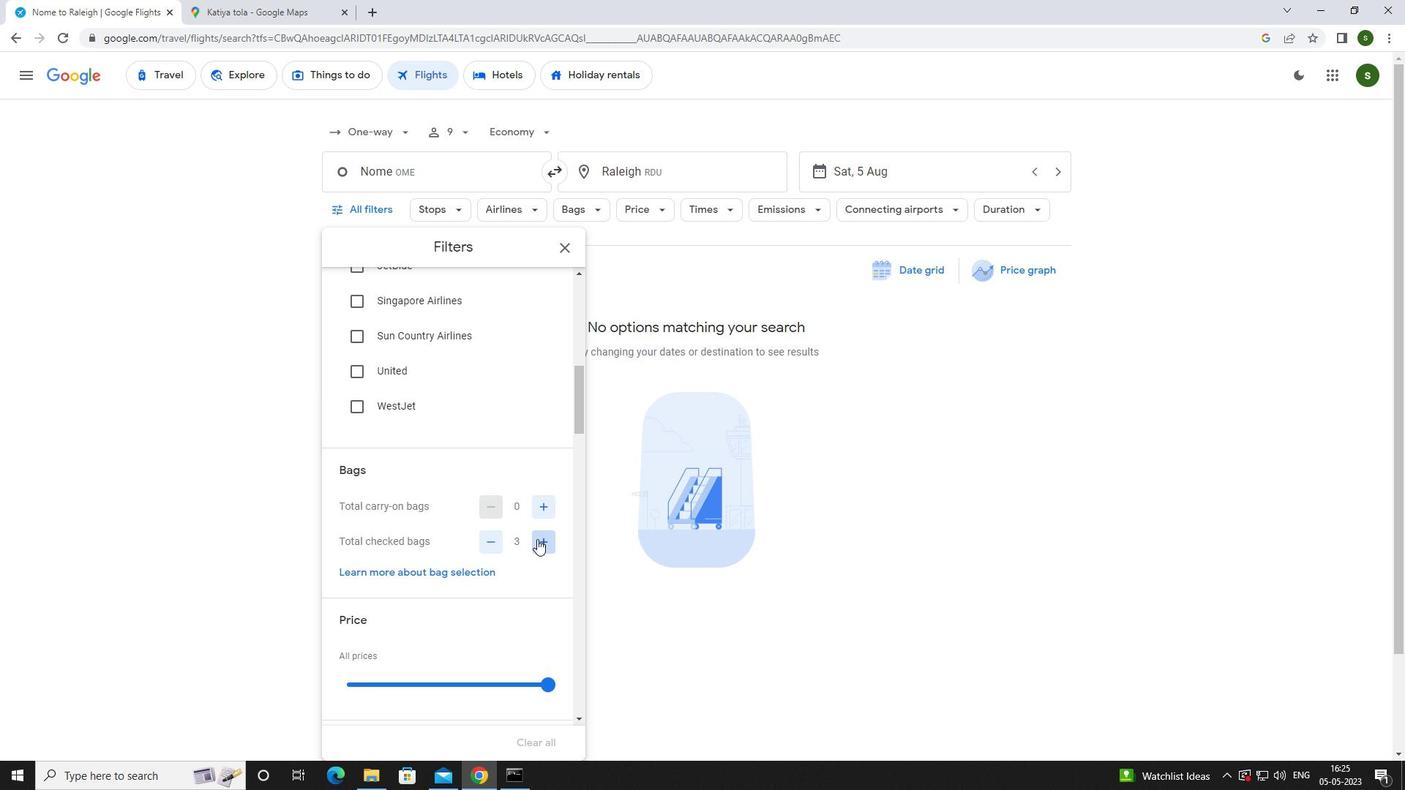 
Action: Mouse pressed left at (537, 539)
Screenshot: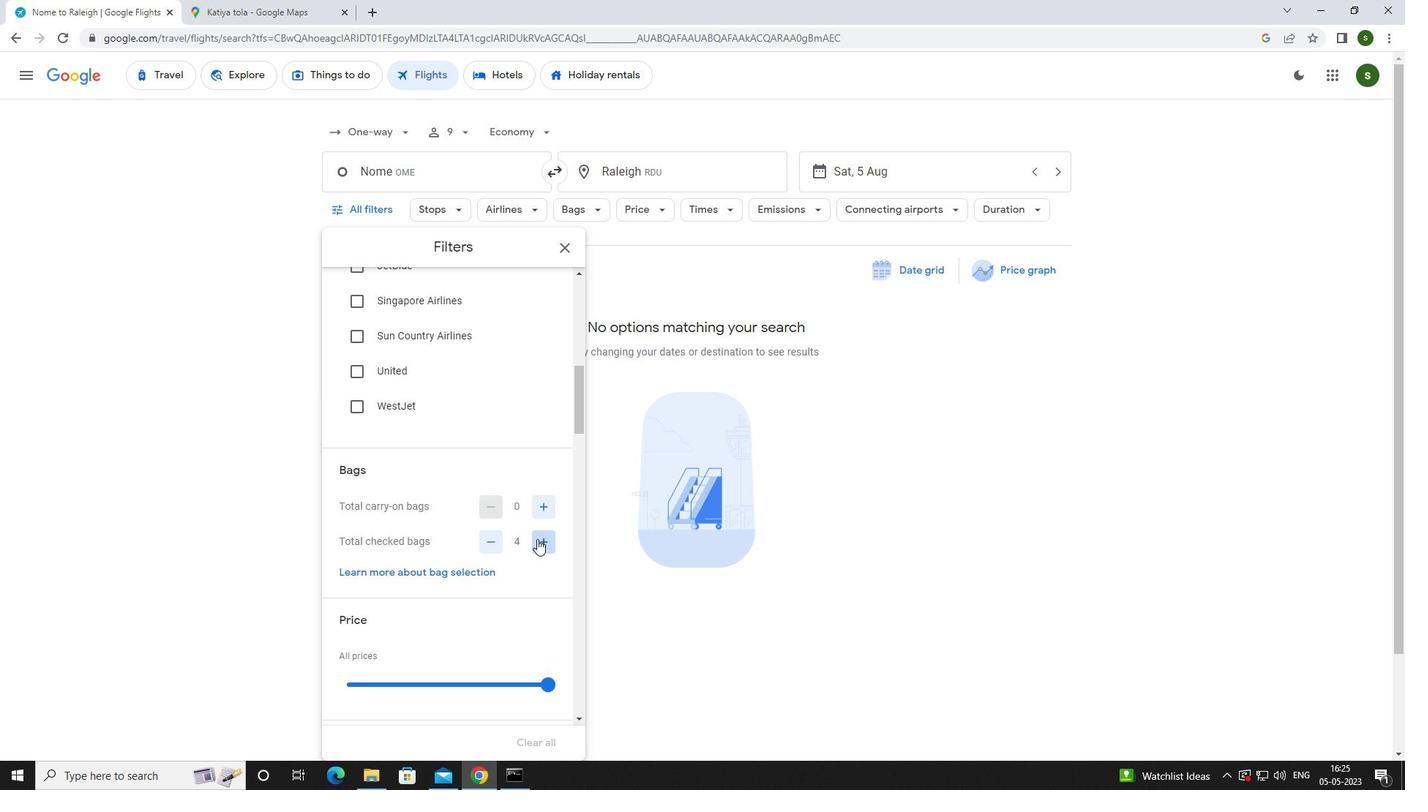 
Action: Mouse pressed left at (537, 539)
Screenshot: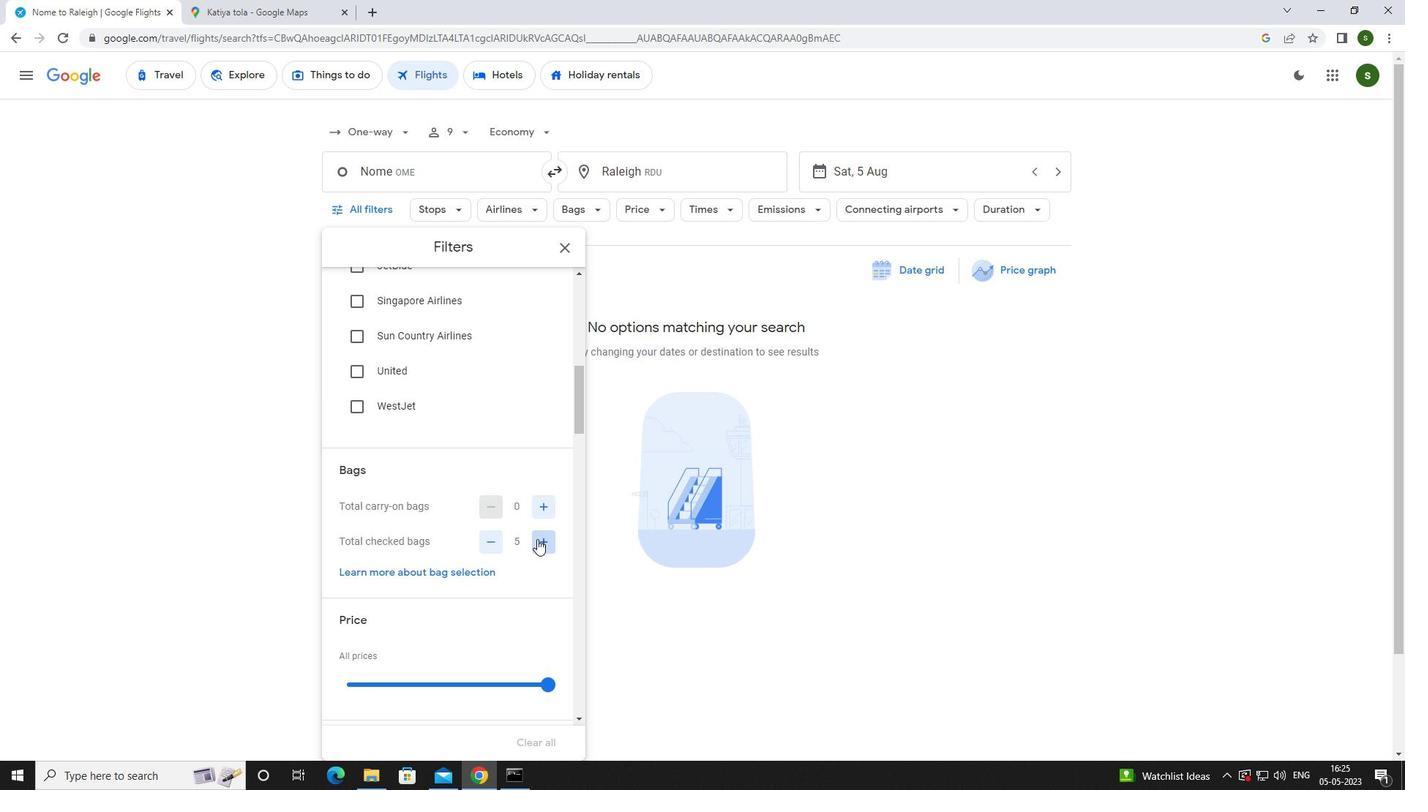 
Action: Mouse pressed left at (537, 539)
Screenshot: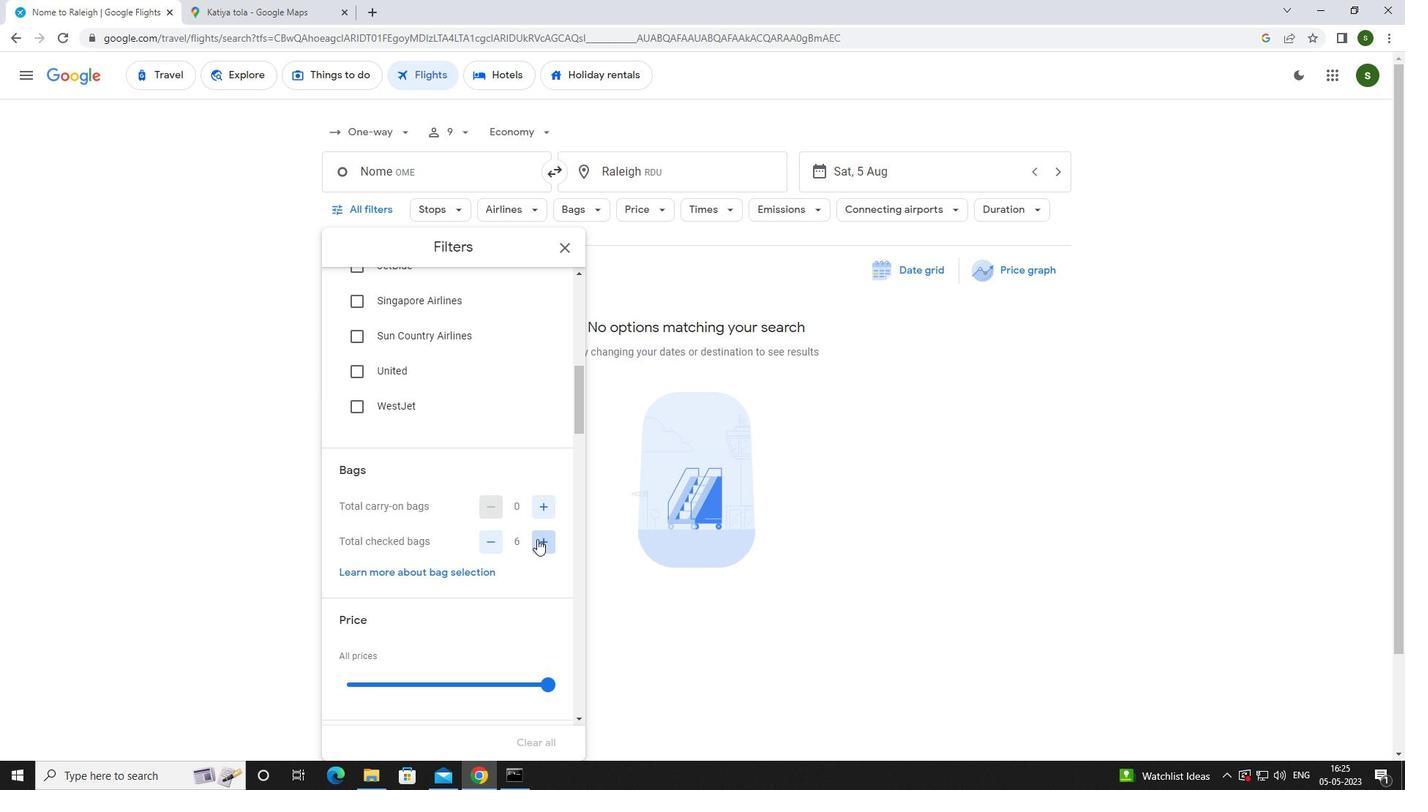 
Action: Mouse moved to (534, 532)
Screenshot: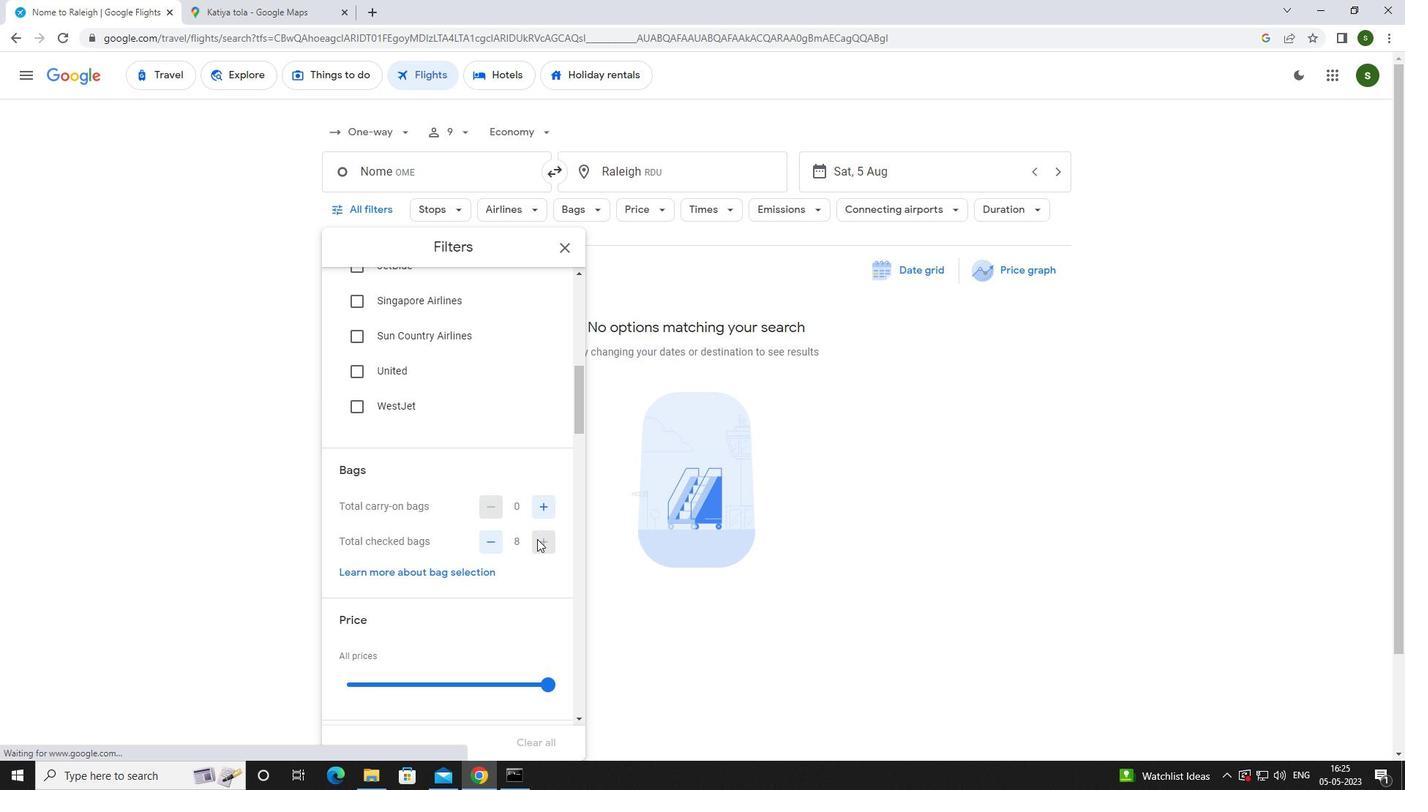 
Action: Mouse scrolled (534, 532) with delta (0, 0)
Screenshot: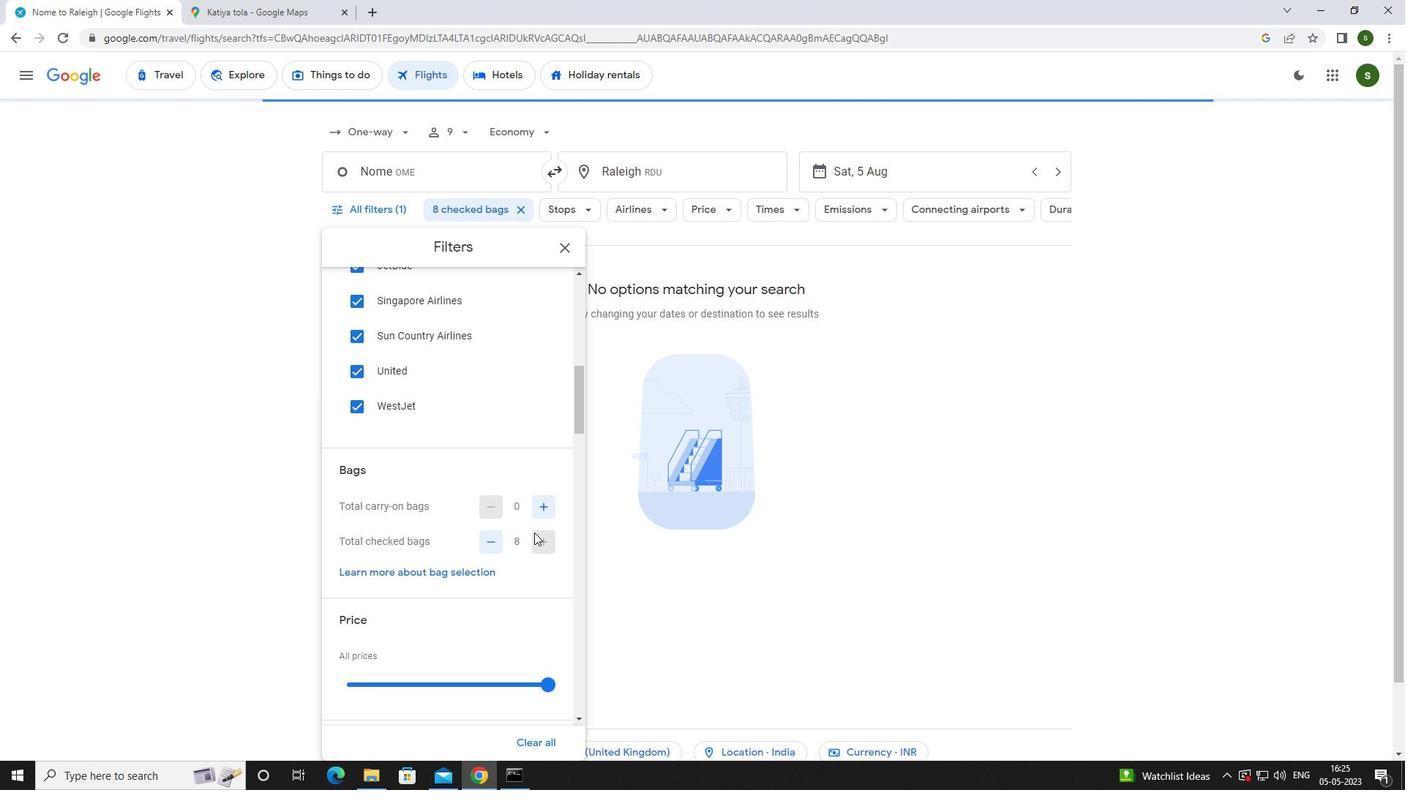 
Action: Mouse scrolled (534, 532) with delta (0, 0)
Screenshot: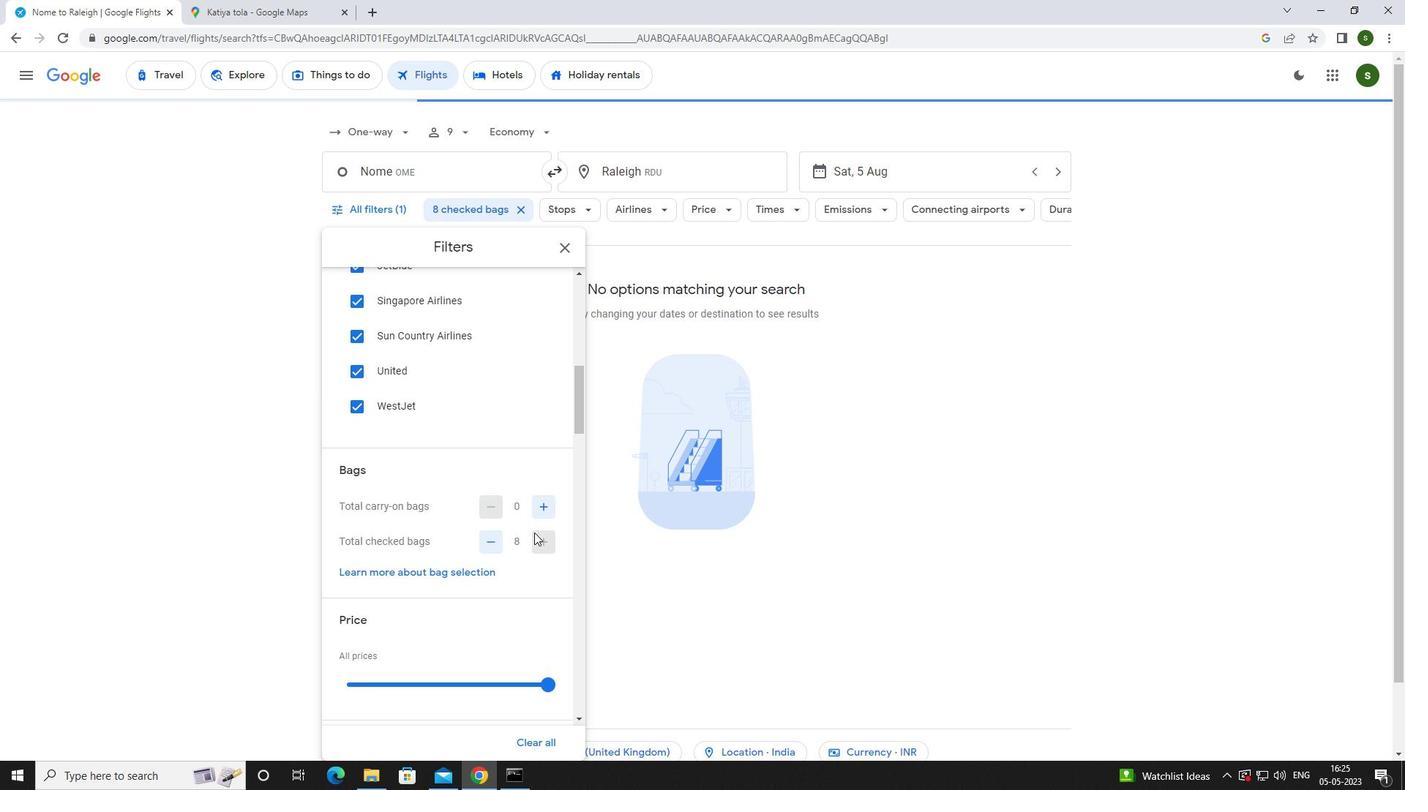 
Action: Mouse moved to (548, 536)
Screenshot: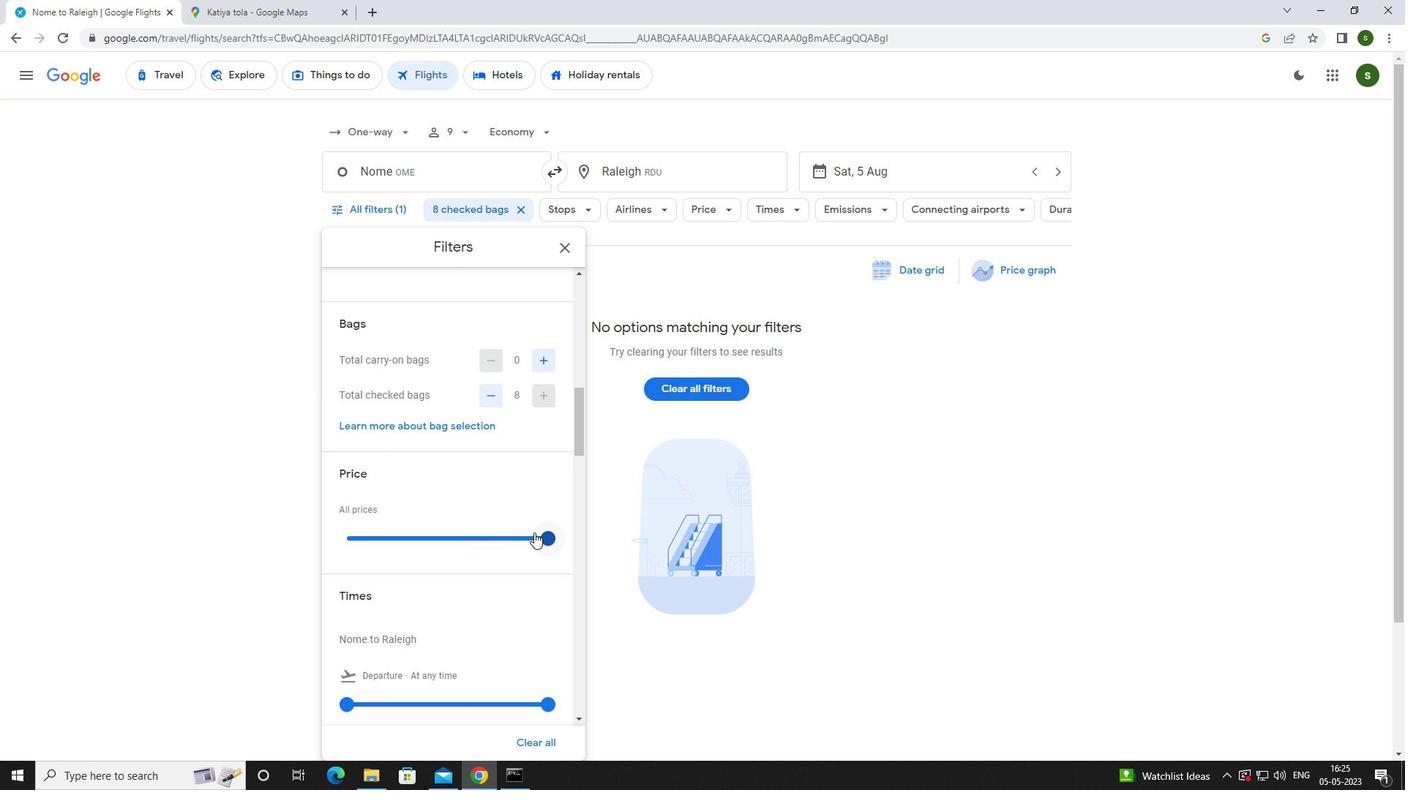 
Action: Mouse pressed left at (548, 536)
Screenshot: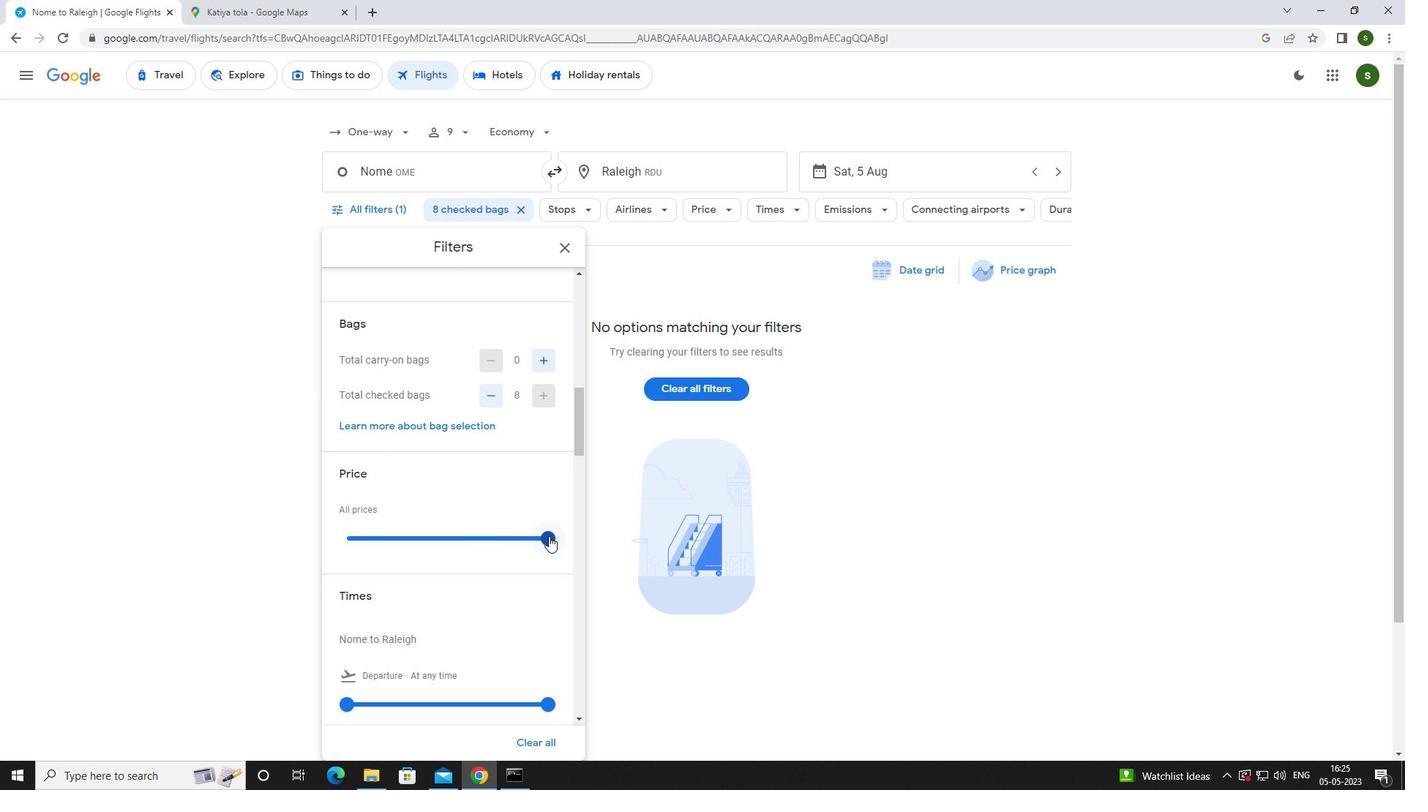 
Action: Mouse scrolled (548, 535) with delta (0, 0)
Screenshot: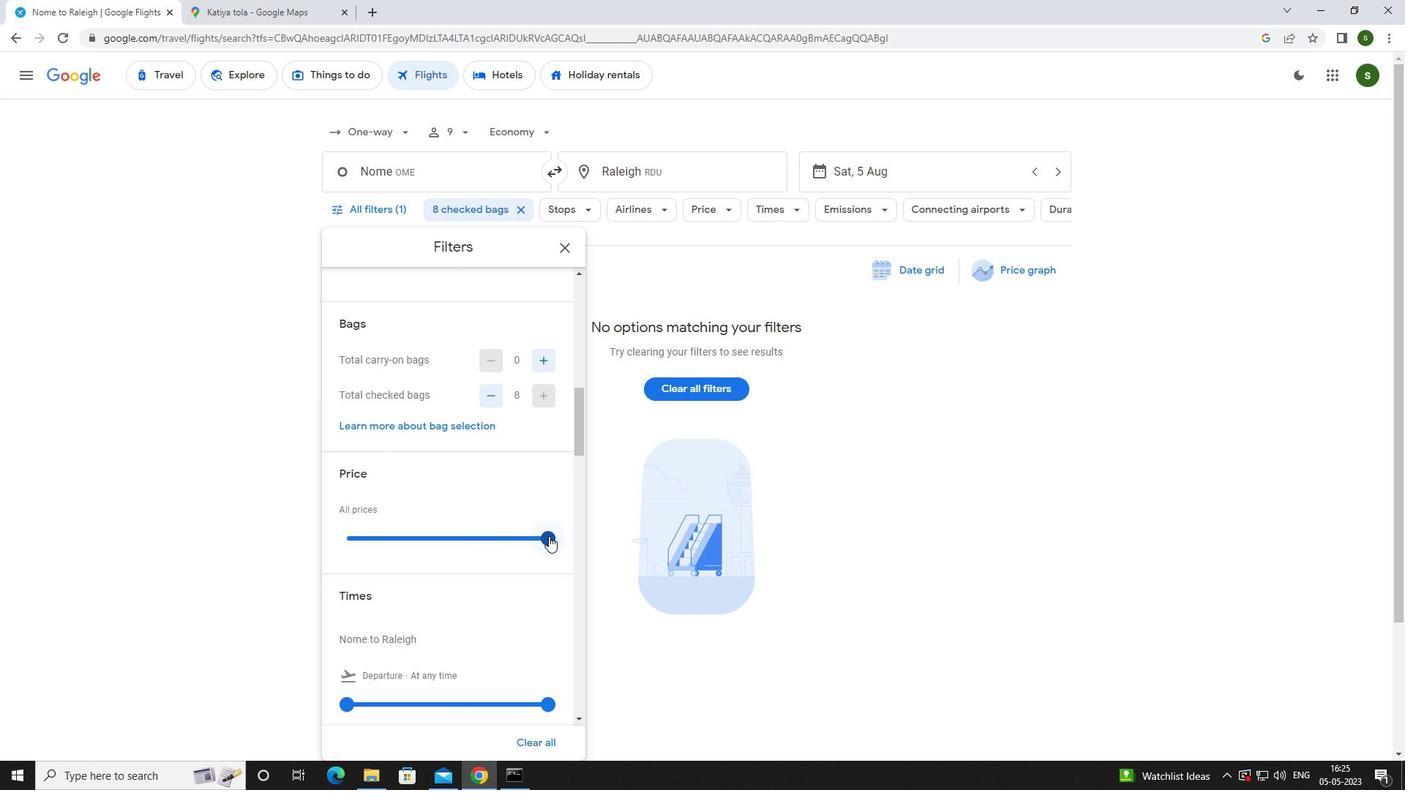 
Action: Mouse moved to (345, 634)
Screenshot: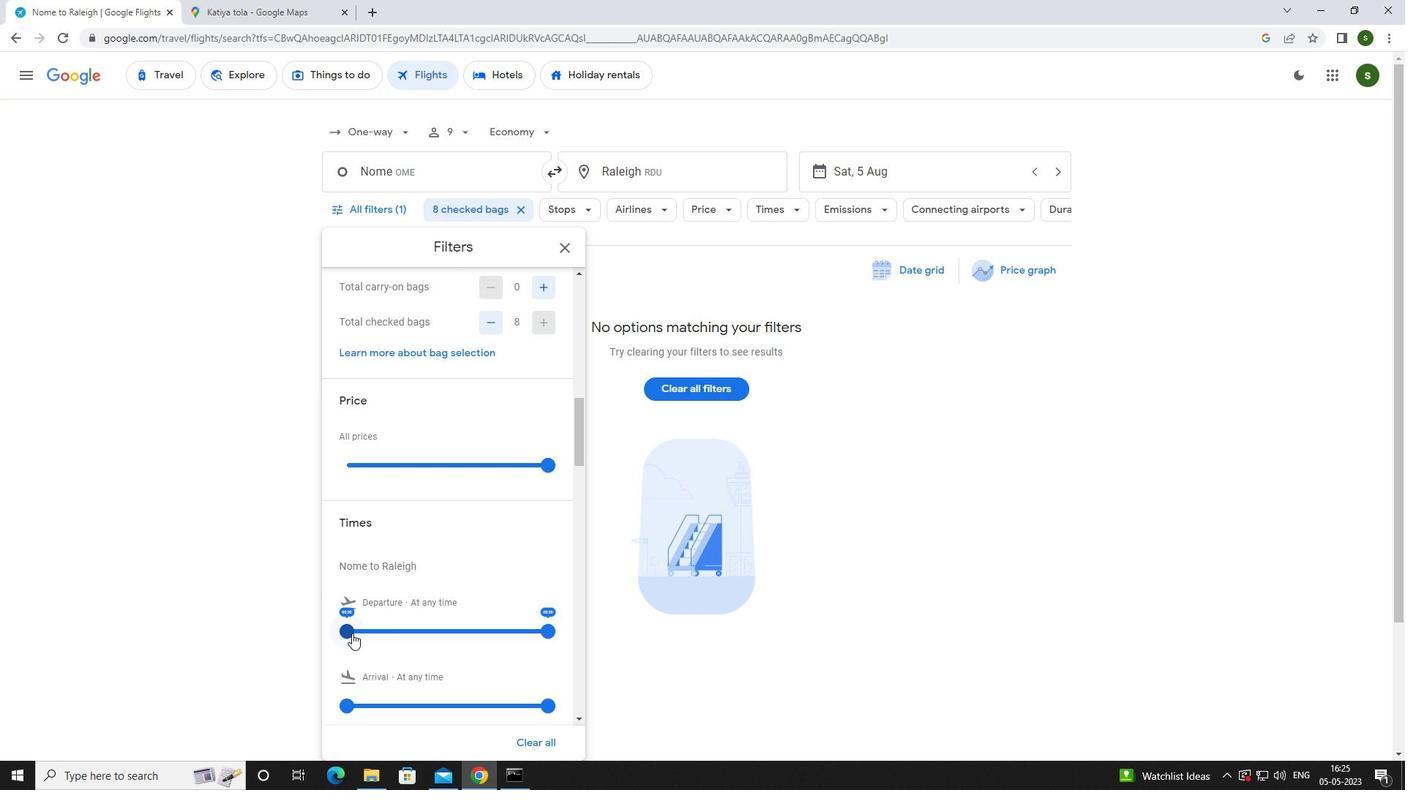 
Action: Mouse pressed left at (345, 634)
Screenshot: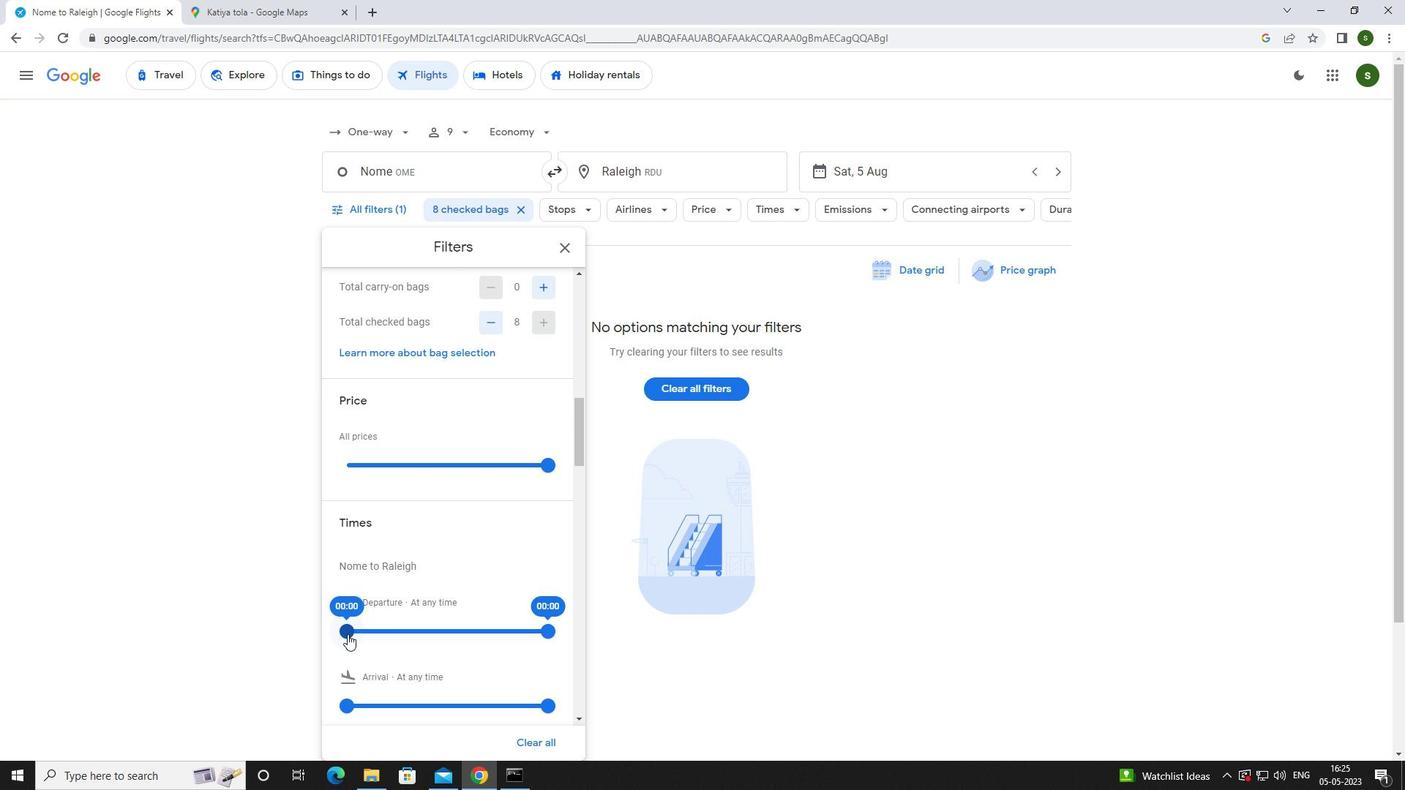 
Action: Mouse moved to (632, 641)
Screenshot: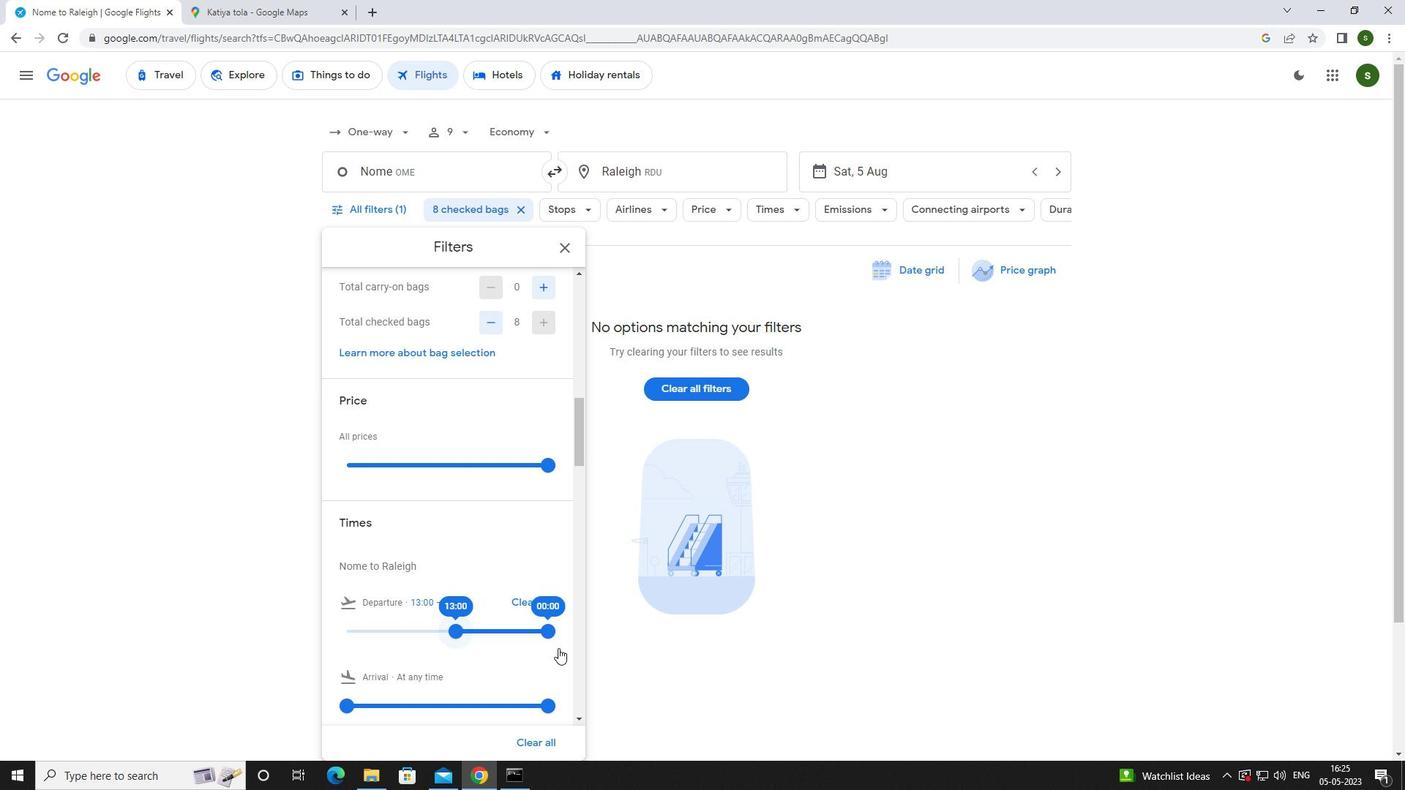 
Action: Mouse pressed left at (632, 641)
Screenshot: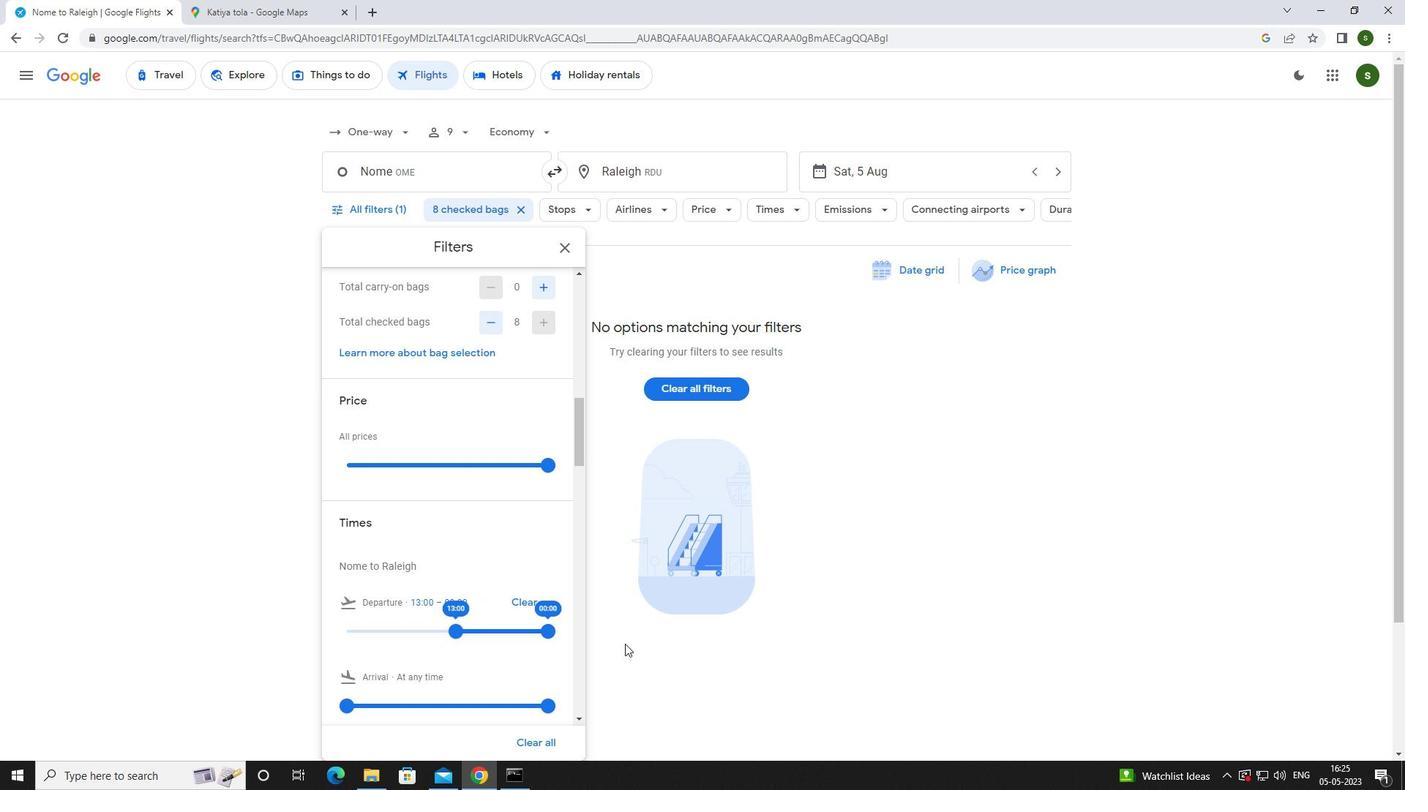 
